 Task: Find connections with filter location Dīnānagar with filter topic #Business2021with filter profile language French with filter current company Infobip with filter school University of Jammu, Jammu Tawi with filter industry Animal Feed Manufacturing with filter service category Computer Networking with filter keywords title Customer Support
Action: Mouse moved to (231, 330)
Screenshot: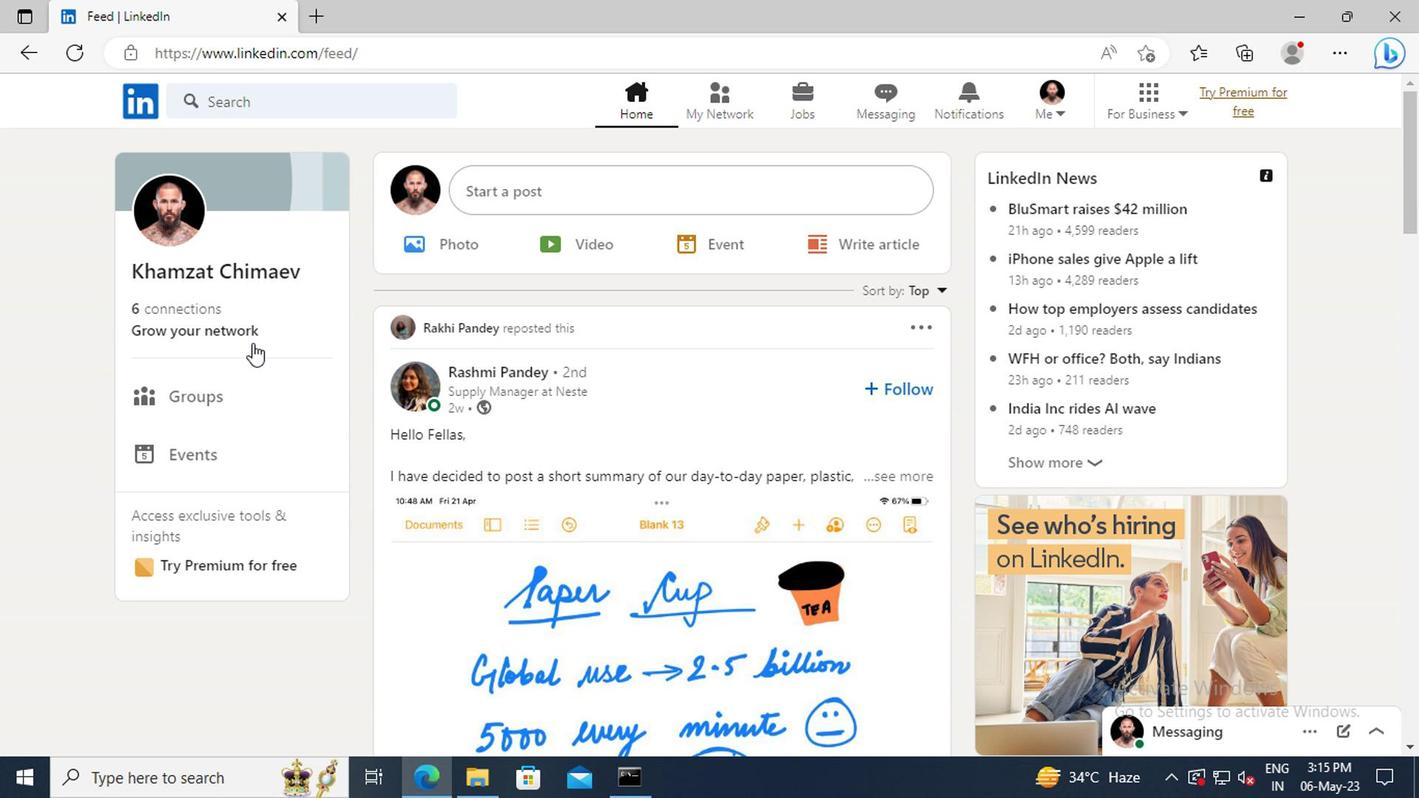 
Action: Mouse pressed left at (231, 330)
Screenshot: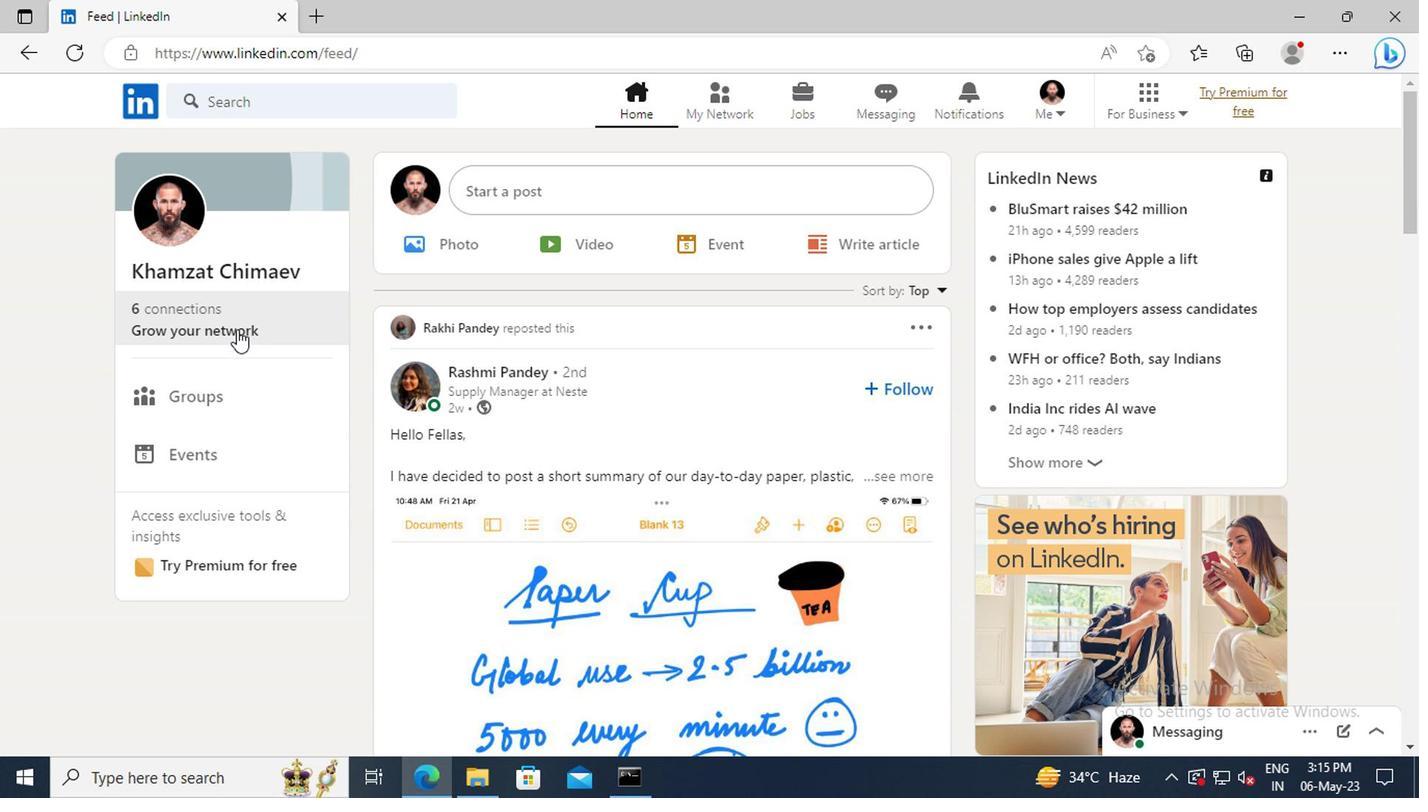 
Action: Mouse moved to (226, 222)
Screenshot: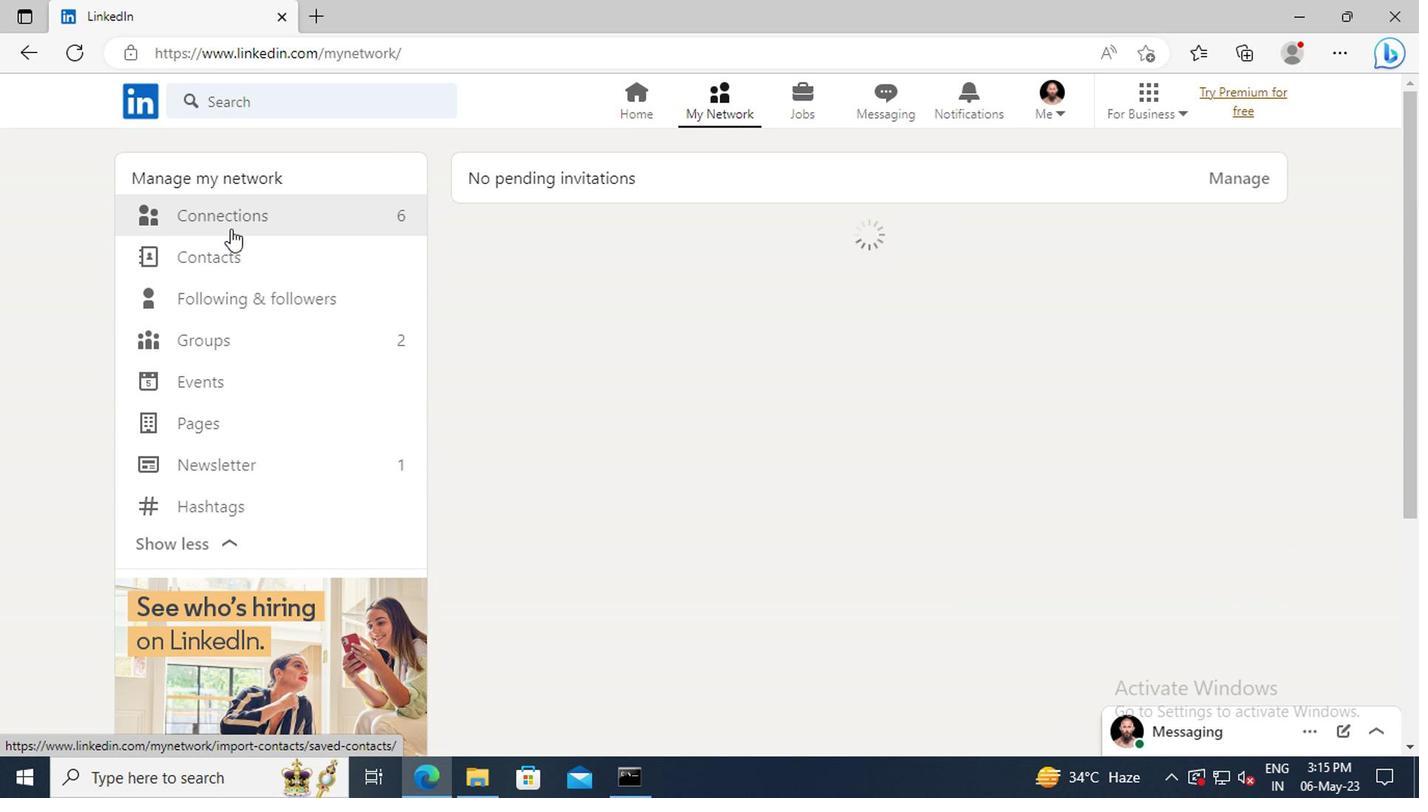 
Action: Mouse pressed left at (226, 222)
Screenshot: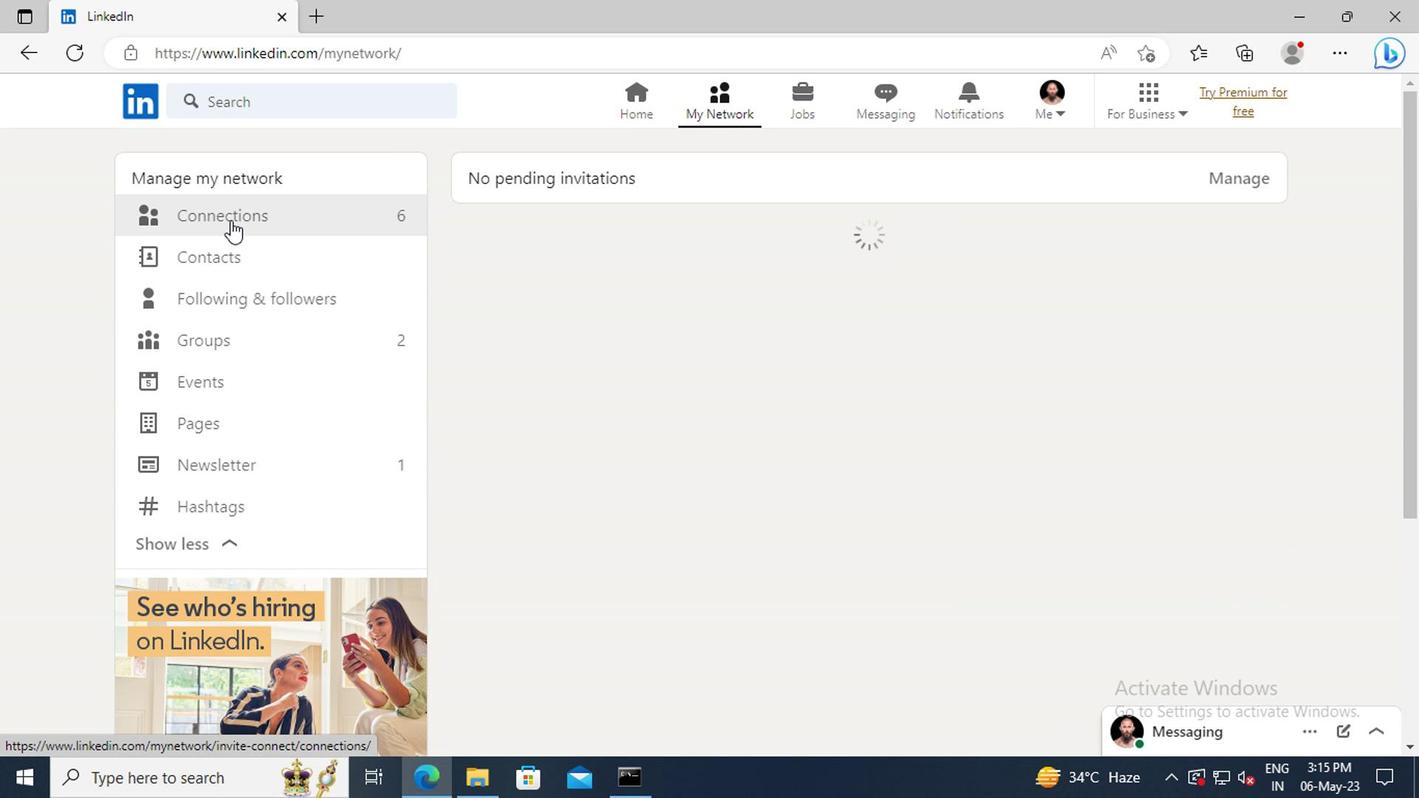 
Action: Mouse moved to (848, 225)
Screenshot: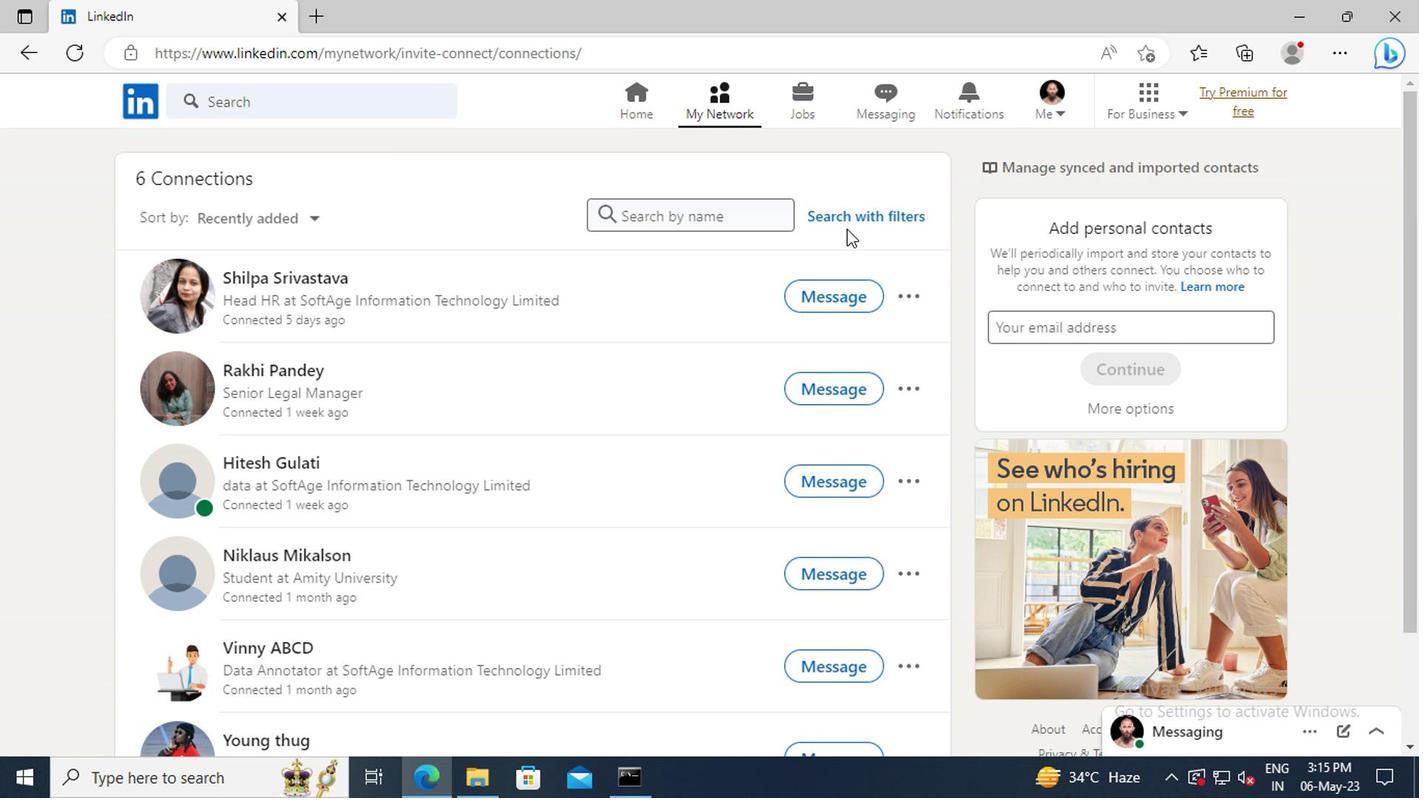 
Action: Mouse pressed left at (848, 225)
Screenshot: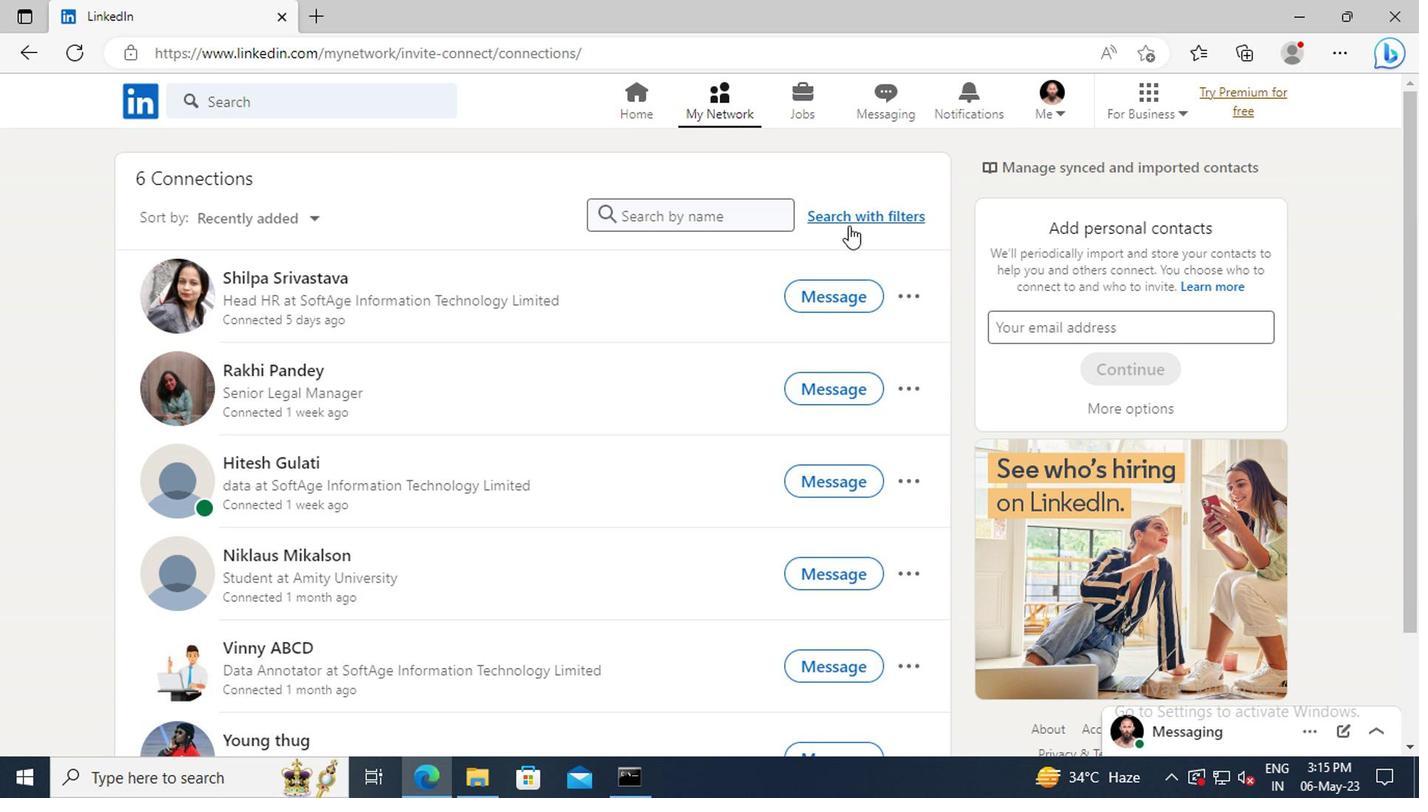 
Action: Mouse moved to (788, 164)
Screenshot: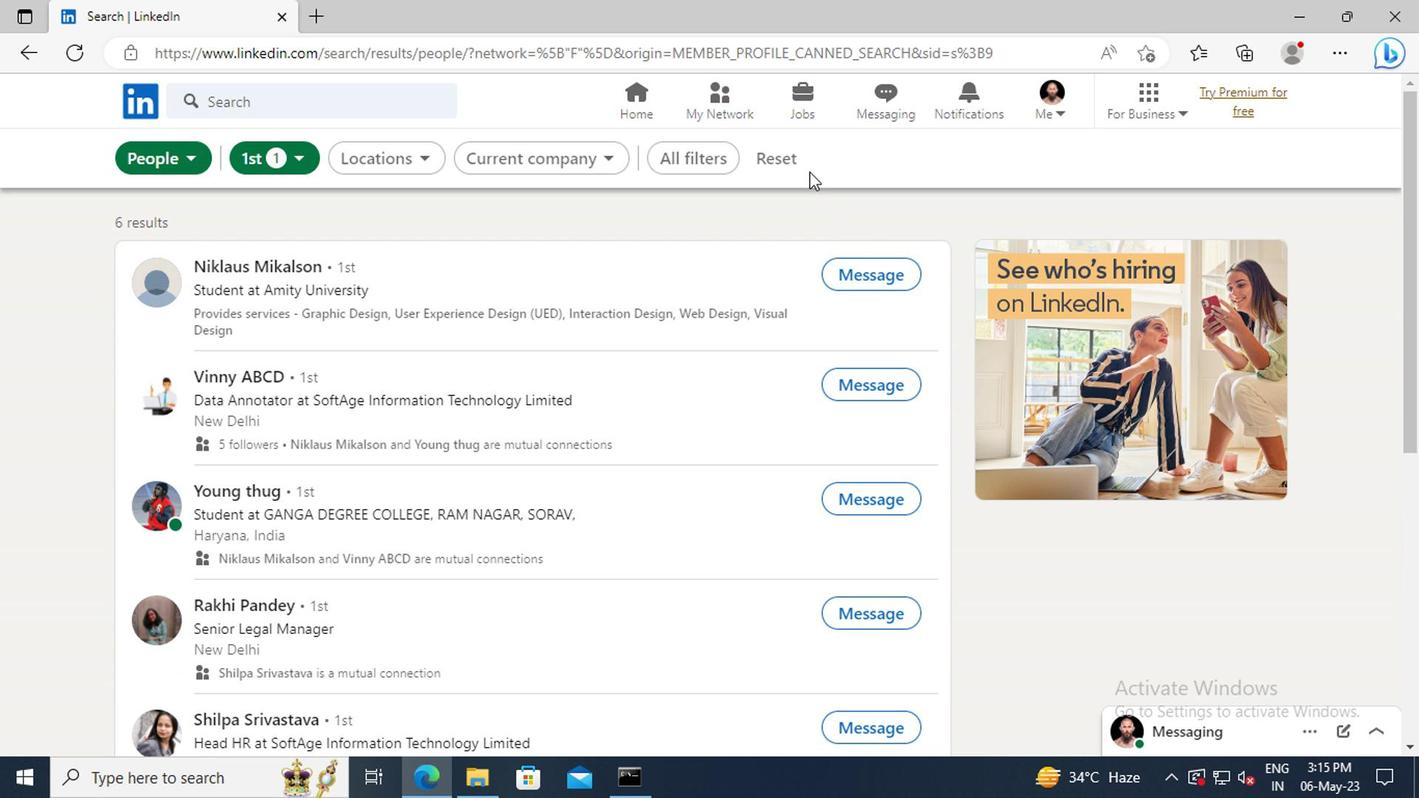 
Action: Mouse pressed left at (788, 164)
Screenshot: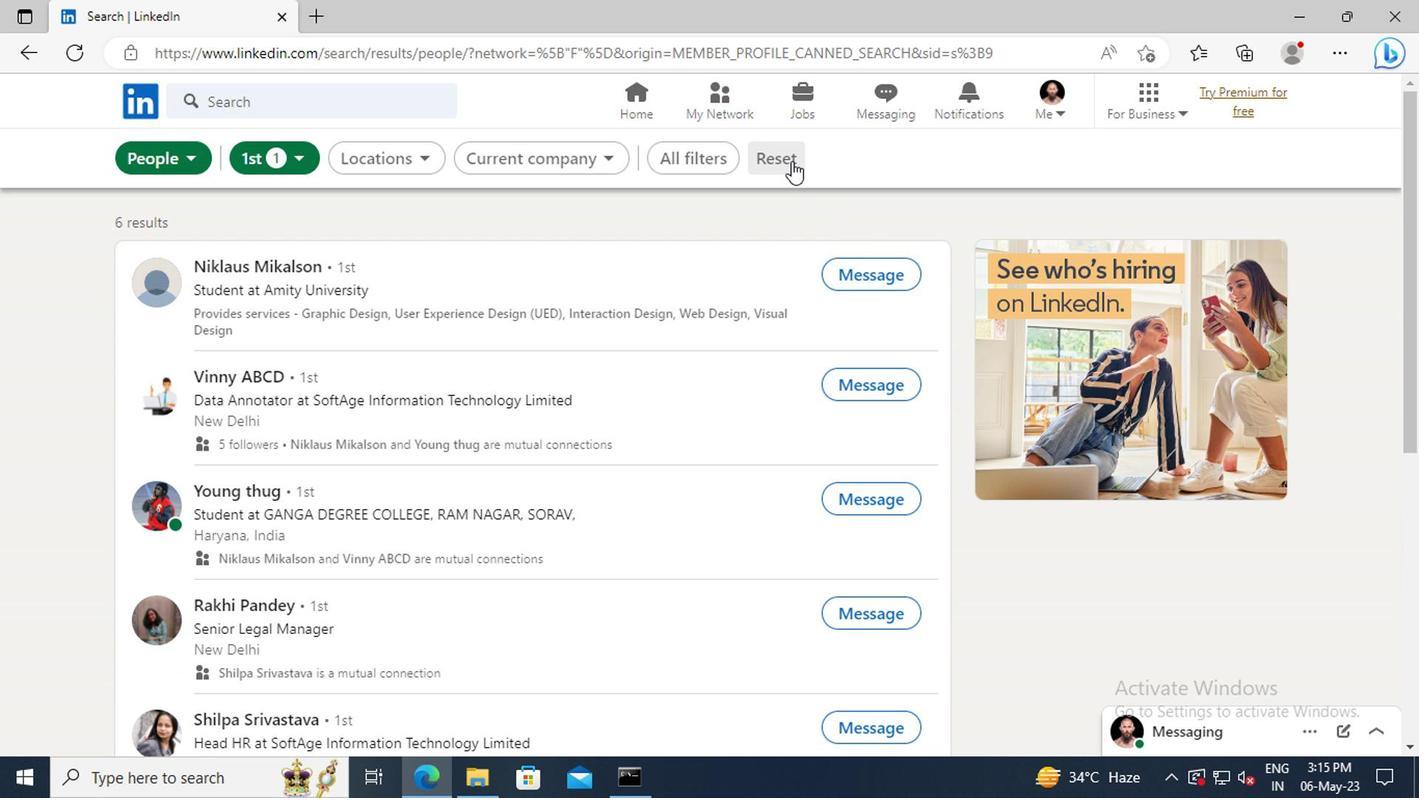 
Action: Mouse moved to (759, 164)
Screenshot: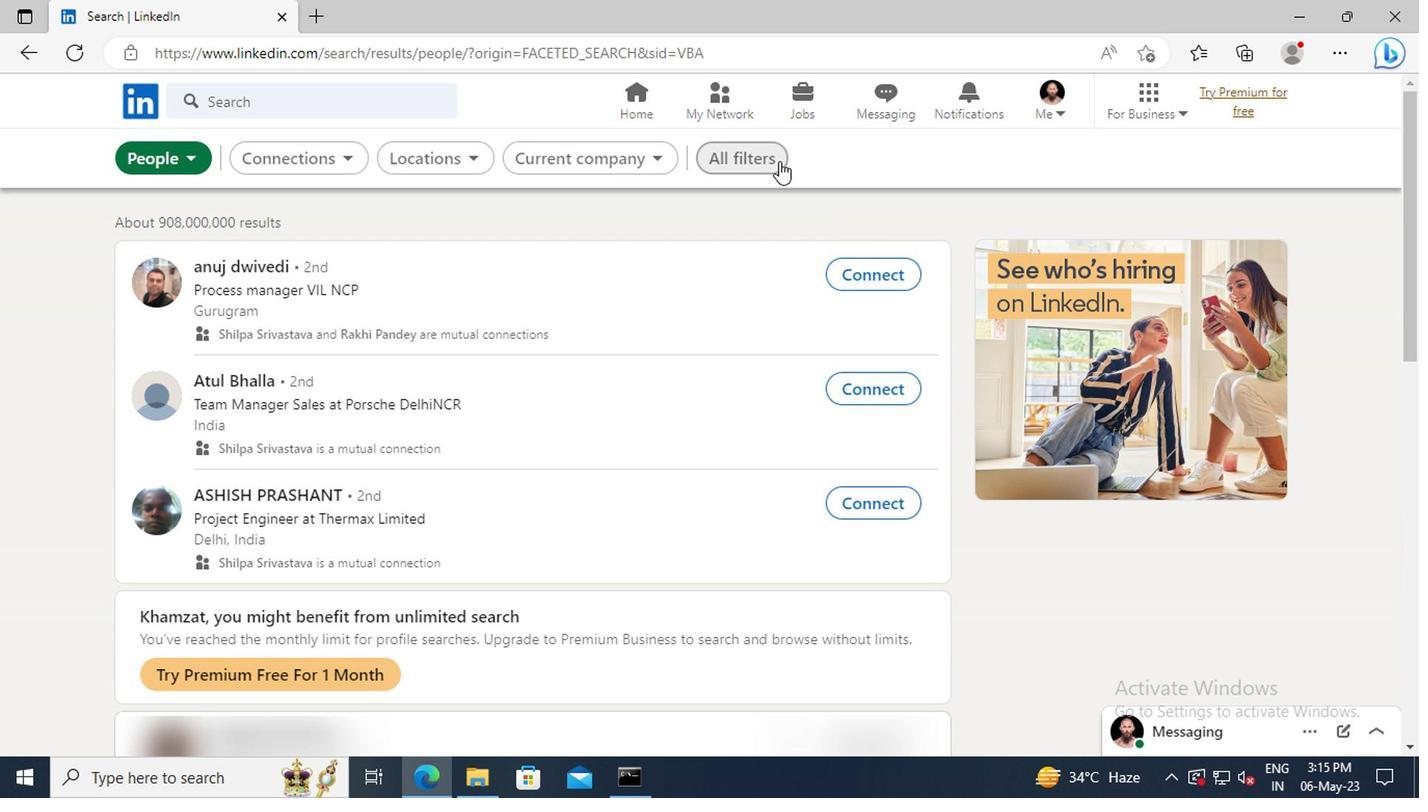 
Action: Mouse pressed left at (759, 164)
Screenshot: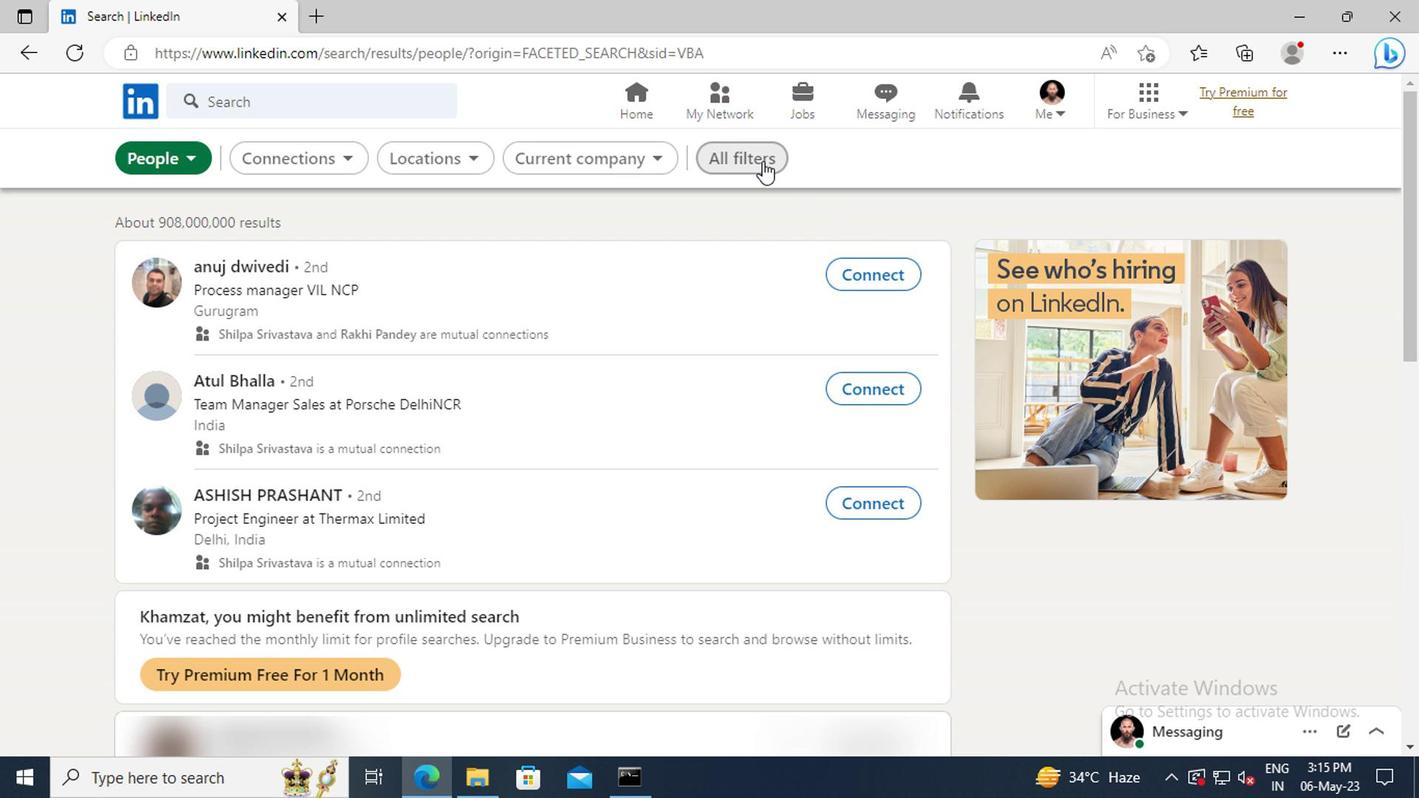
Action: Mouse moved to (1133, 323)
Screenshot: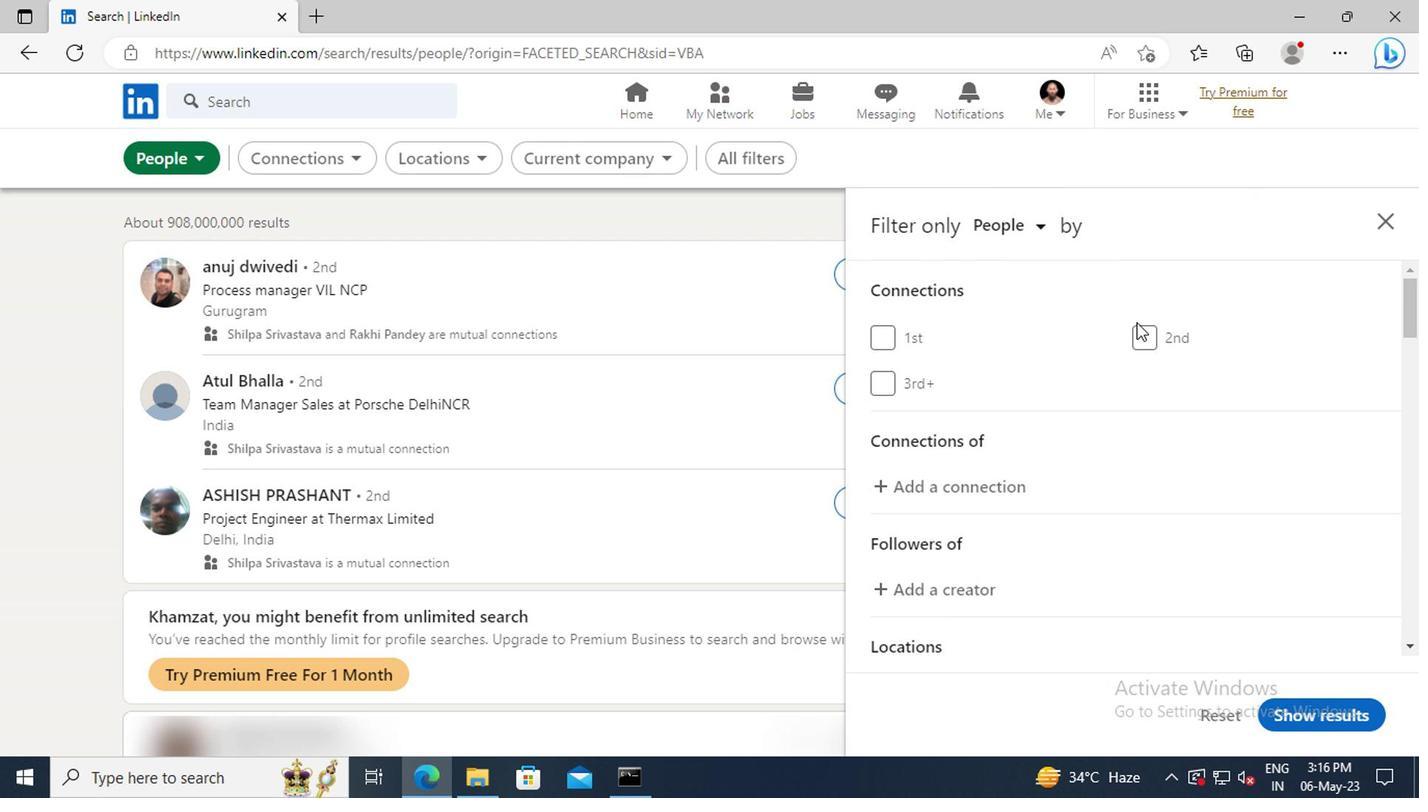 
Action: Mouse scrolled (1133, 322) with delta (0, -1)
Screenshot: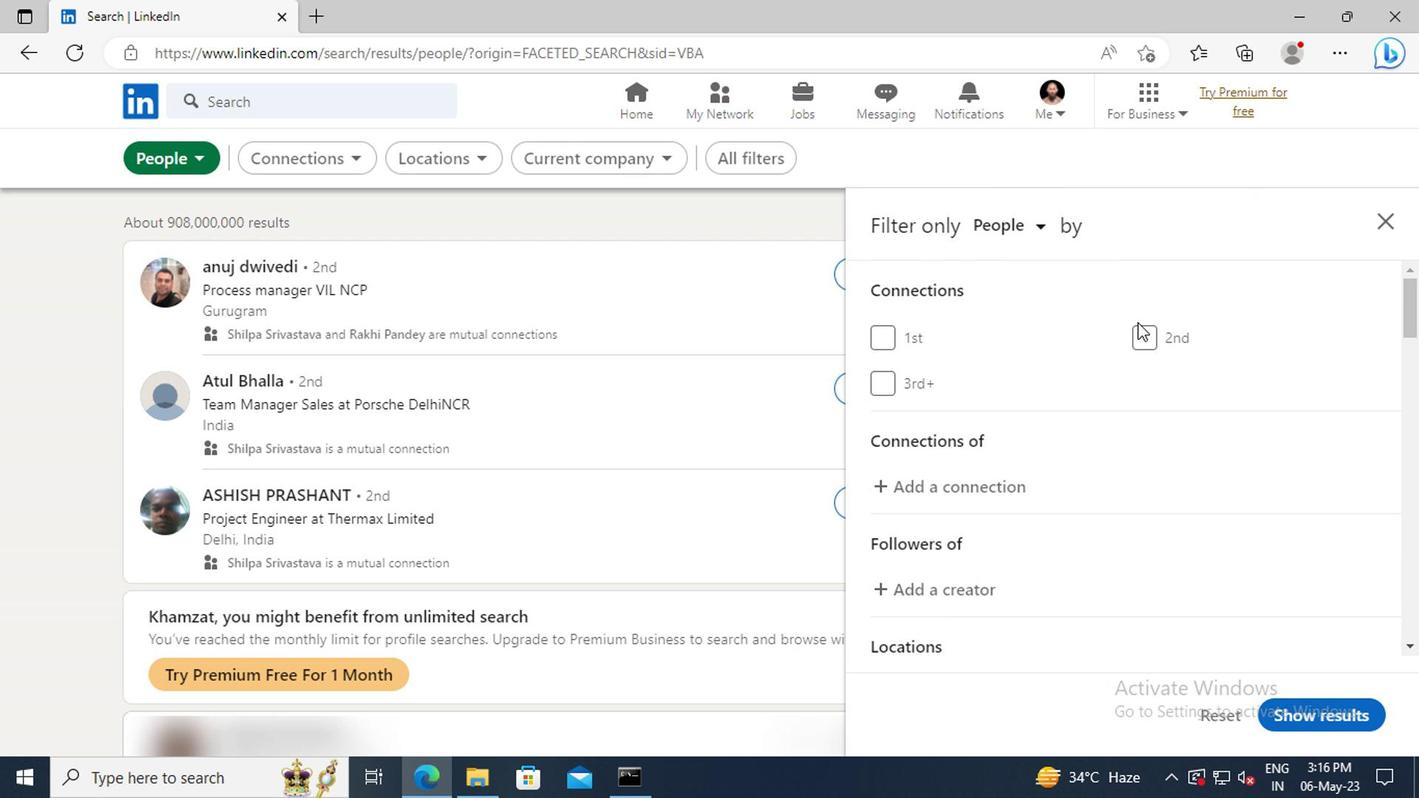 
Action: Mouse scrolled (1133, 322) with delta (0, -1)
Screenshot: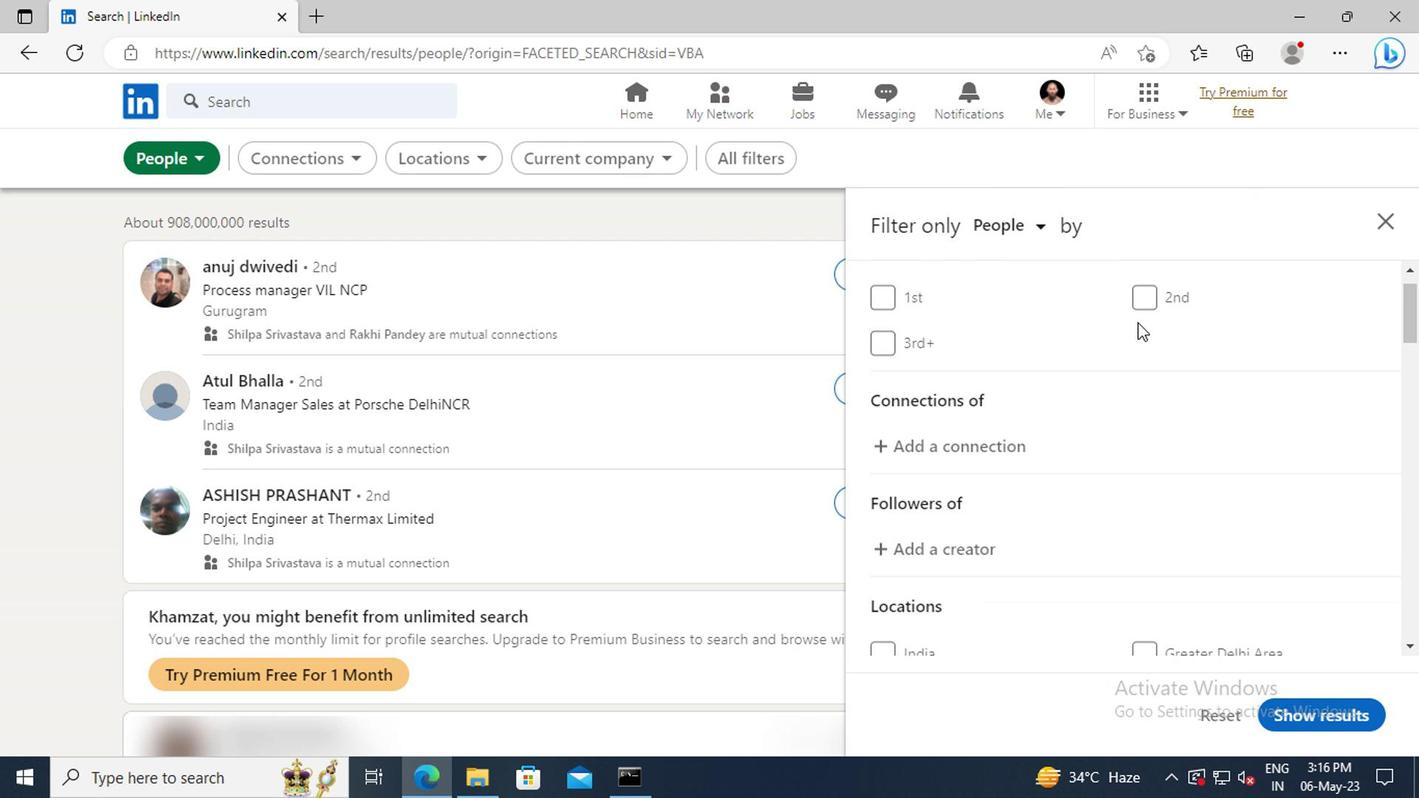 
Action: Mouse scrolled (1133, 322) with delta (0, -1)
Screenshot: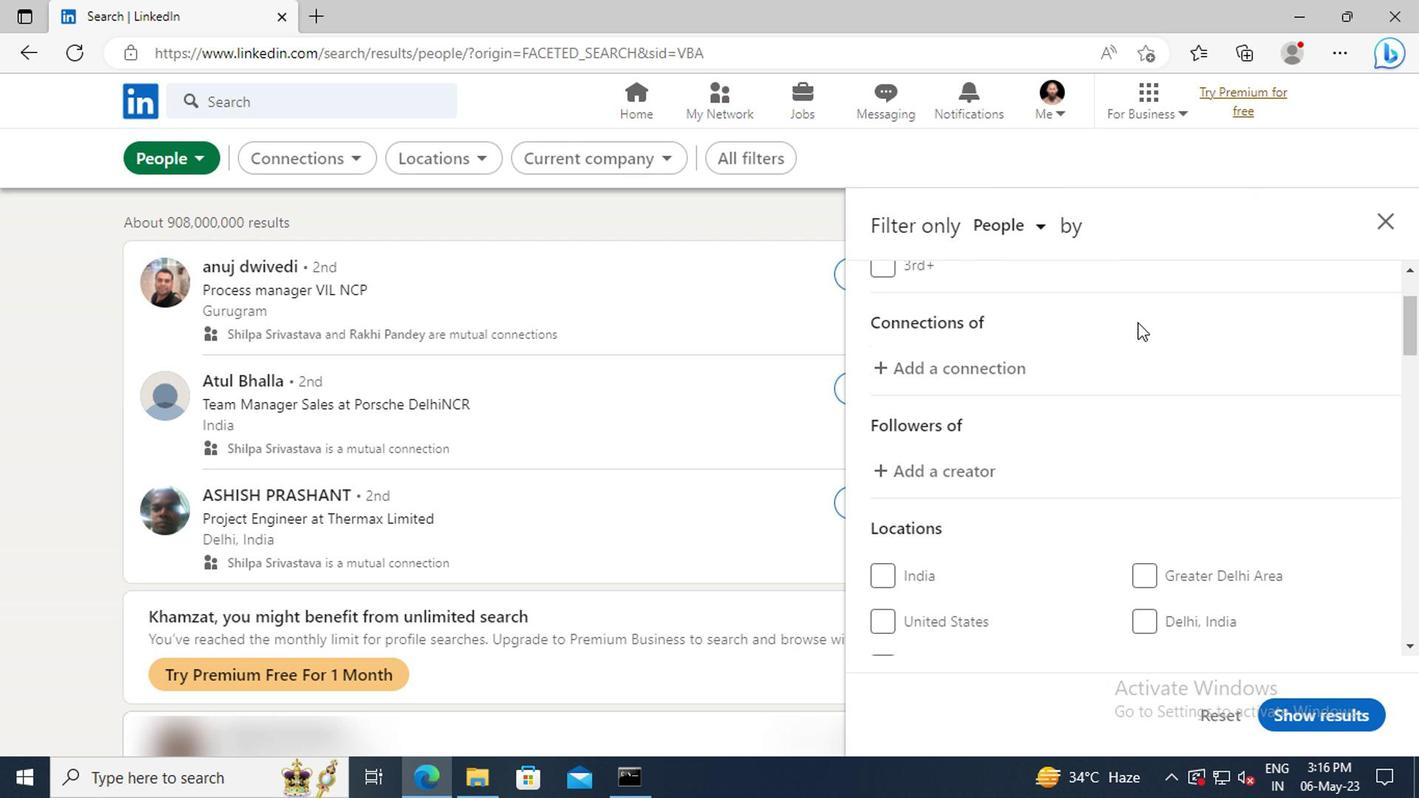 
Action: Mouse scrolled (1133, 322) with delta (0, -1)
Screenshot: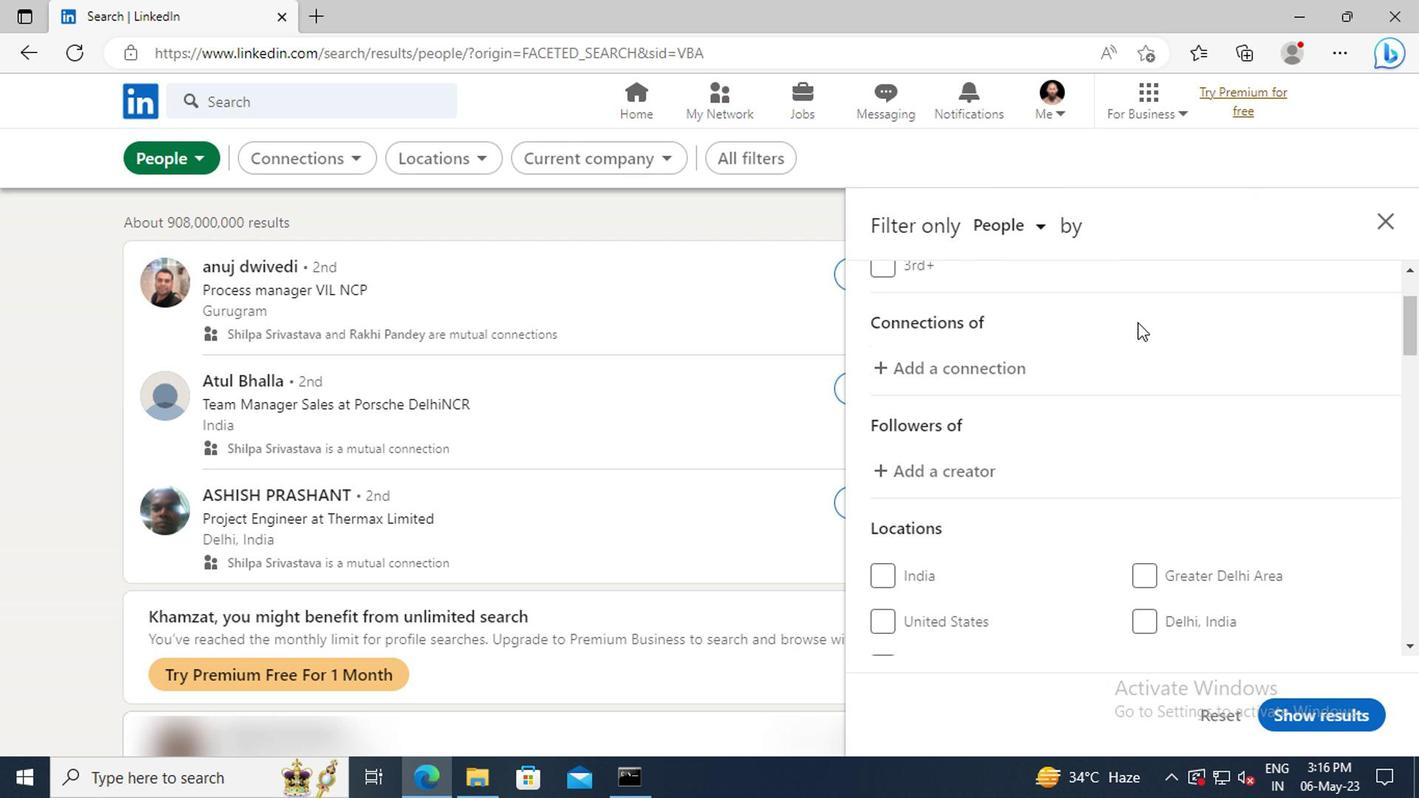 
Action: Mouse scrolled (1133, 322) with delta (0, -1)
Screenshot: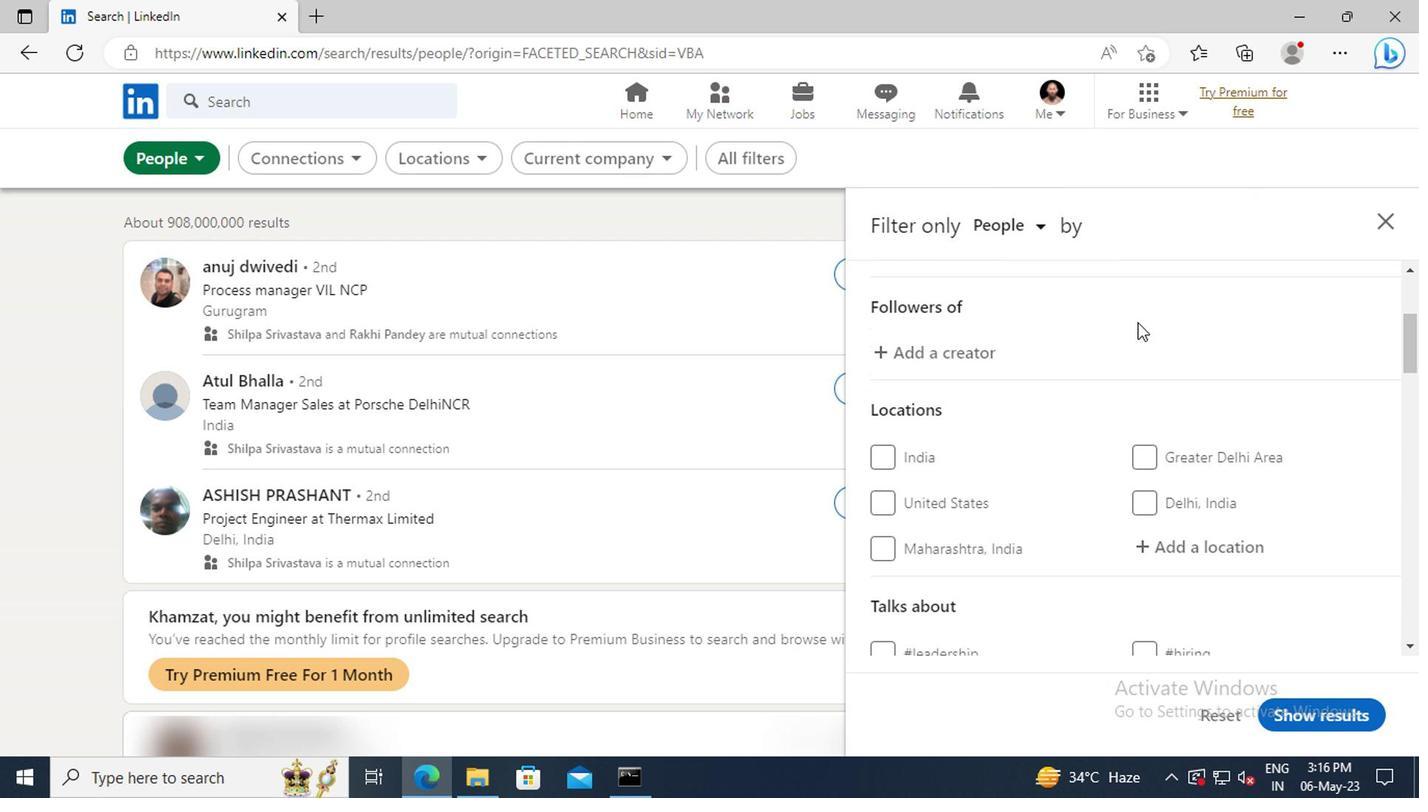 
Action: Mouse scrolled (1133, 322) with delta (0, -1)
Screenshot: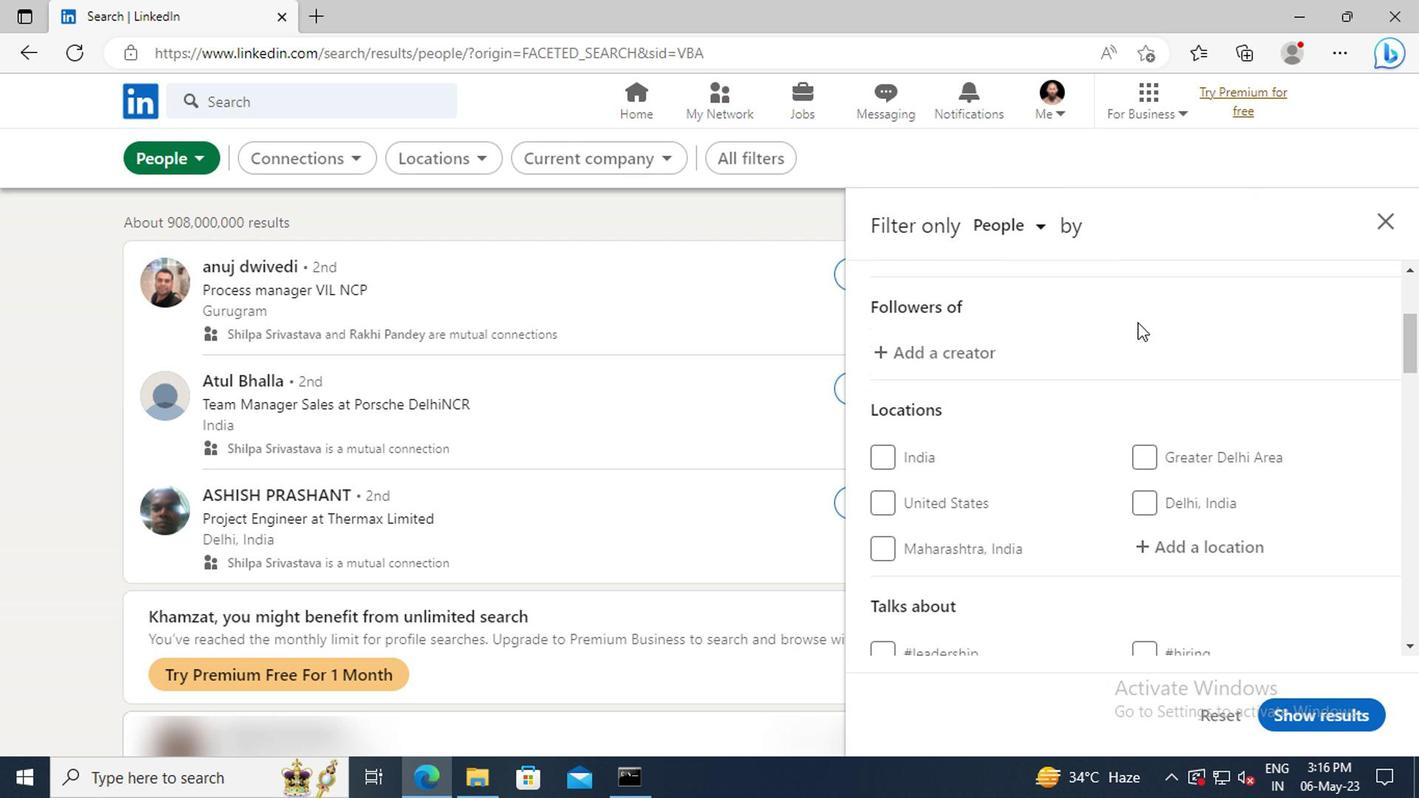 
Action: Mouse moved to (1150, 428)
Screenshot: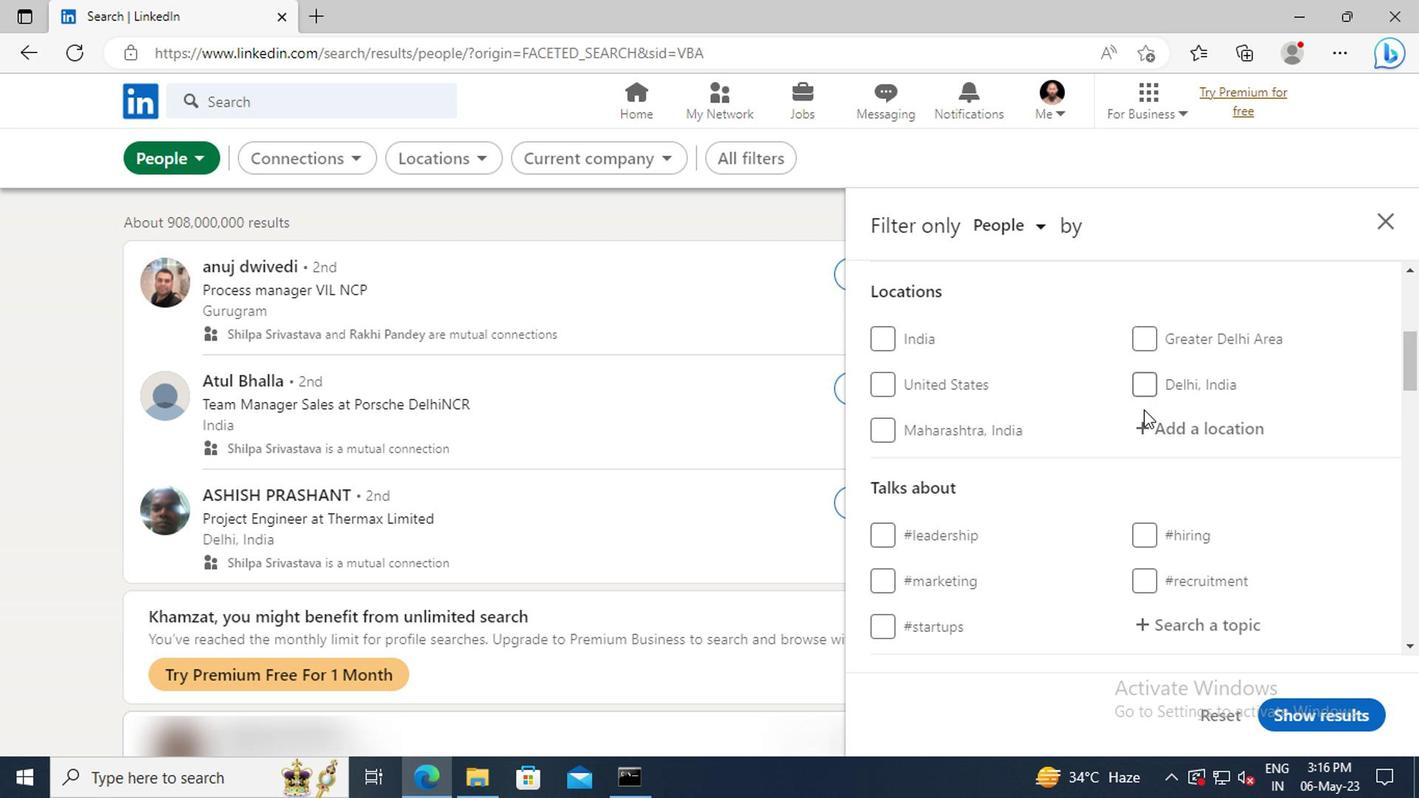 
Action: Mouse pressed left at (1150, 428)
Screenshot: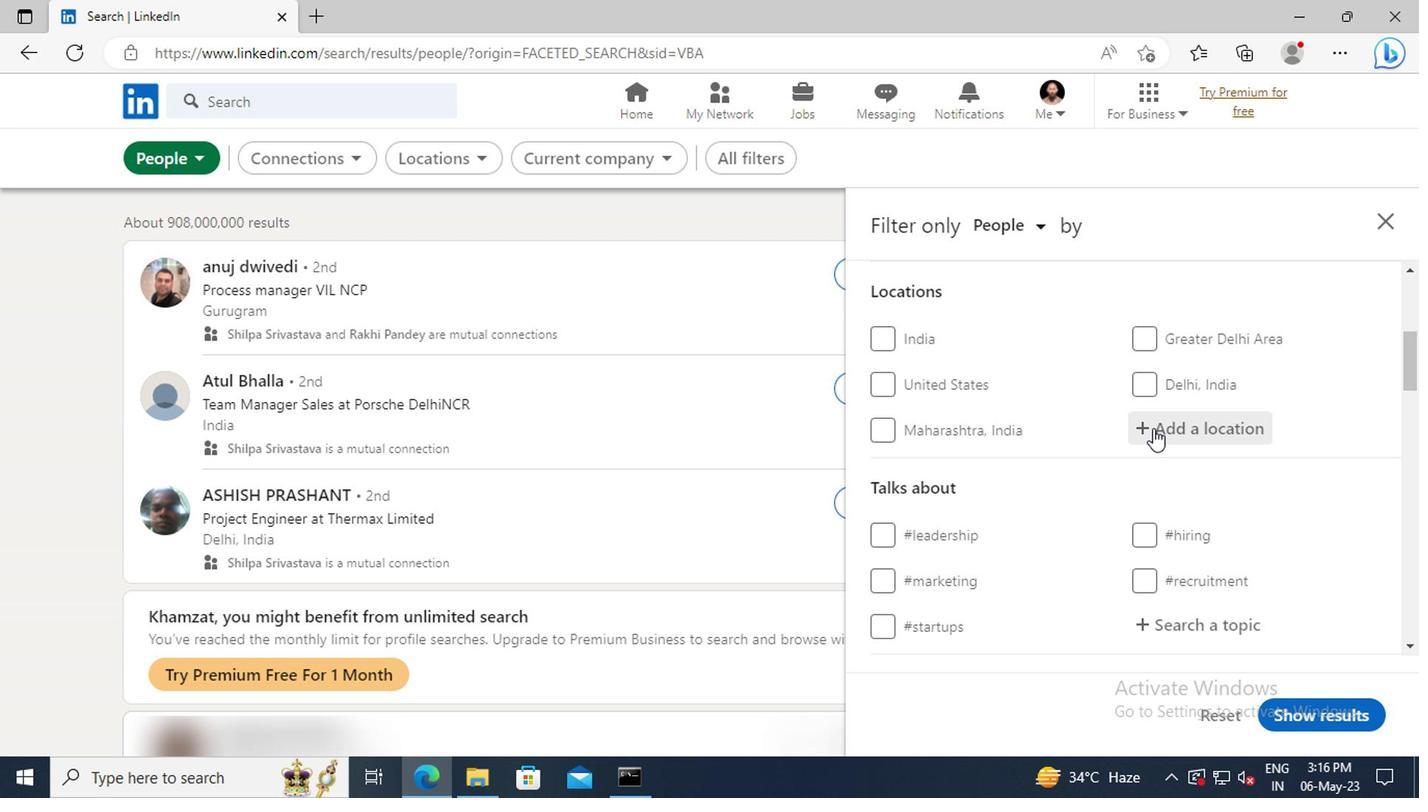 
Action: Key pressed <Key.shift>DINANAGAR<Key.enter>
Screenshot: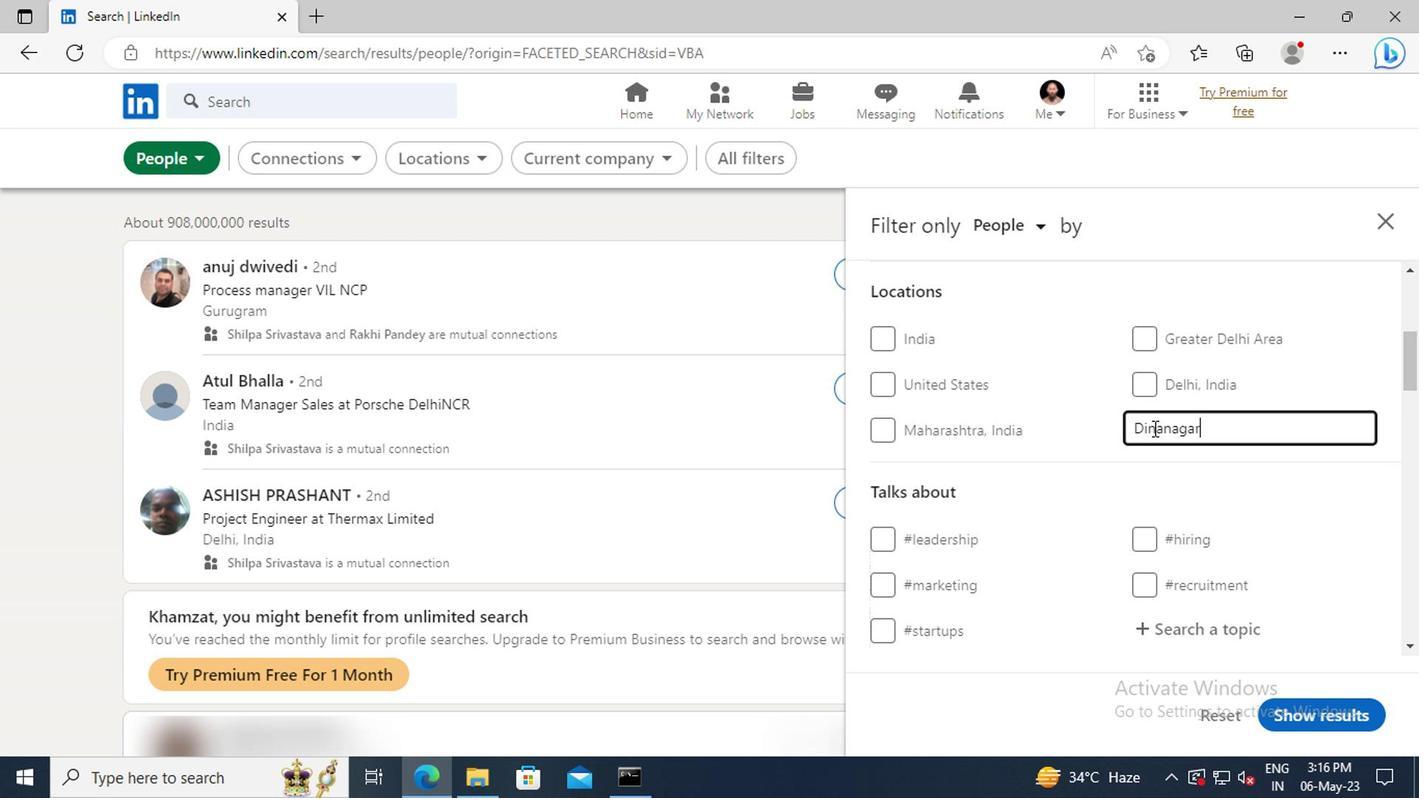 
Action: Mouse scrolled (1150, 427) with delta (0, 0)
Screenshot: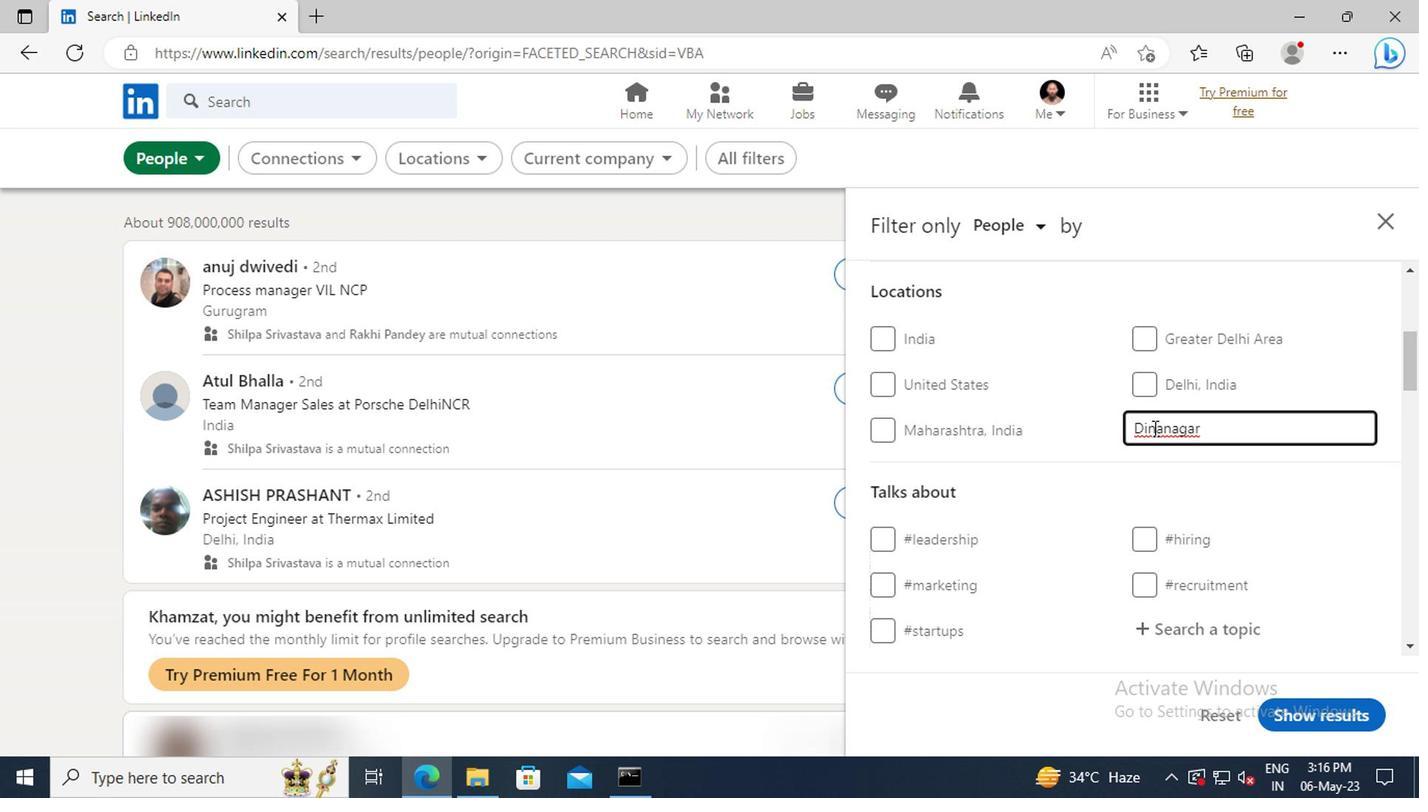
Action: Mouse scrolled (1150, 427) with delta (0, 0)
Screenshot: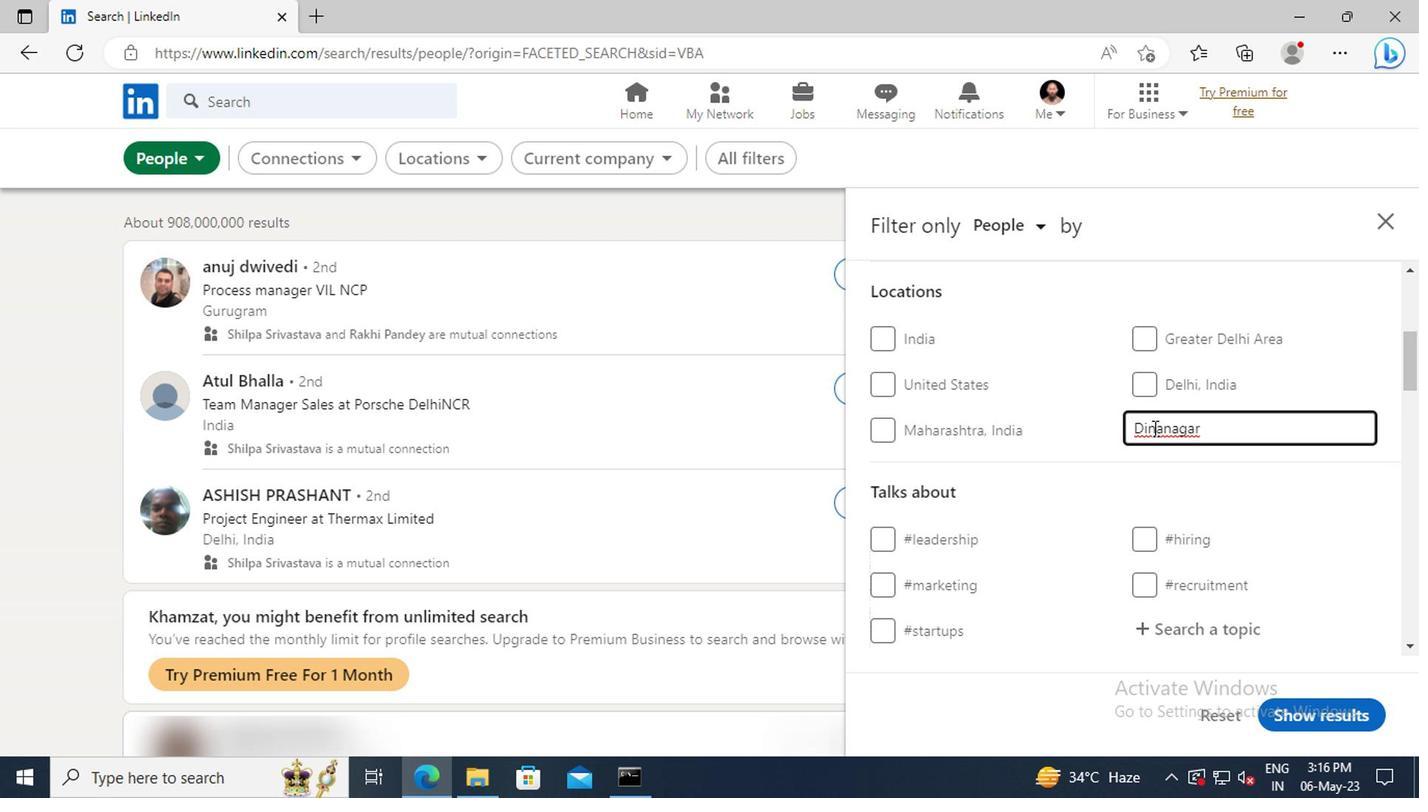 
Action: Mouse scrolled (1150, 427) with delta (0, 0)
Screenshot: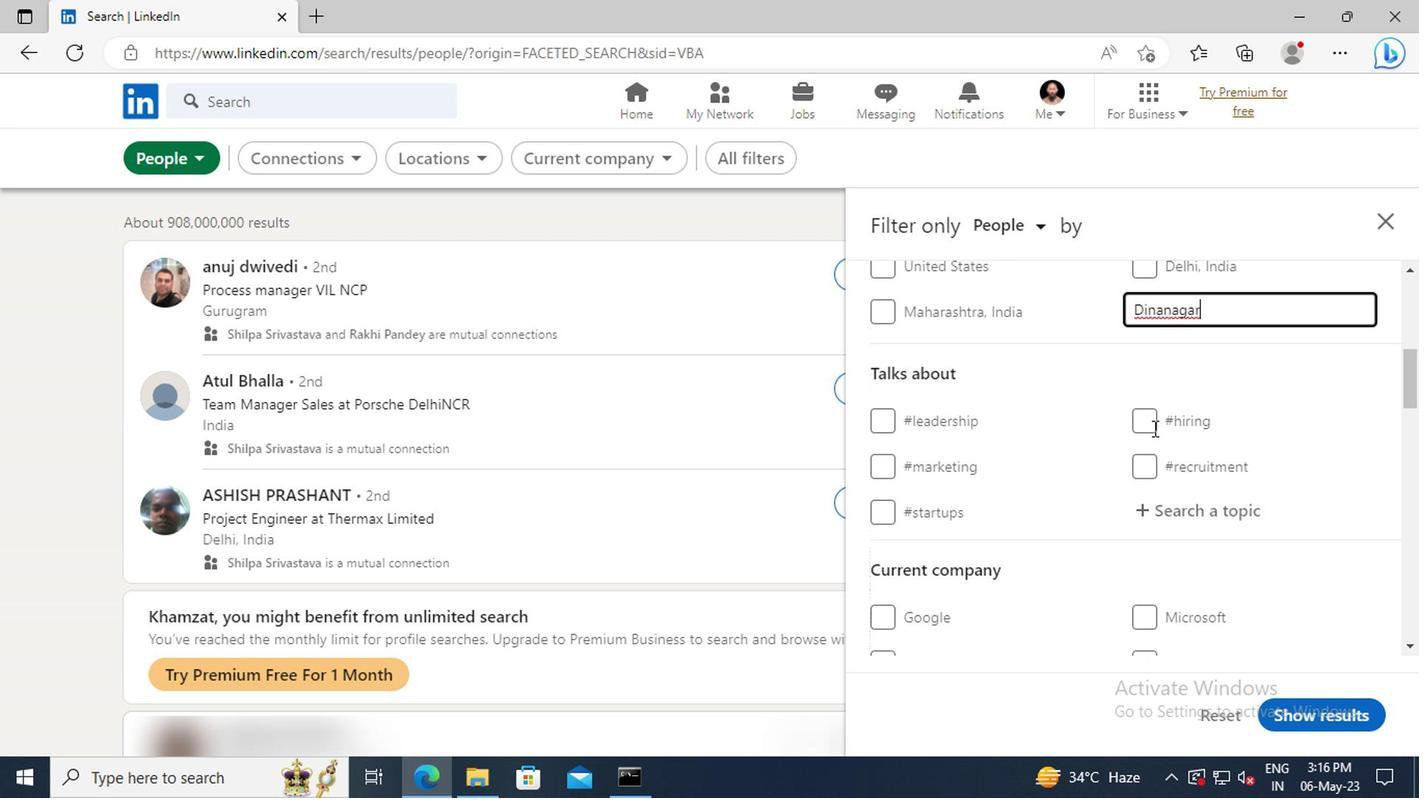 
Action: Mouse moved to (1156, 444)
Screenshot: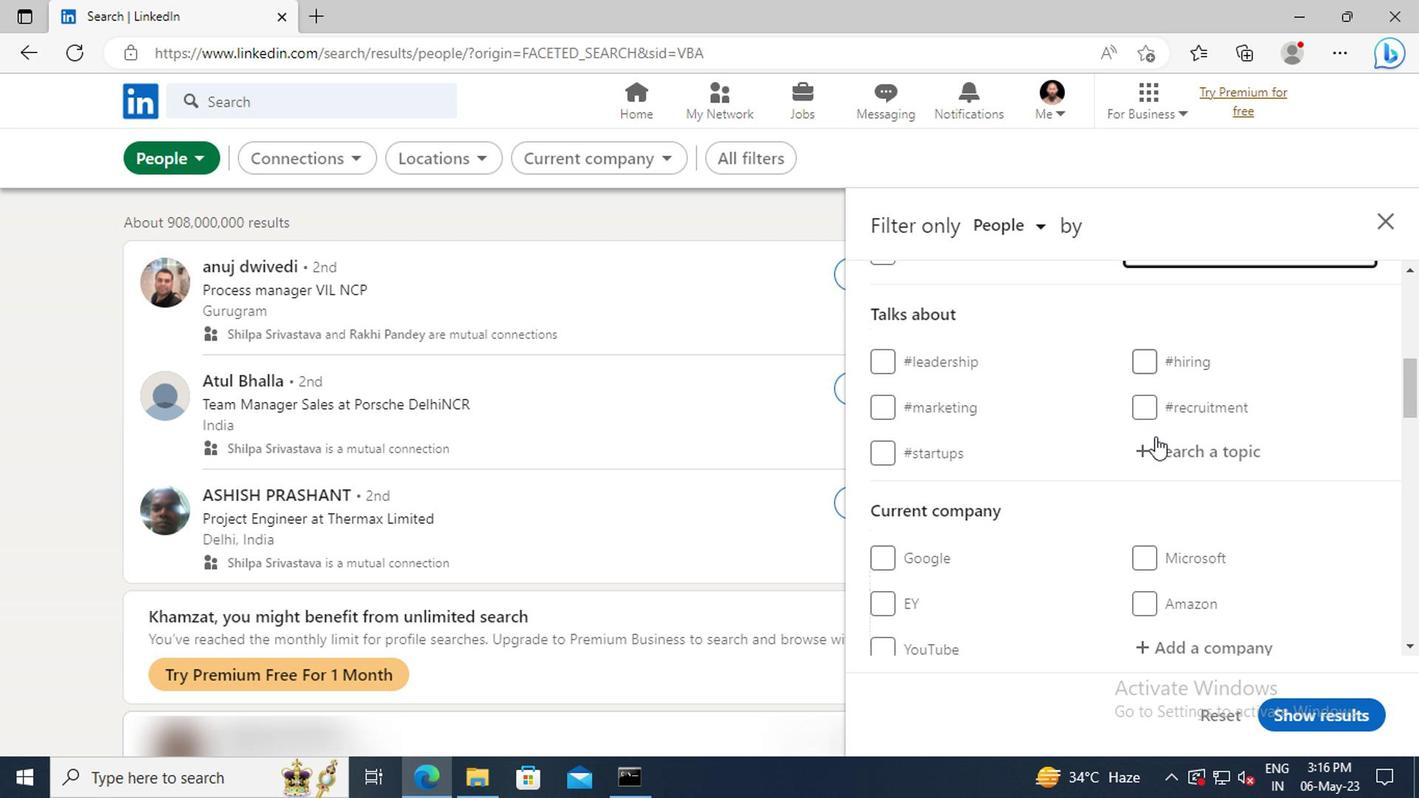 
Action: Mouse pressed left at (1156, 444)
Screenshot: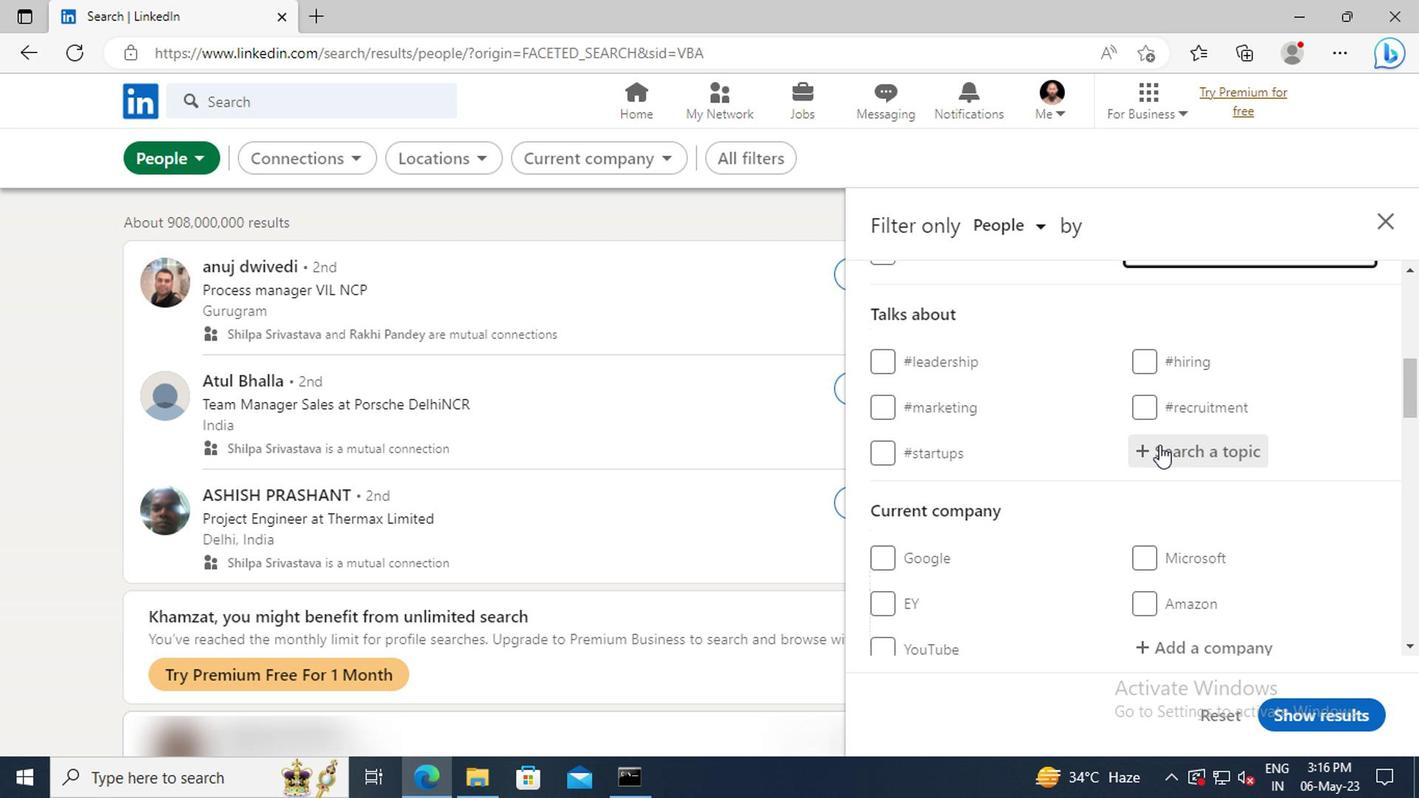 
Action: Key pressed <Key.shift>BUSINESS2021<Key.enter>
Screenshot: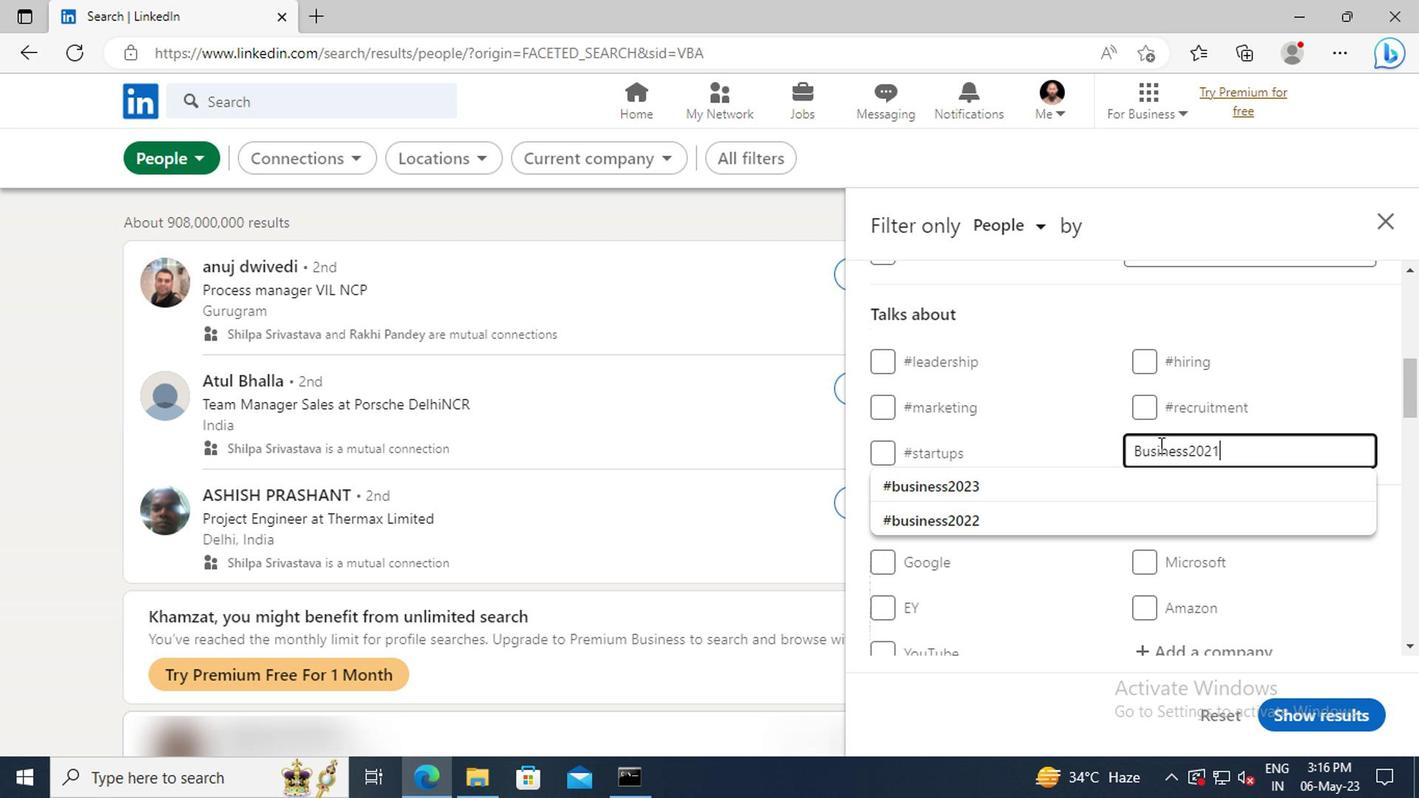 
Action: Mouse scrolled (1156, 443) with delta (0, 0)
Screenshot: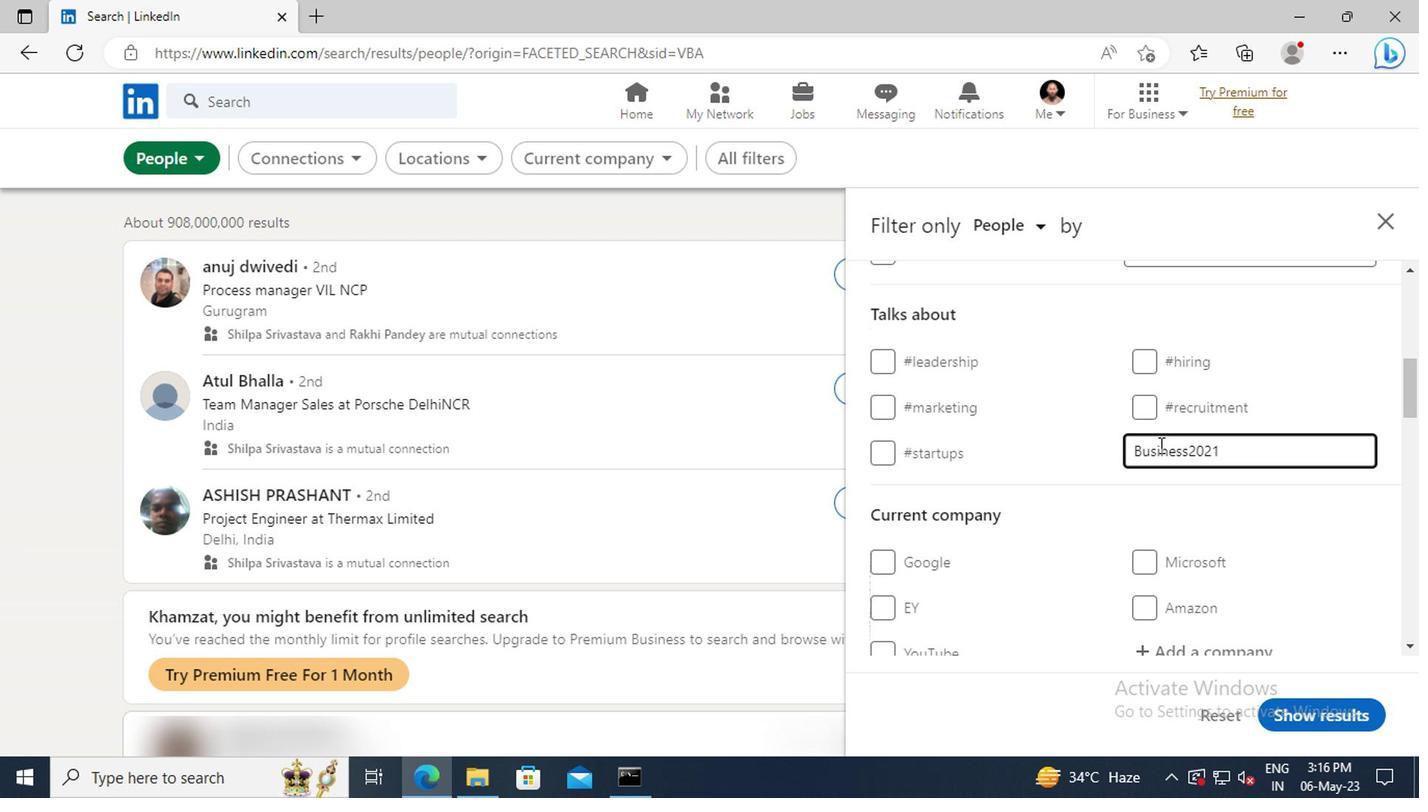 
Action: Mouse scrolled (1156, 443) with delta (0, 0)
Screenshot: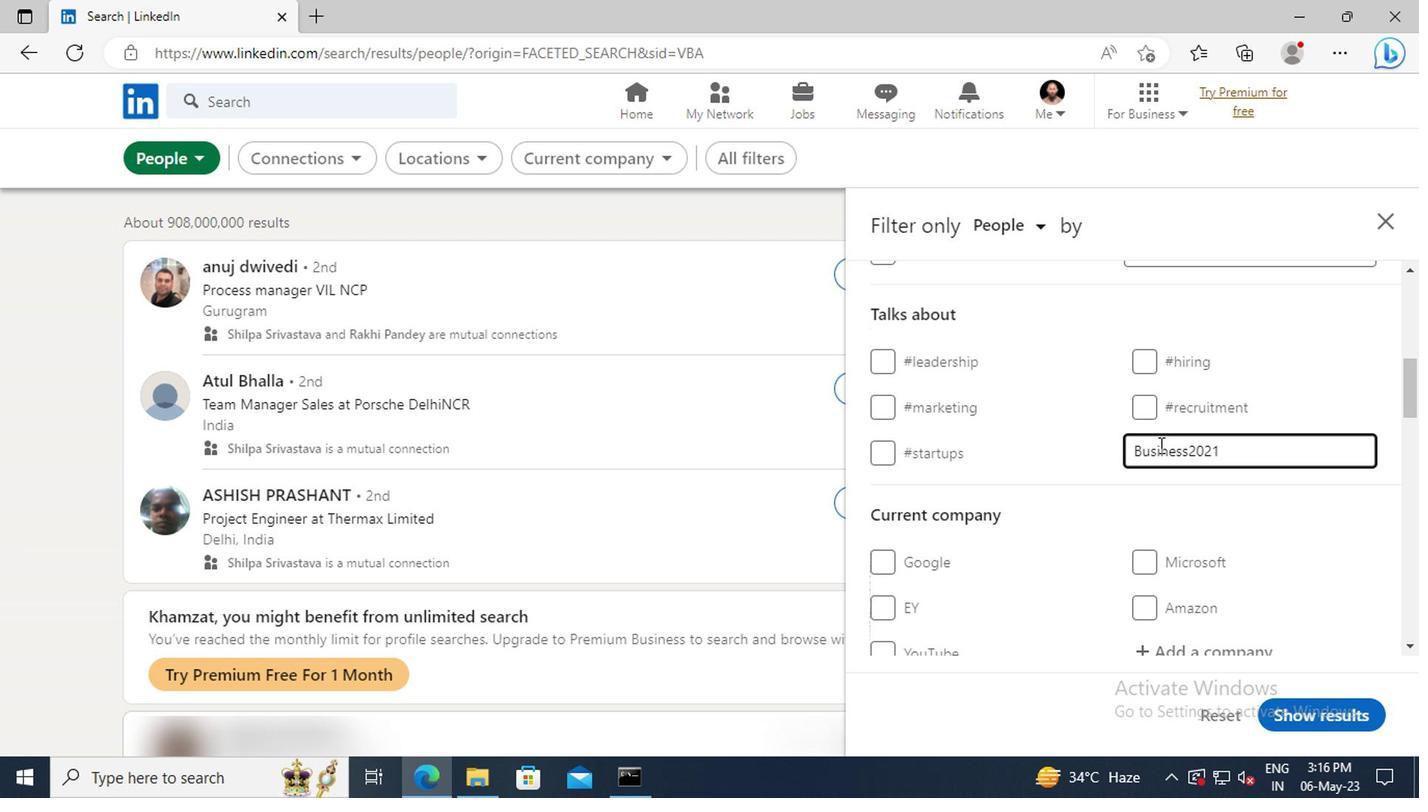 
Action: Mouse scrolled (1156, 443) with delta (0, 0)
Screenshot: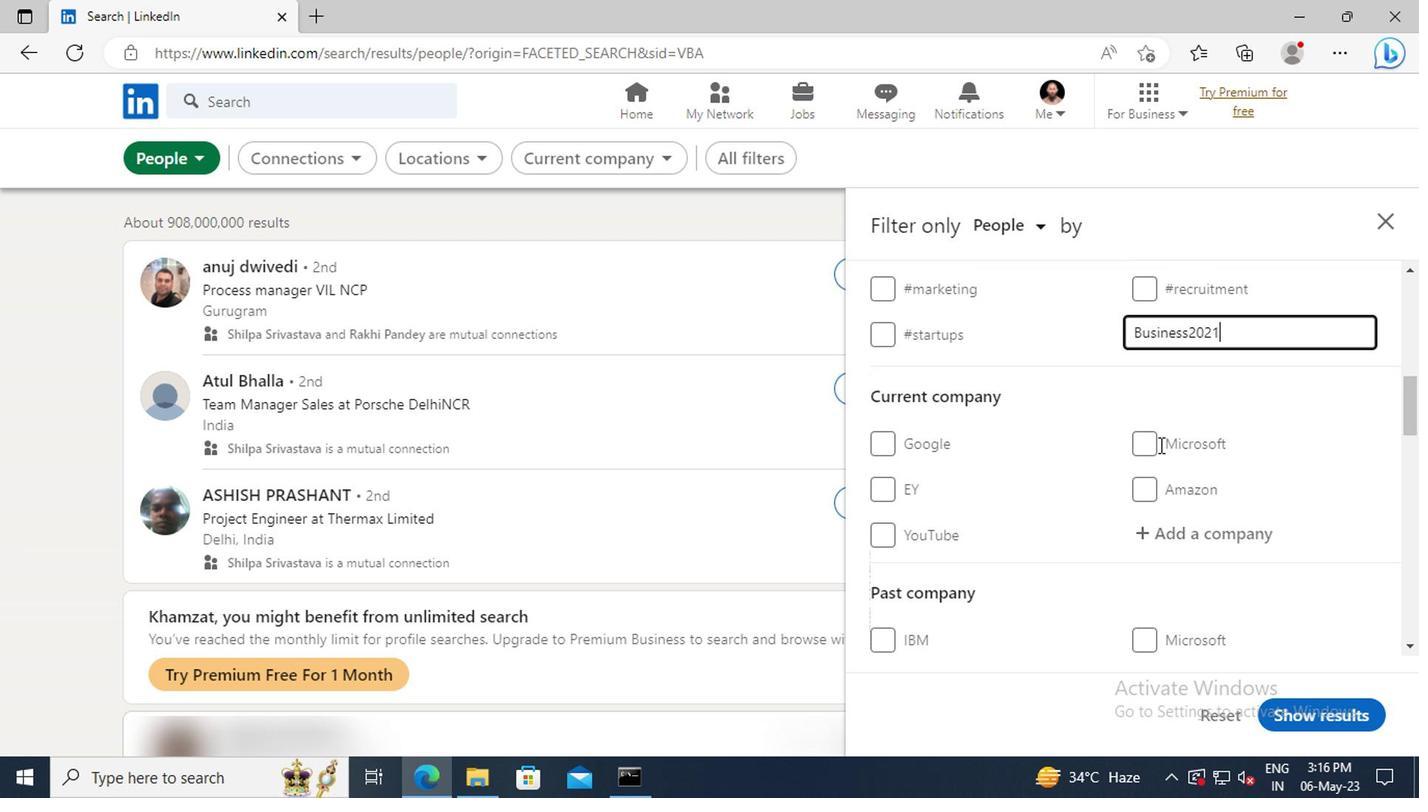 
Action: Mouse scrolled (1156, 443) with delta (0, 0)
Screenshot: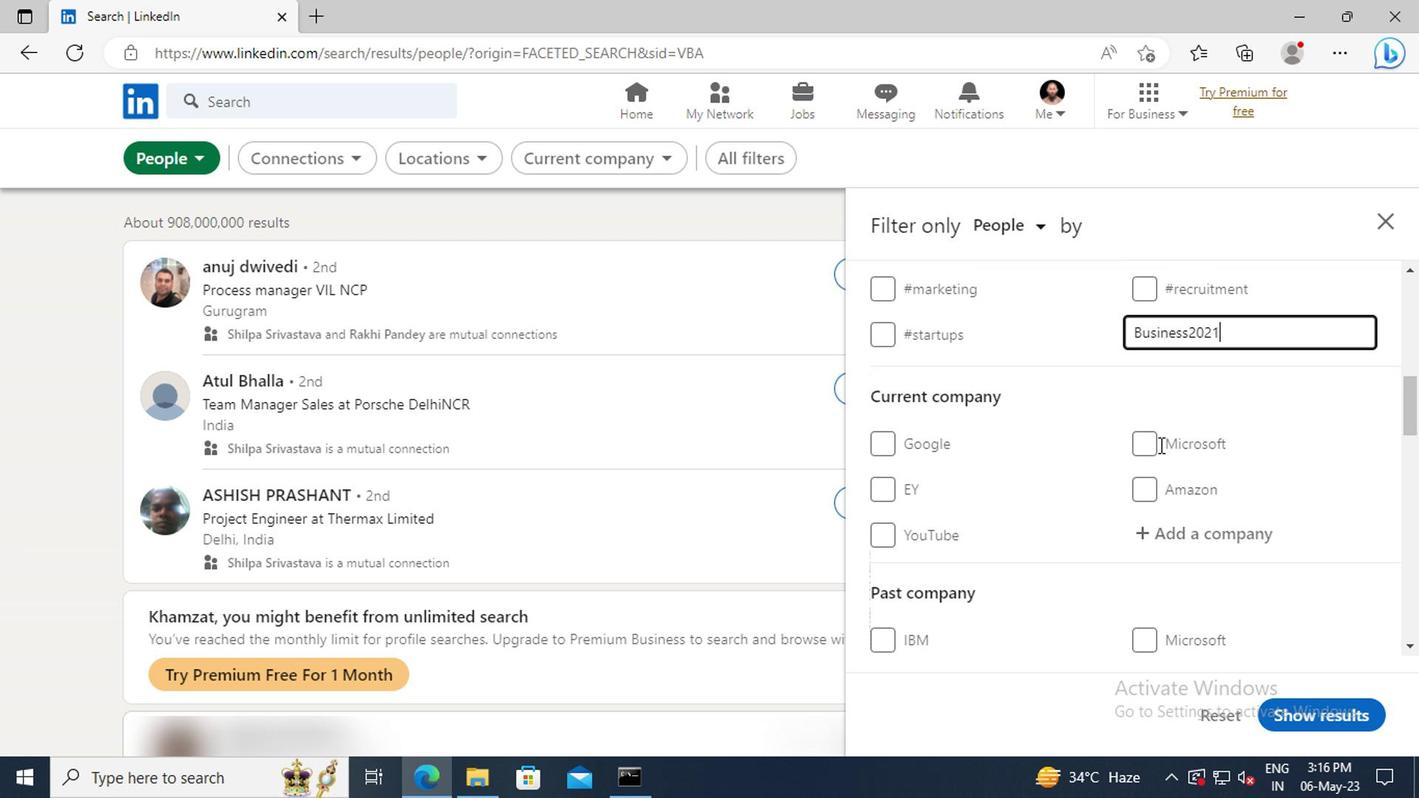 
Action: Mouse scrolled (1156, 443) with delta (0, 0)
Screenshot: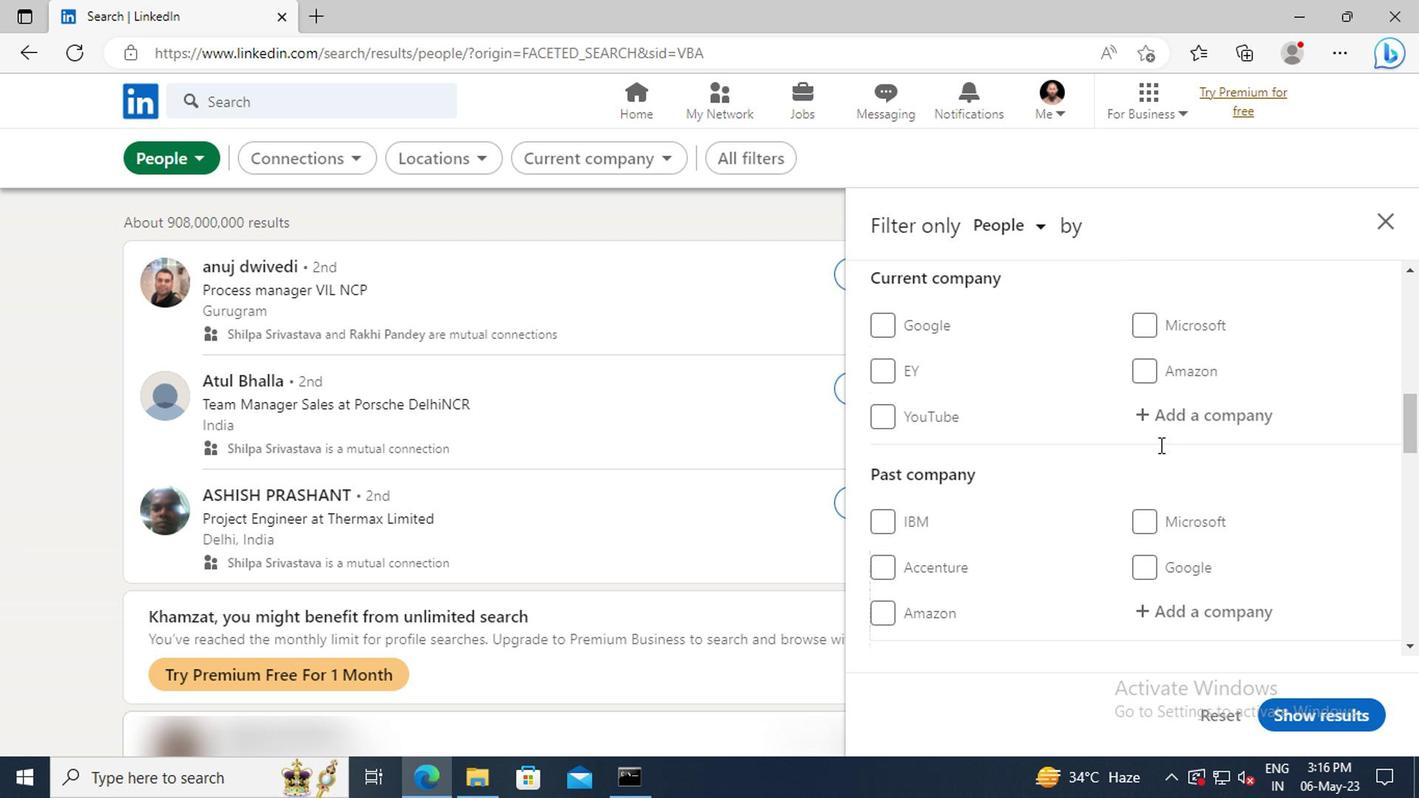 
Action: Mouse scrolled (1156, 443) with delta (0, 0)
Screenshot: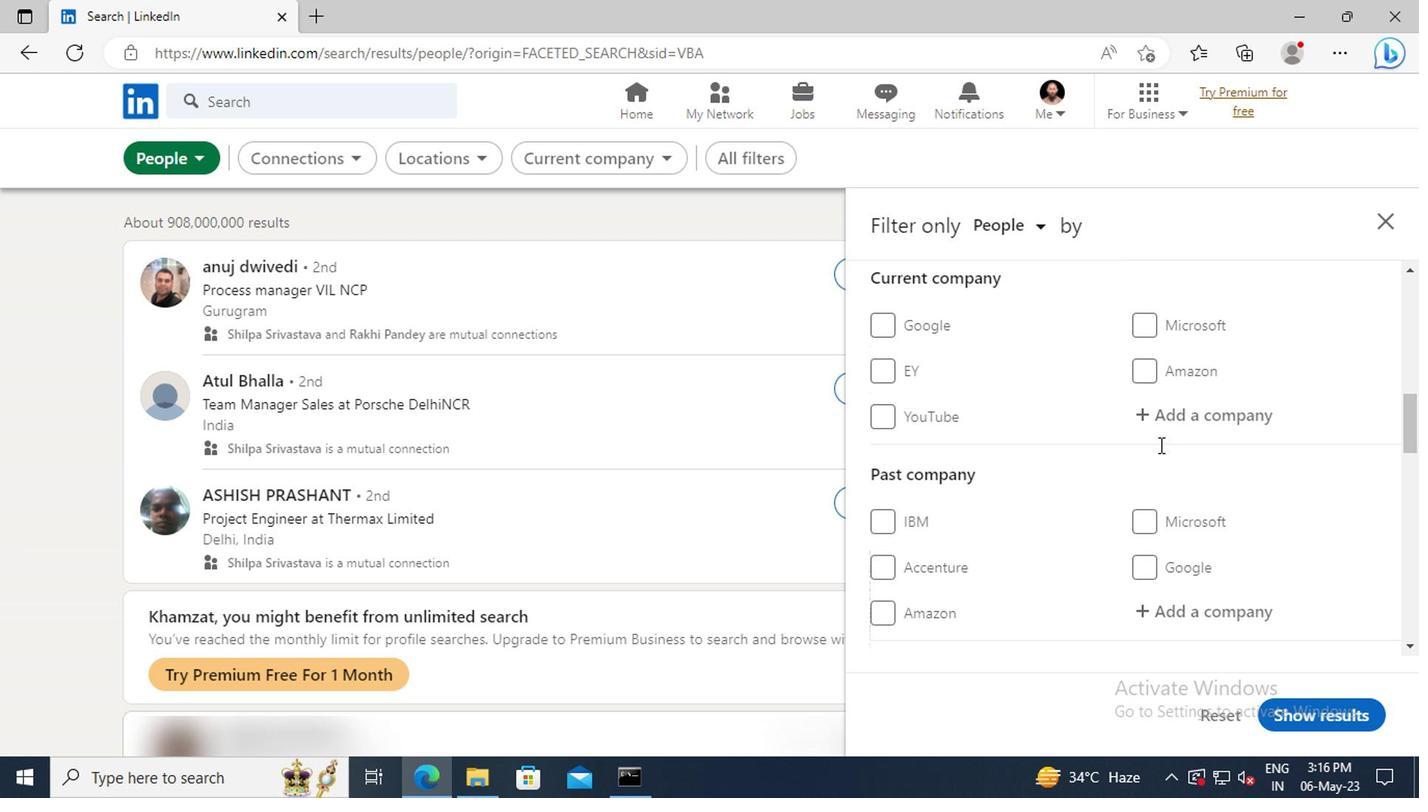 
Action: Mouse scrolled (1156, 443) with delta (0, 0)
Screenshot: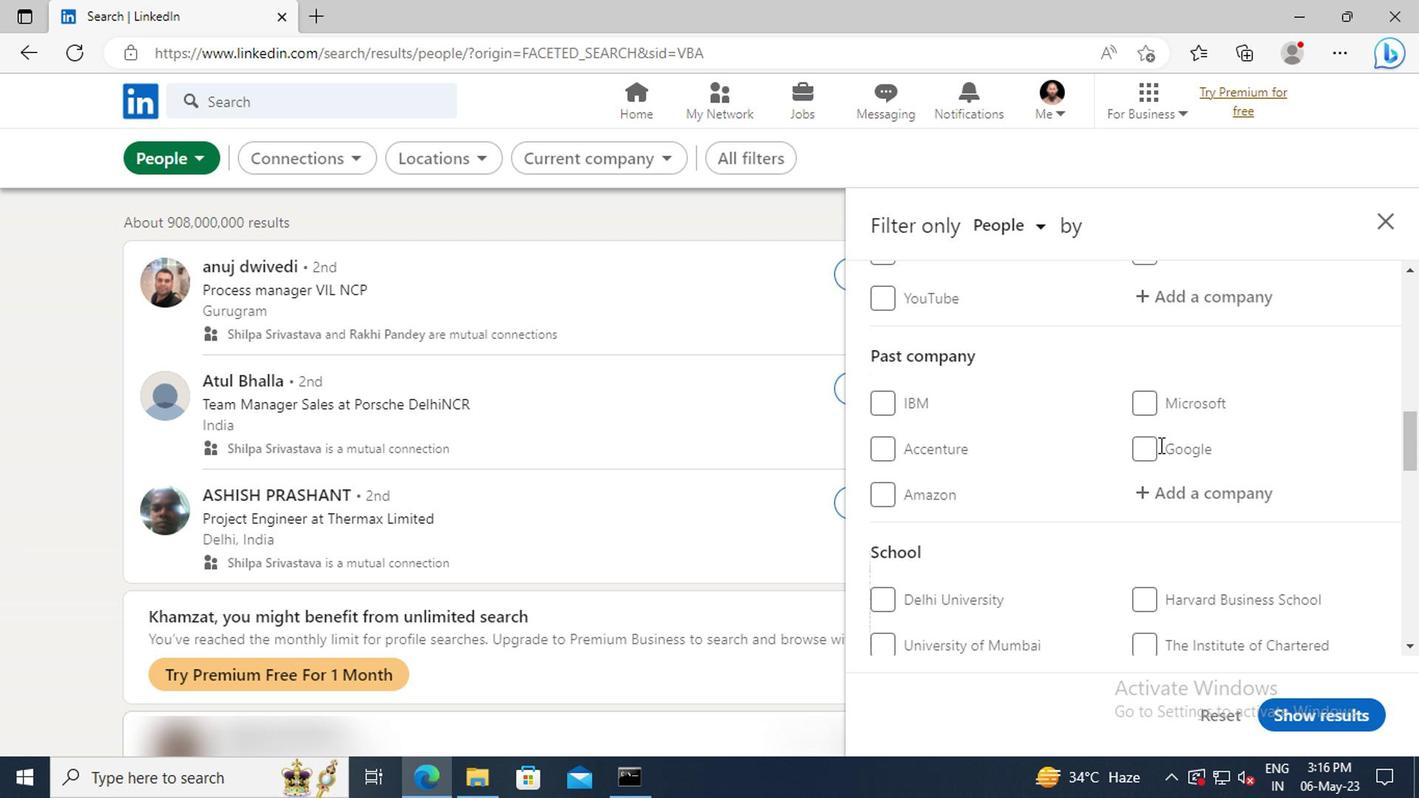
Action: Mouse scrolled (1156, 443) with delta (0, 0)
Screenshot: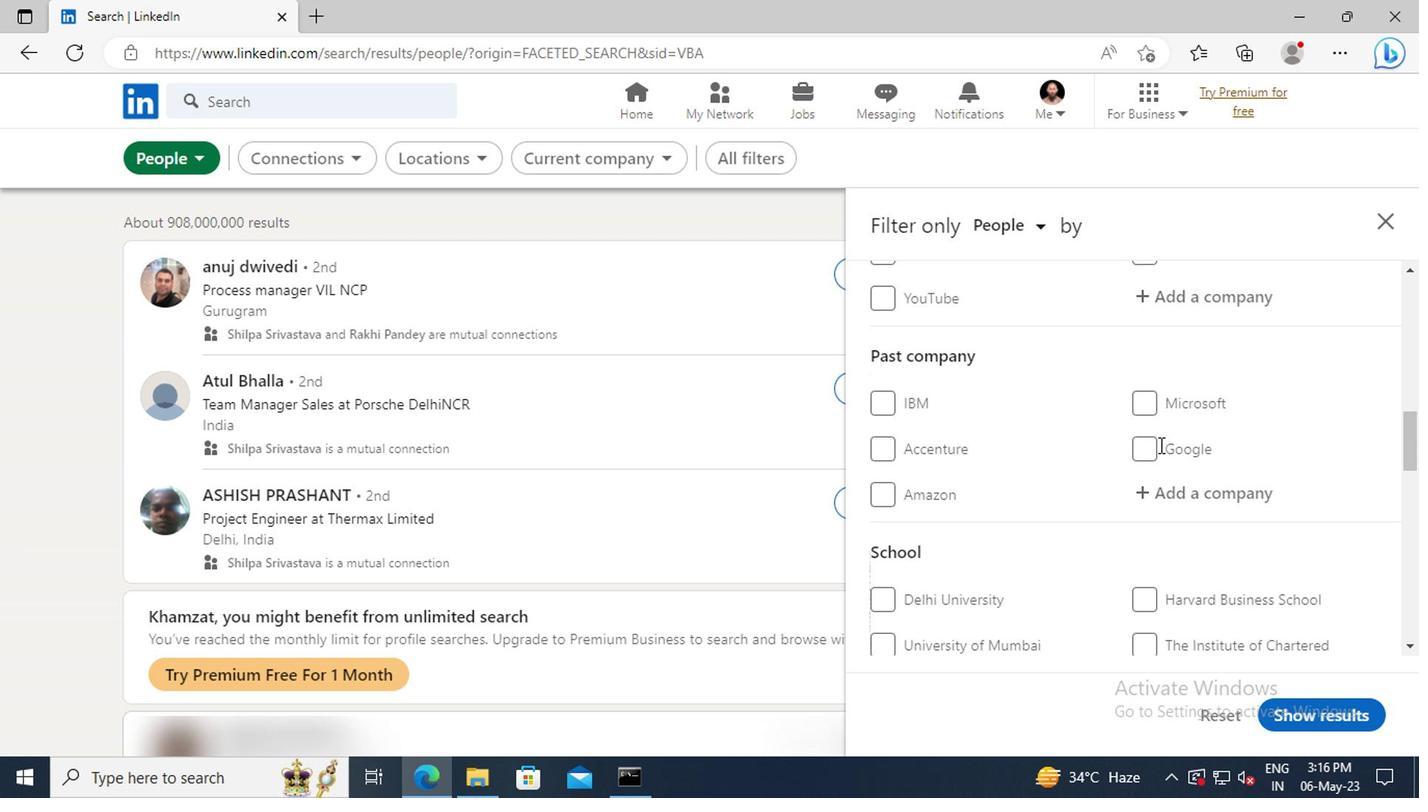 
Action: Mouse scrolled (1156, 443) with delta (0, 0)
Screenshot: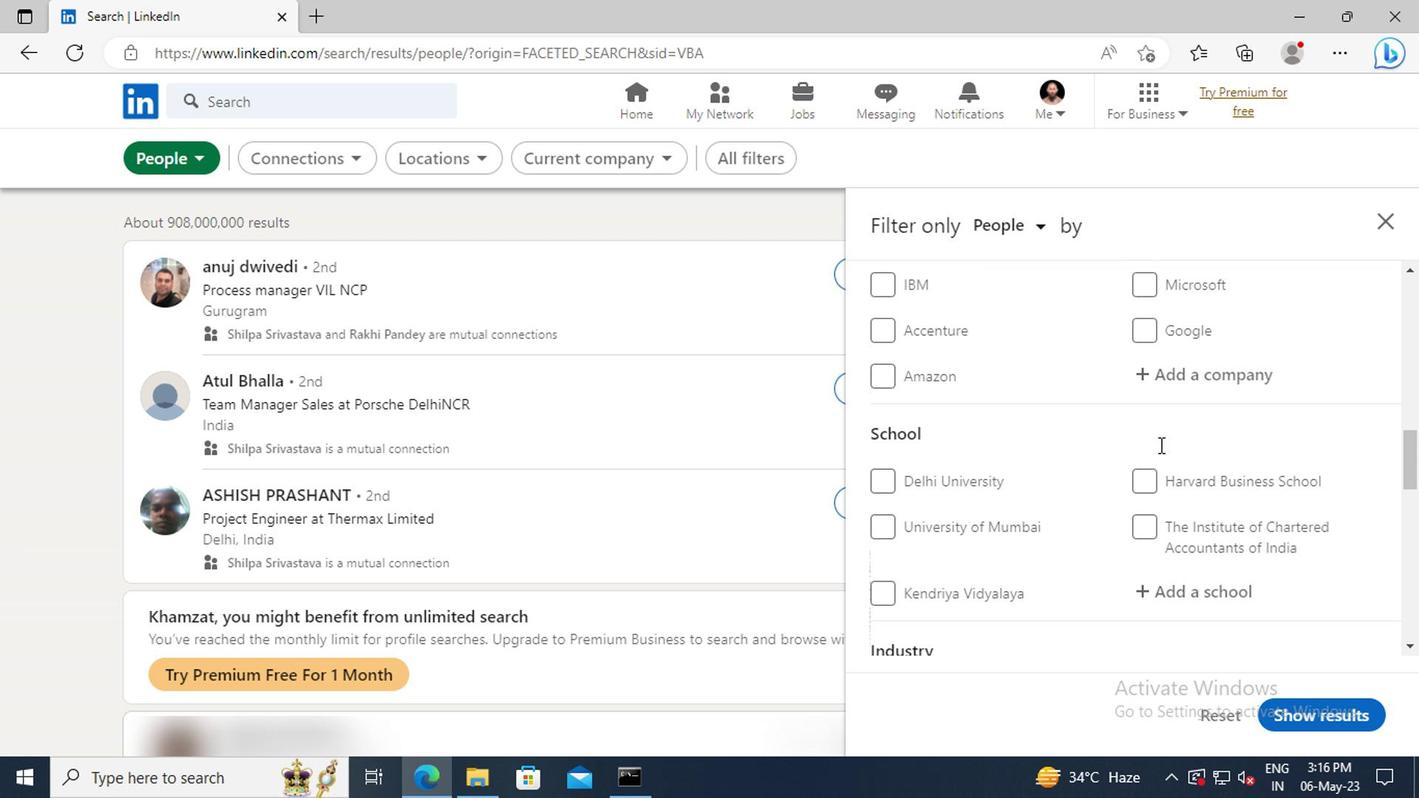 
Action: Mouse scrolled (1156, 443) with delta (0, 0)
Screenshot: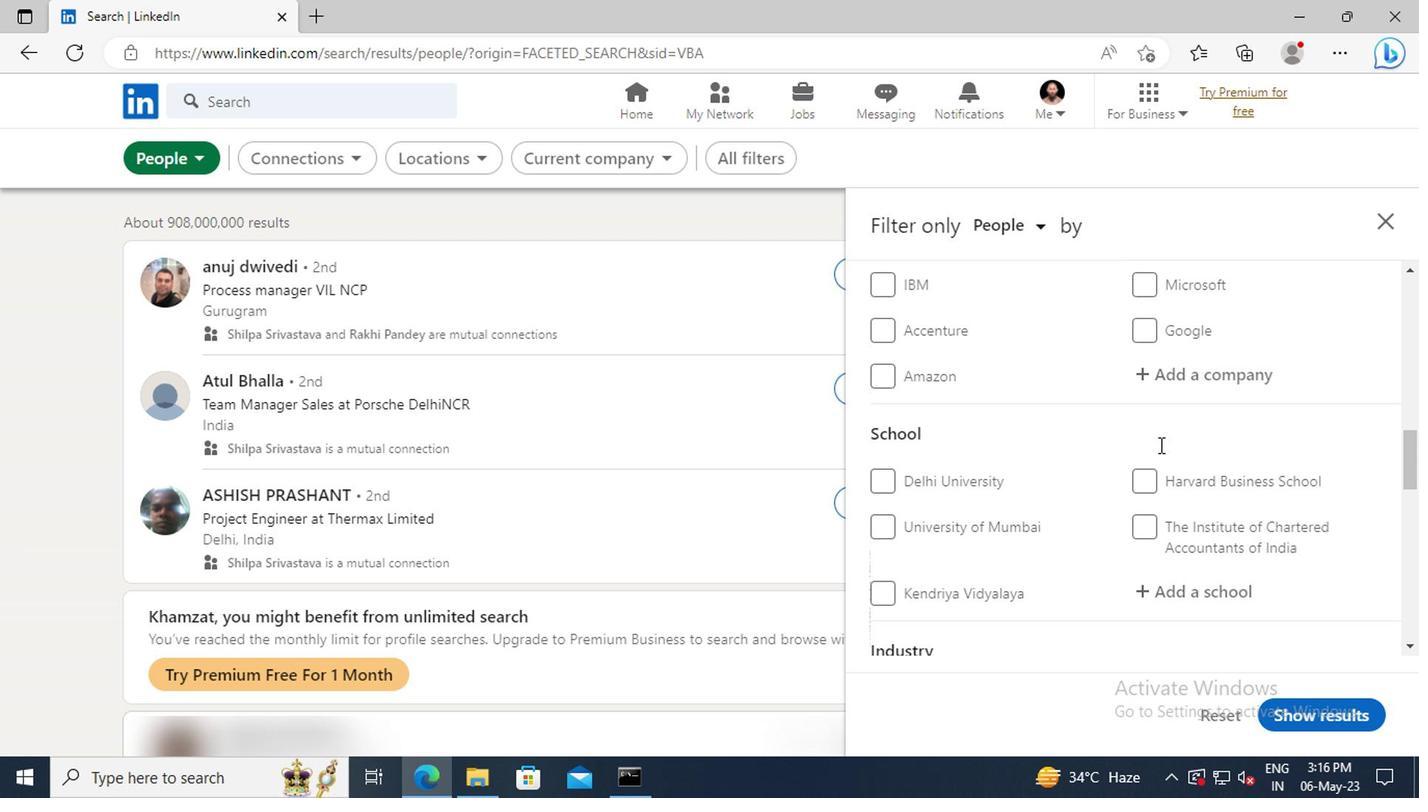 
Action: Mouse scrolled (1156, 443) with delta (0, 0)
Screenshot: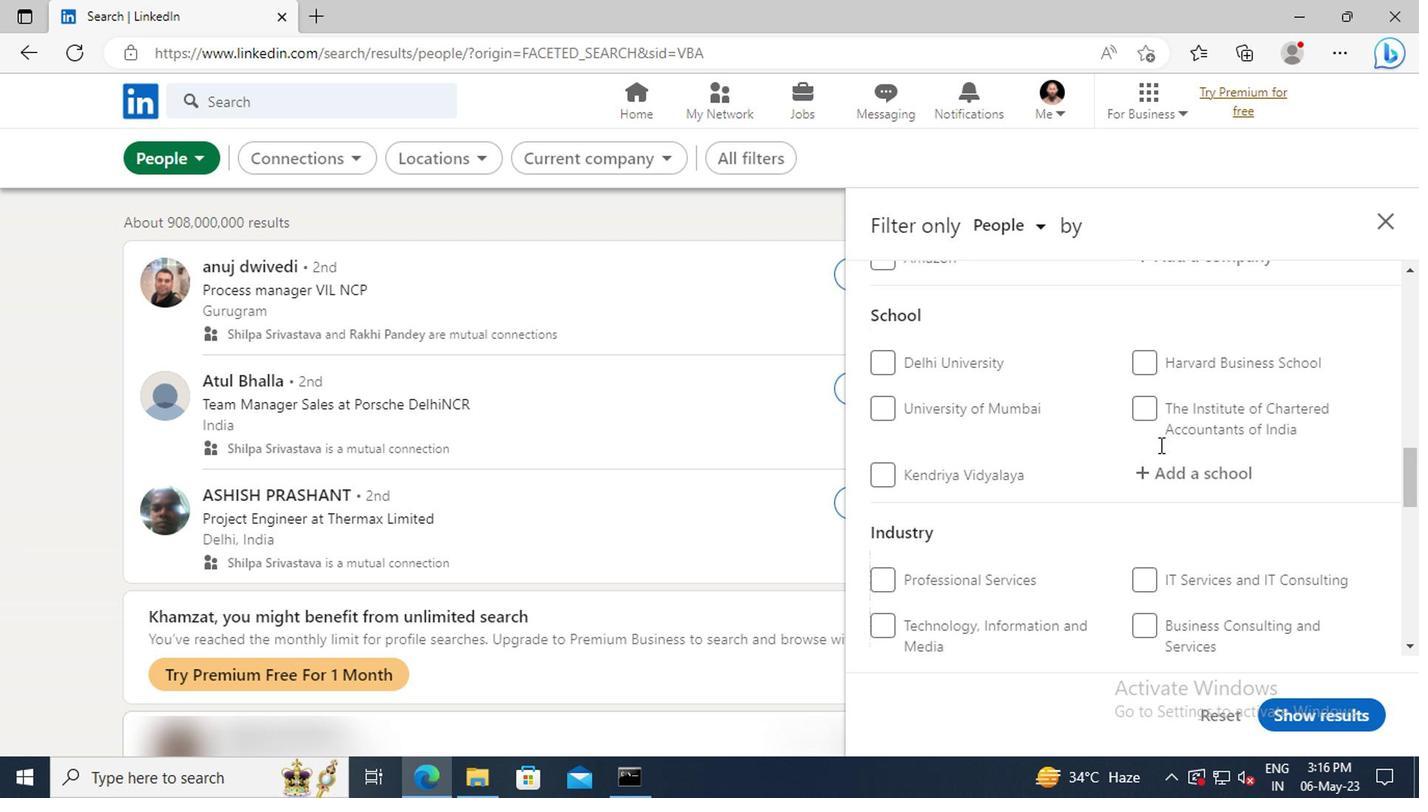
Action: Mouse scrolled (1156, 443) with delta (0, 0)
Screenshot: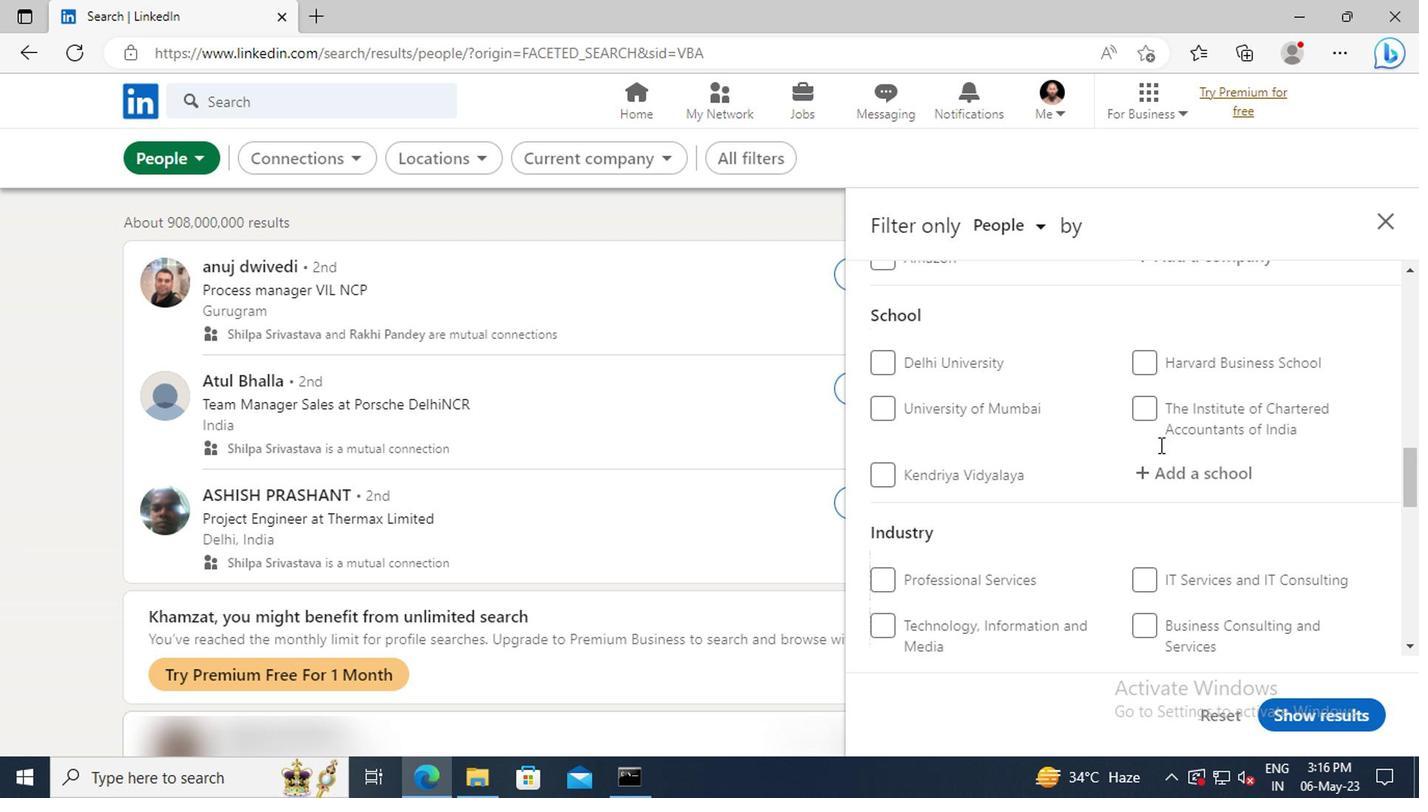 
Action: Mouse scrolled (1156, 443) with delta (0, 0)
Screenshot: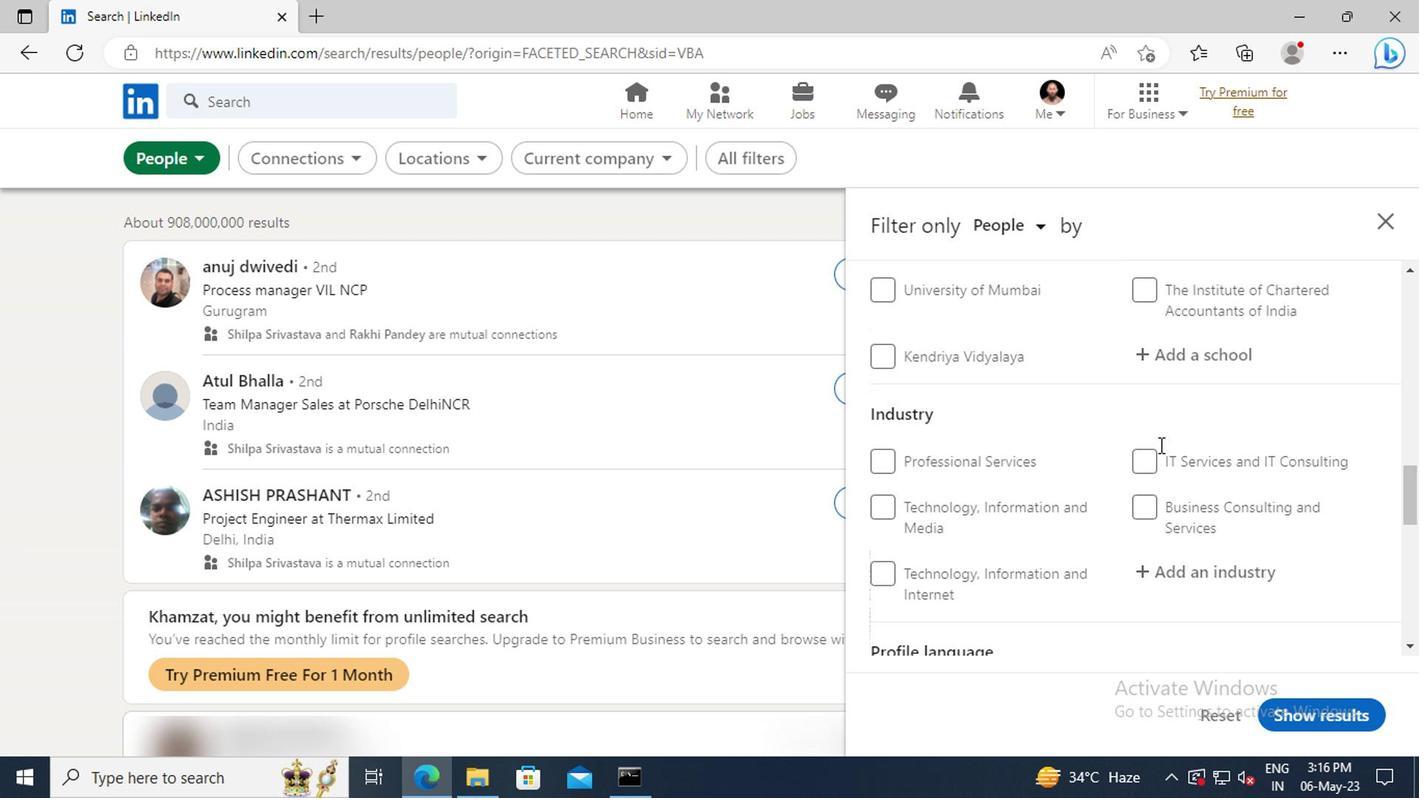 
Action: Mouse scrolled (1156, 443) with delta (0, 0)
Screenshot: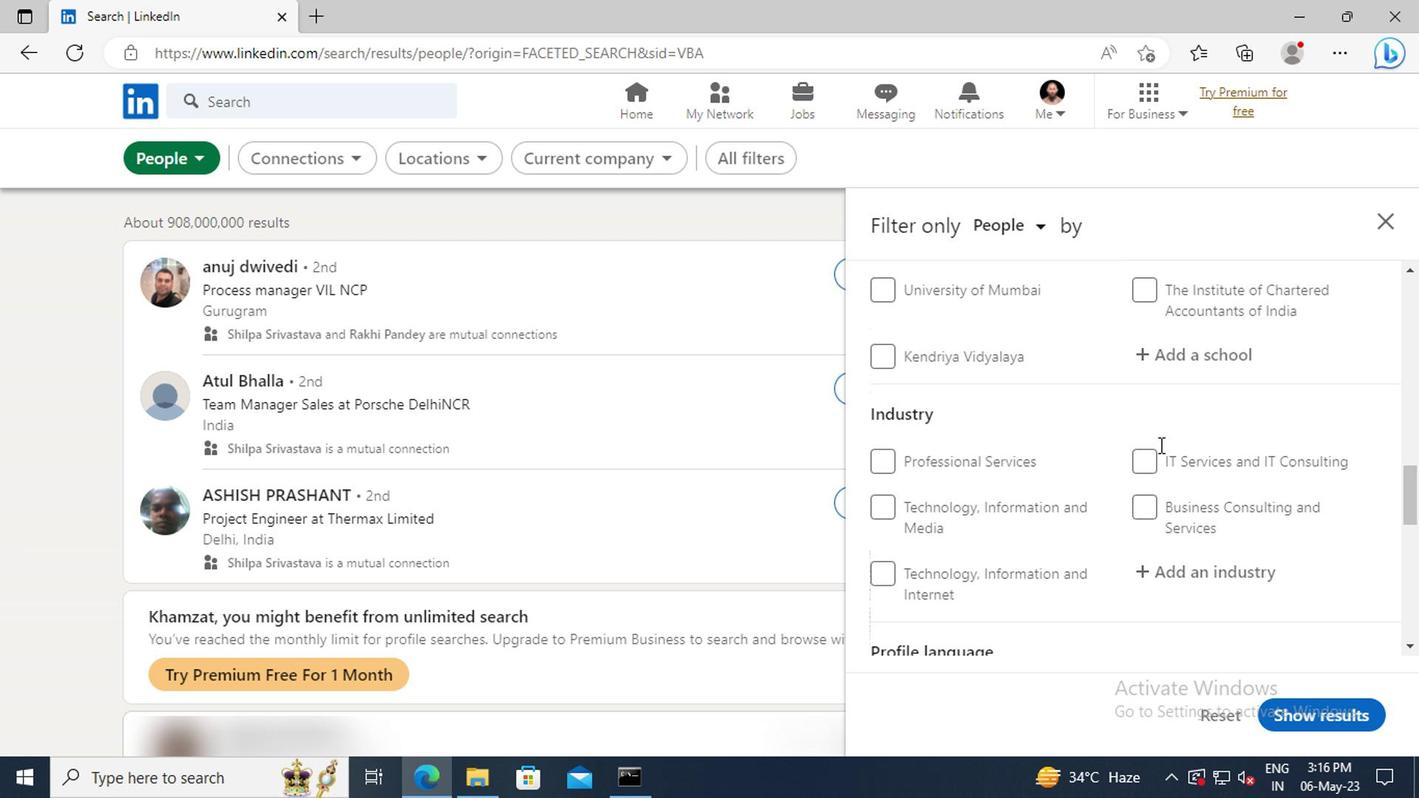 
Action: Mouse scrolled (1156, 443) with delta (0, 0)
Screenshot: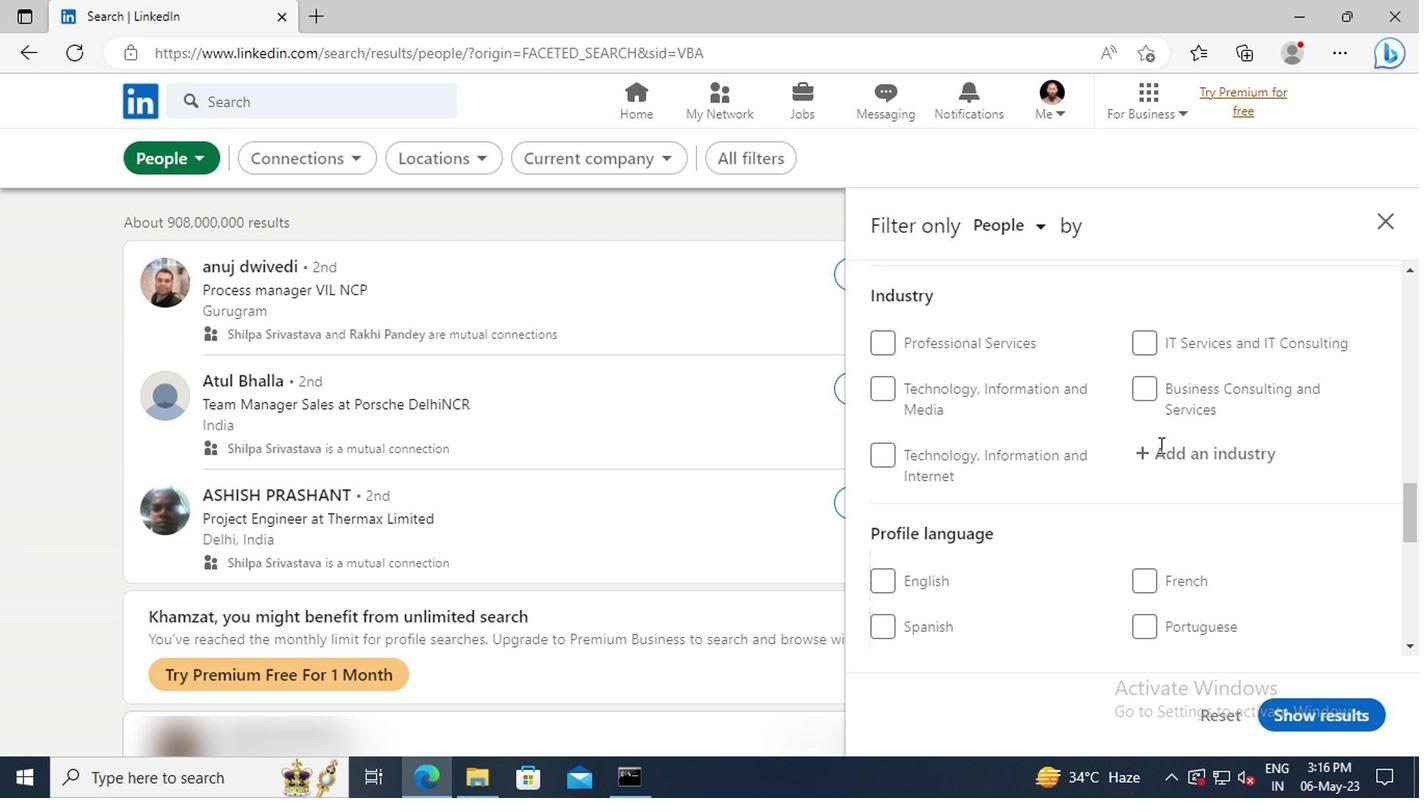 
Action: Mouse moved to (1137, 520)
Screenshot: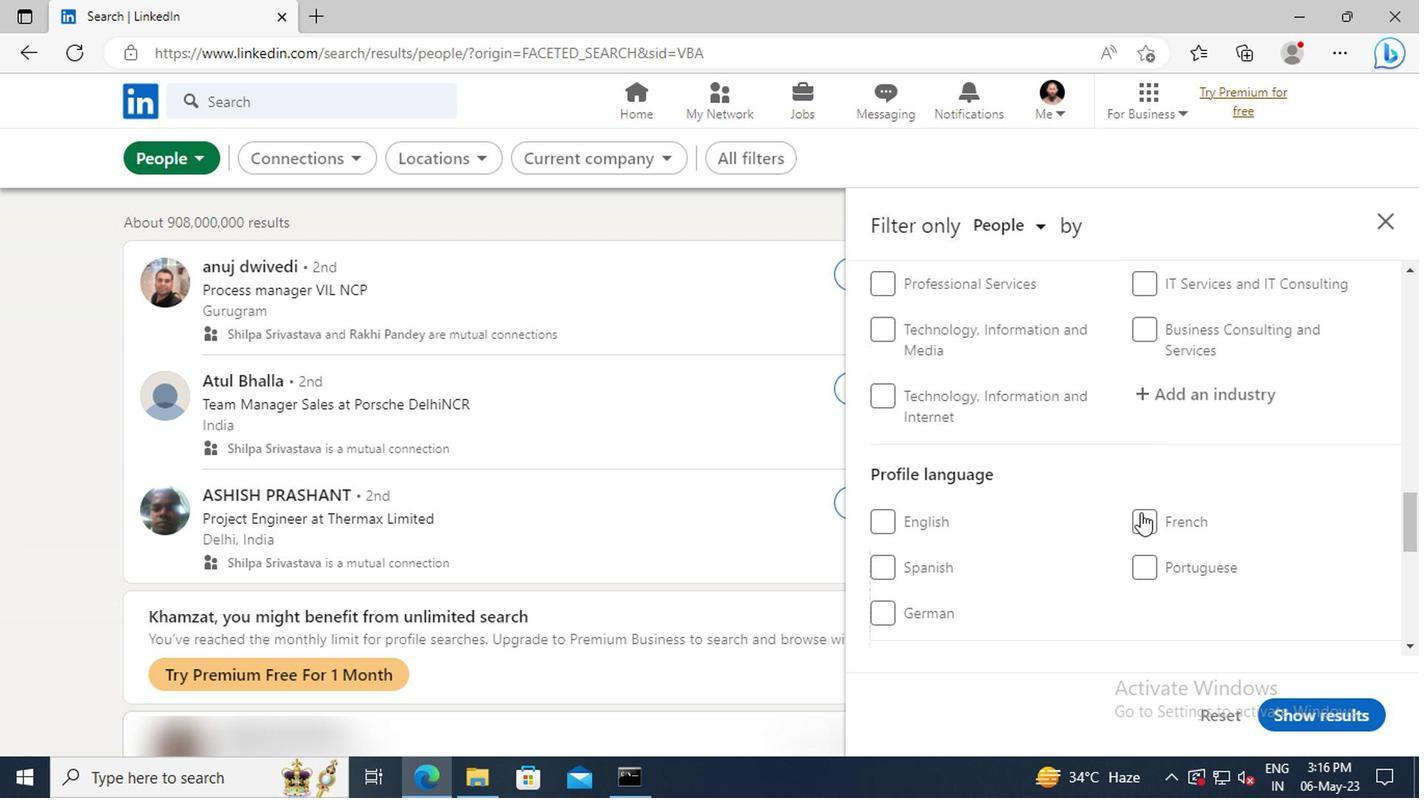 
Action: Mouse pressed left at (1137, 520)
Screenshot: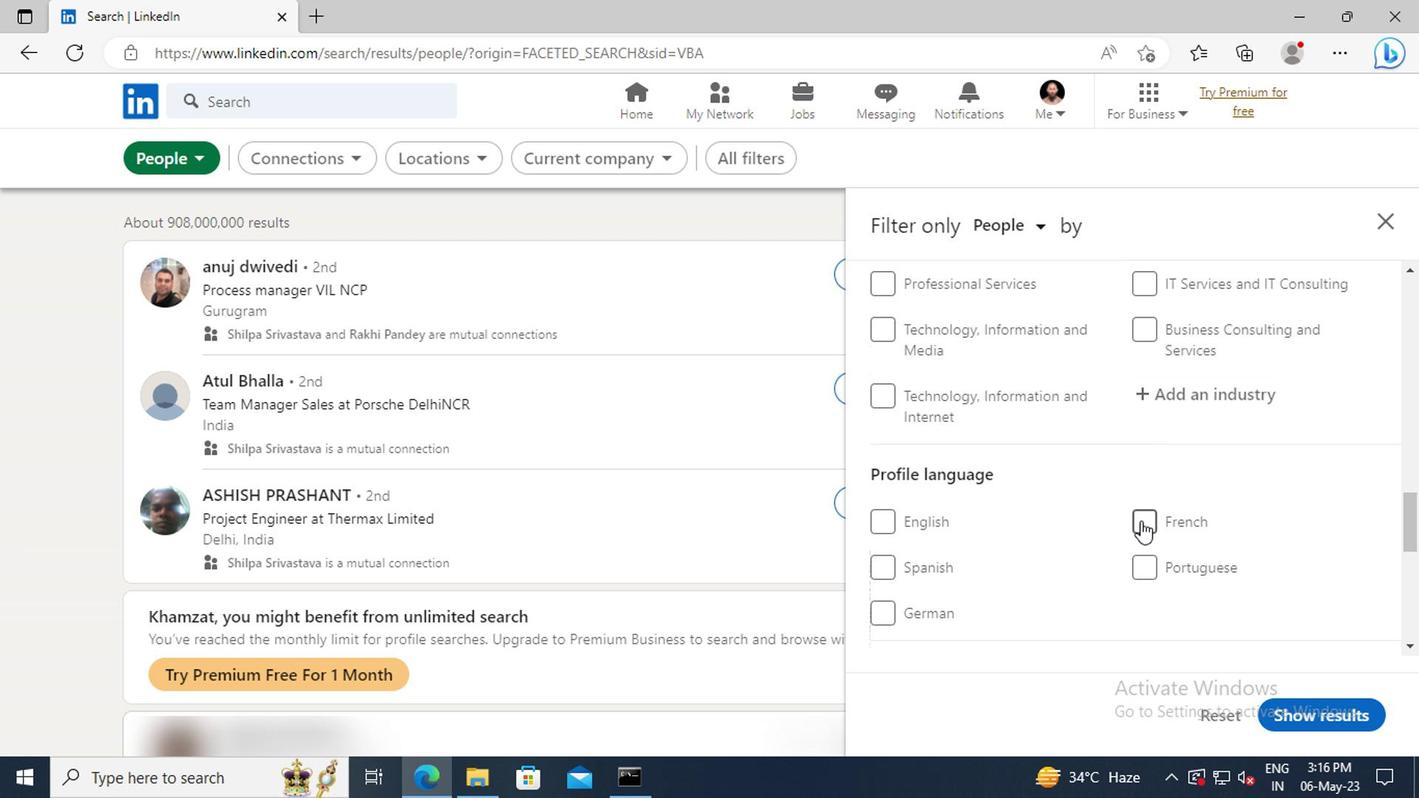 
Action: Mouse moved to (1176, 476)
Screenshot: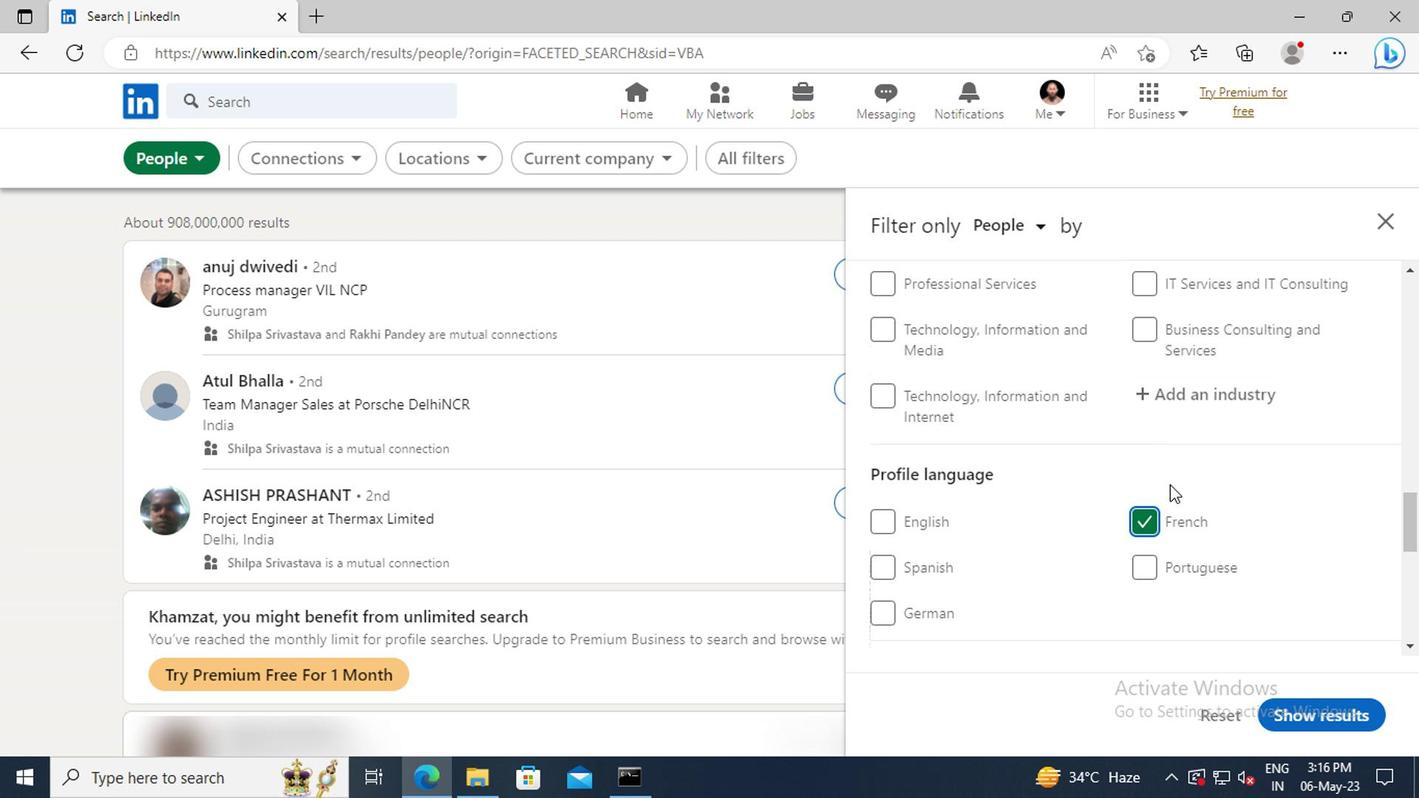 
Action: Mouse scrolled (1176, 476) with delta (0, 0)
Screenshot: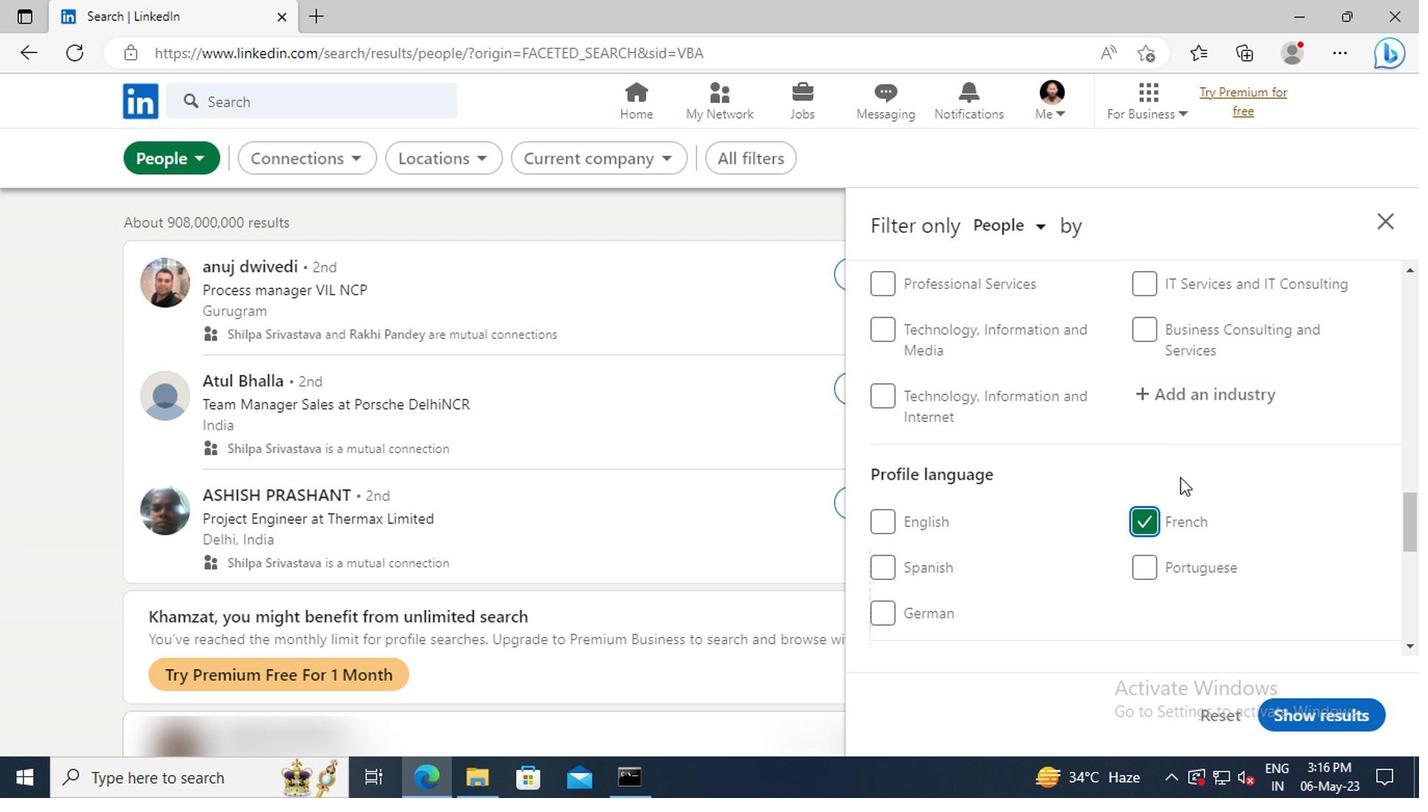 
Action: Mouse scrolled (1176, 476) with delta (0, 0)
Screenshot: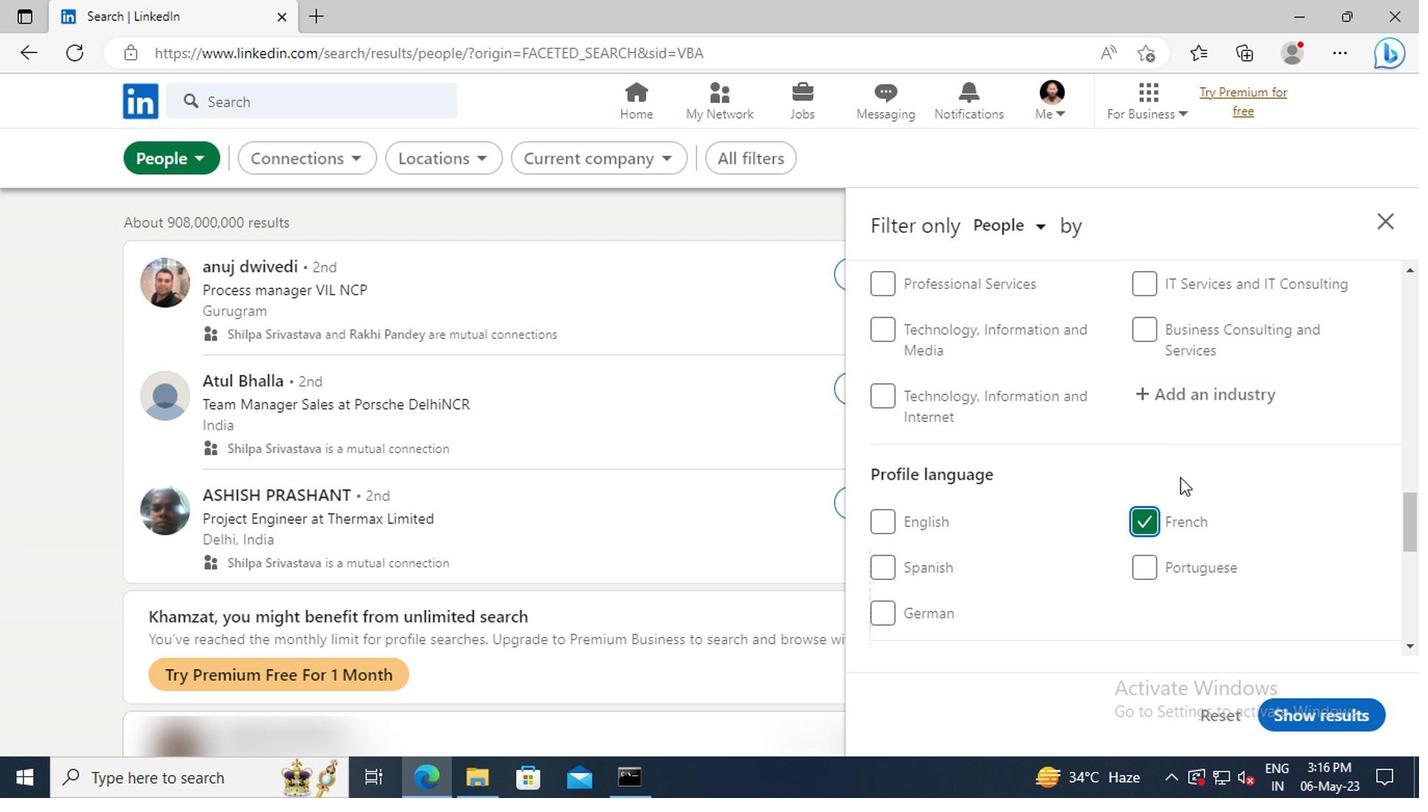 
Action: Mouse scrolled (1176, 476) with delta (0, 0)
Screenshot: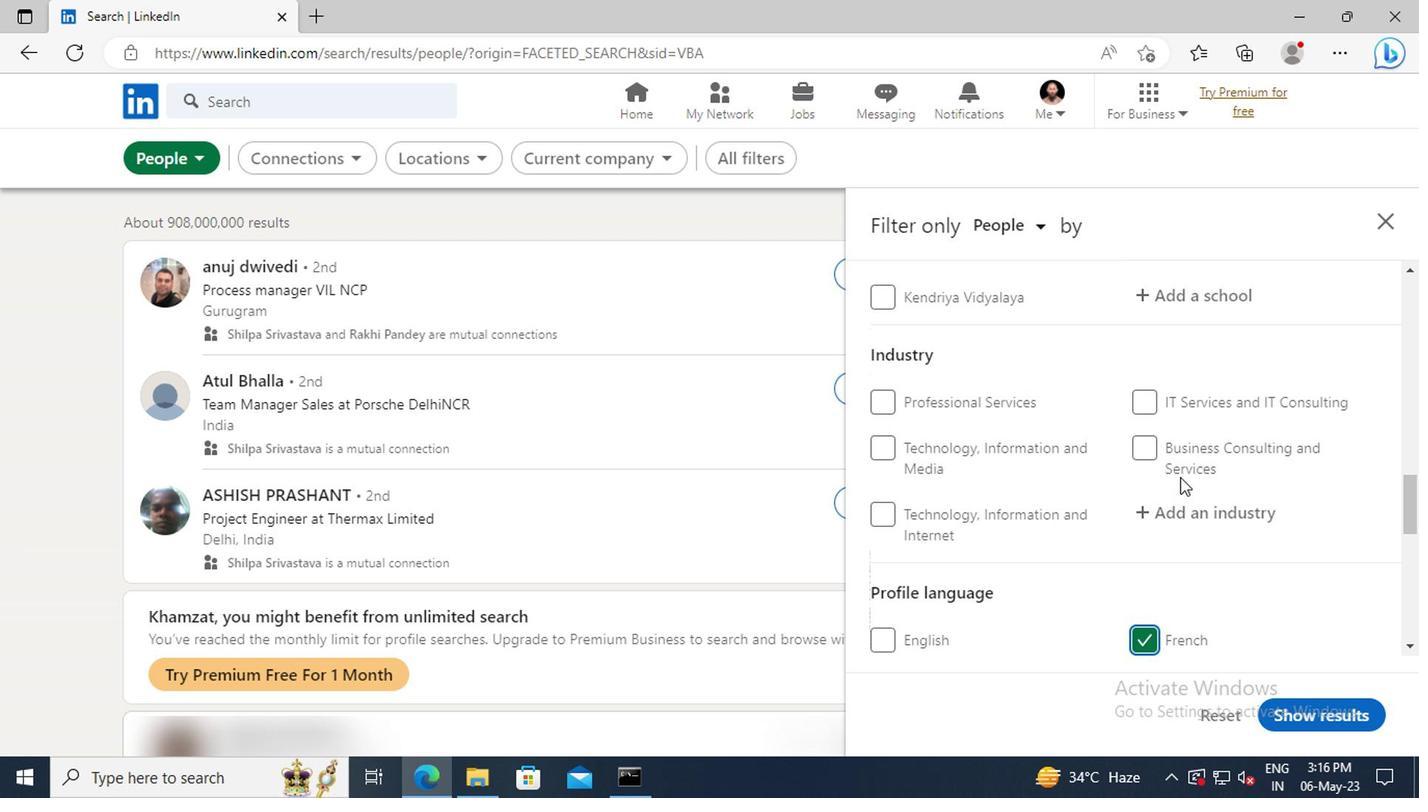 
Action: Mouse scrolled (1176, 476) with delta (0, 0)
Screenshot: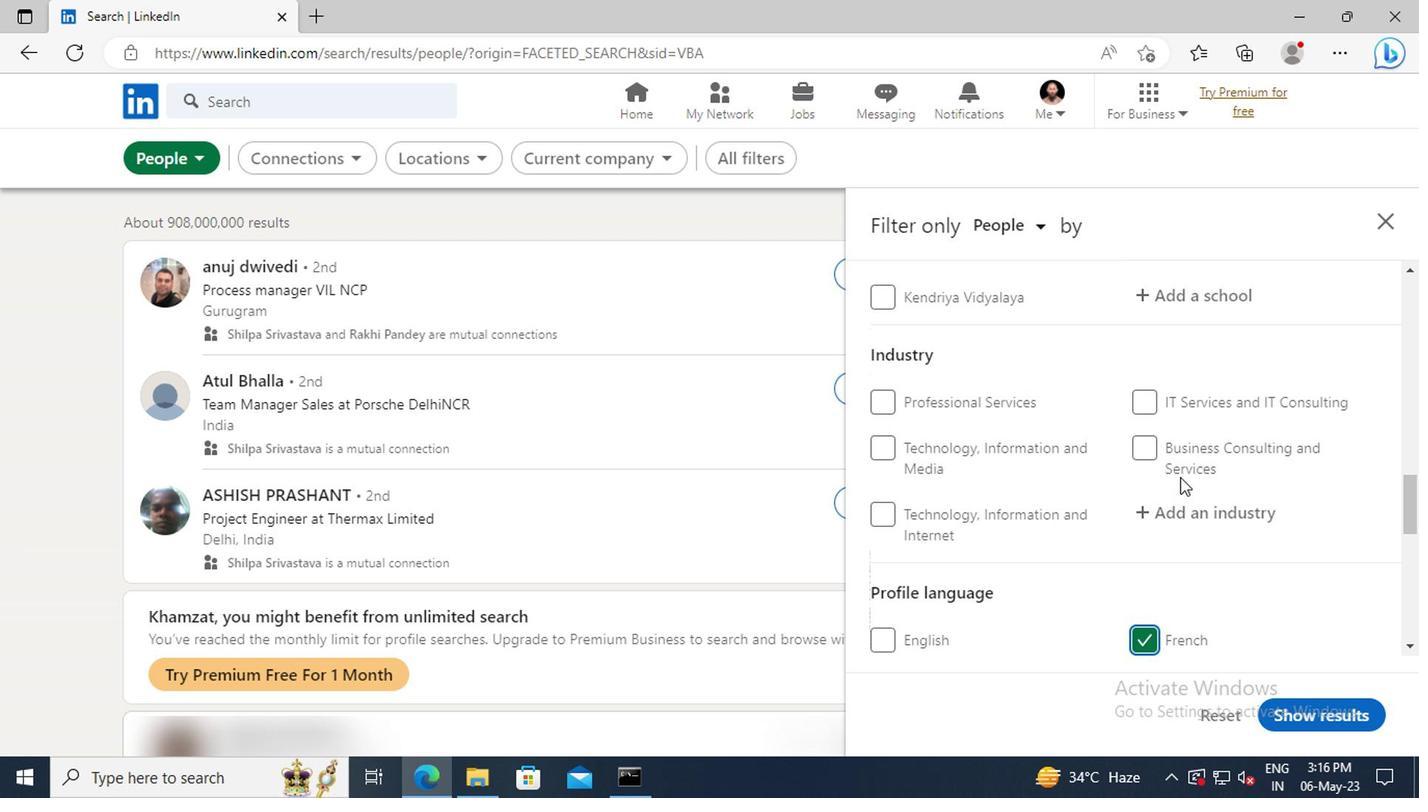 
Action: Mouse scrolled (1176, 476) with delta (0, 0)
Screenshot: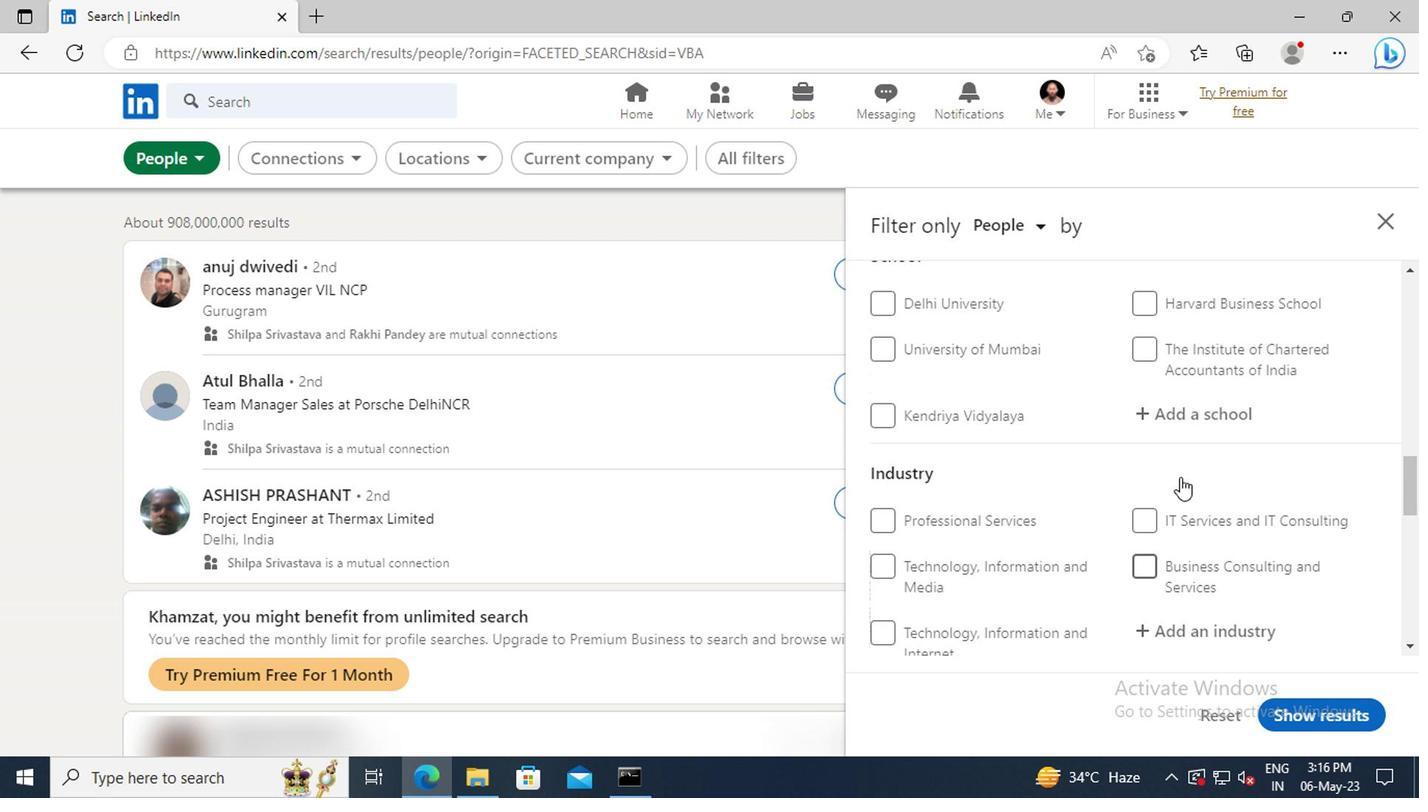 
Action: Mouse scrolled (1176, 476) with delta (0, 0)
Screenshot: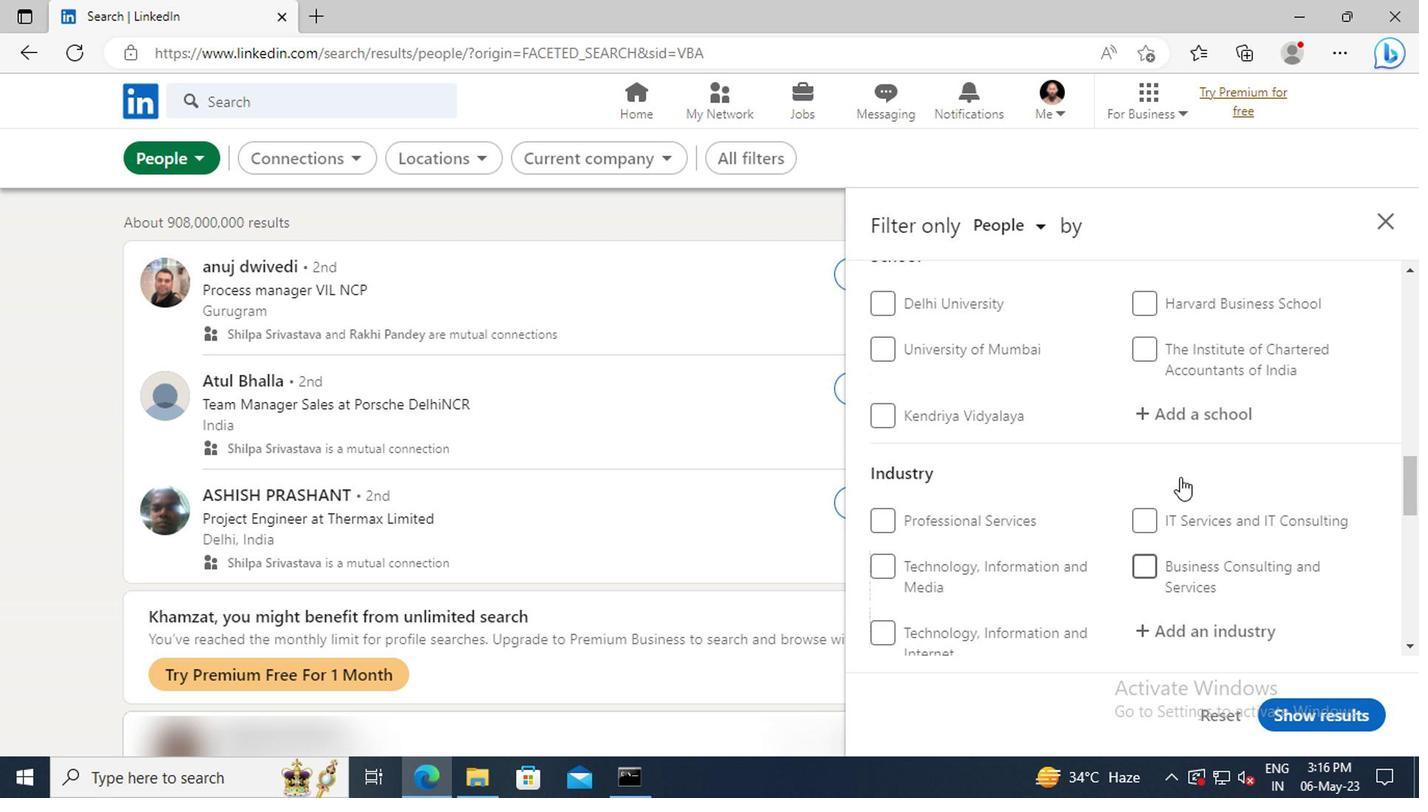 
Action: Mouse scrolled (1176, 476) with delta (0, 0)
Screenshot: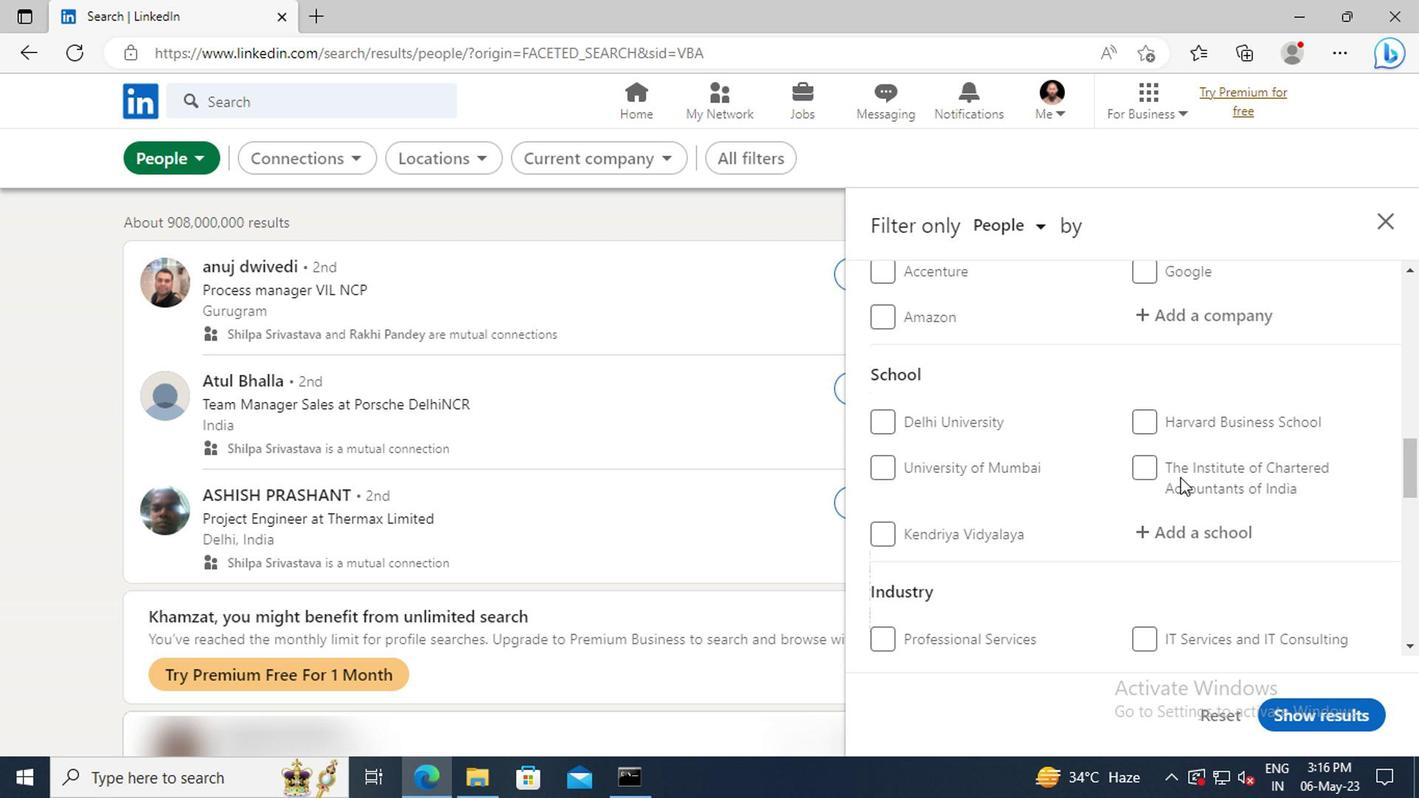 
Action: Mouse scrolled (1176, 476) with delta (0, 0)
Screenshot: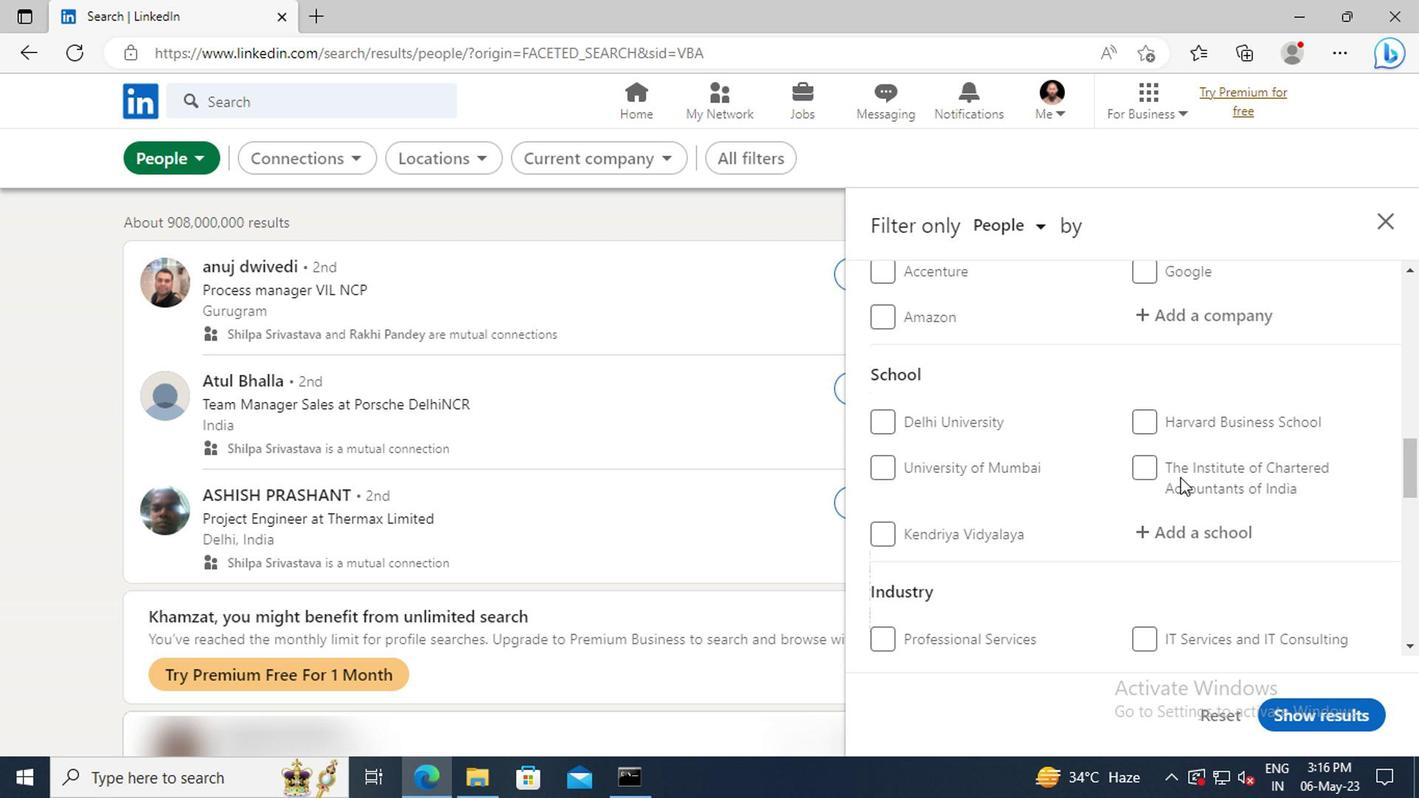 
Action: Mouse scrolled (1176, 476) with delta (0, 0)
Screenshot: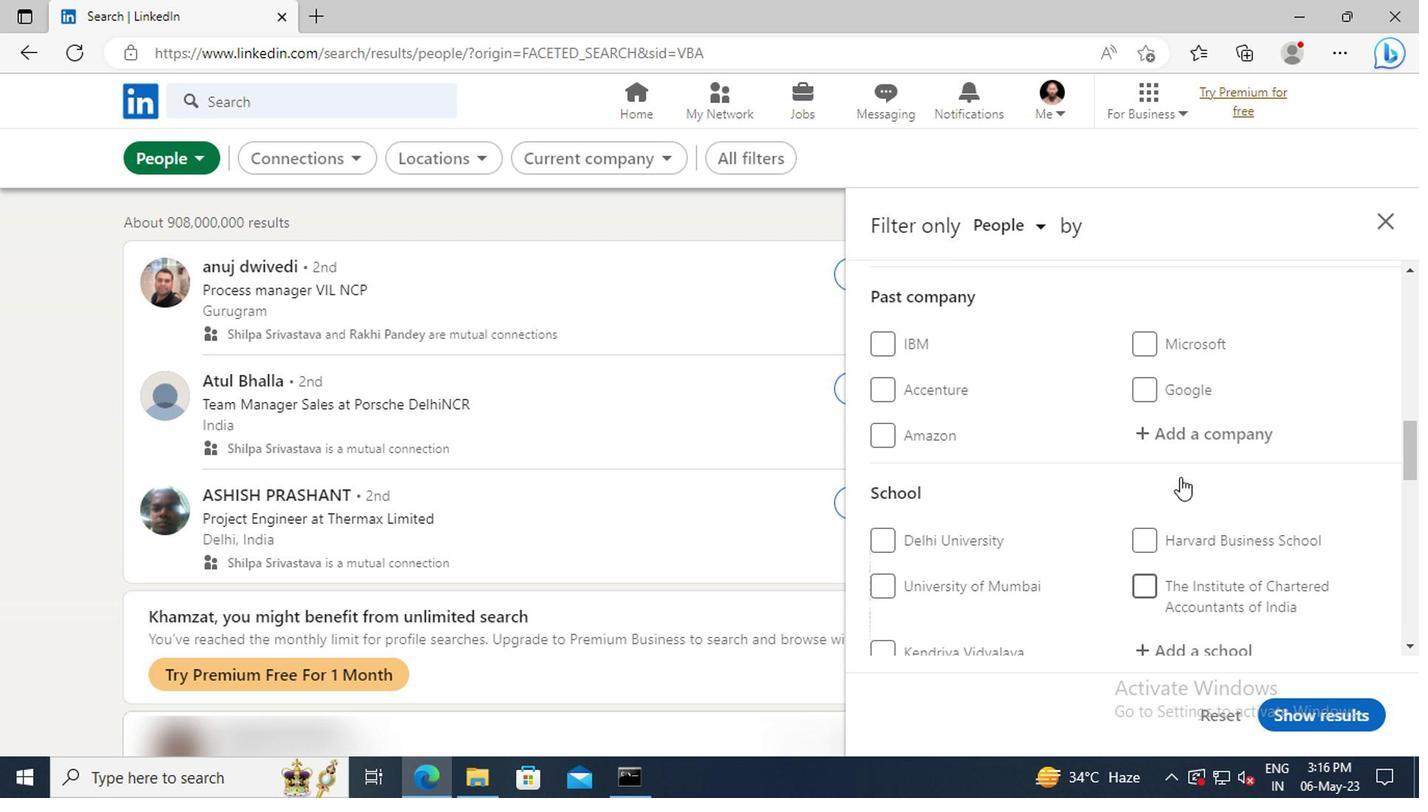 
Action: Mouse scrolled (1176, 476) with delta (0, 0)
Screenshot: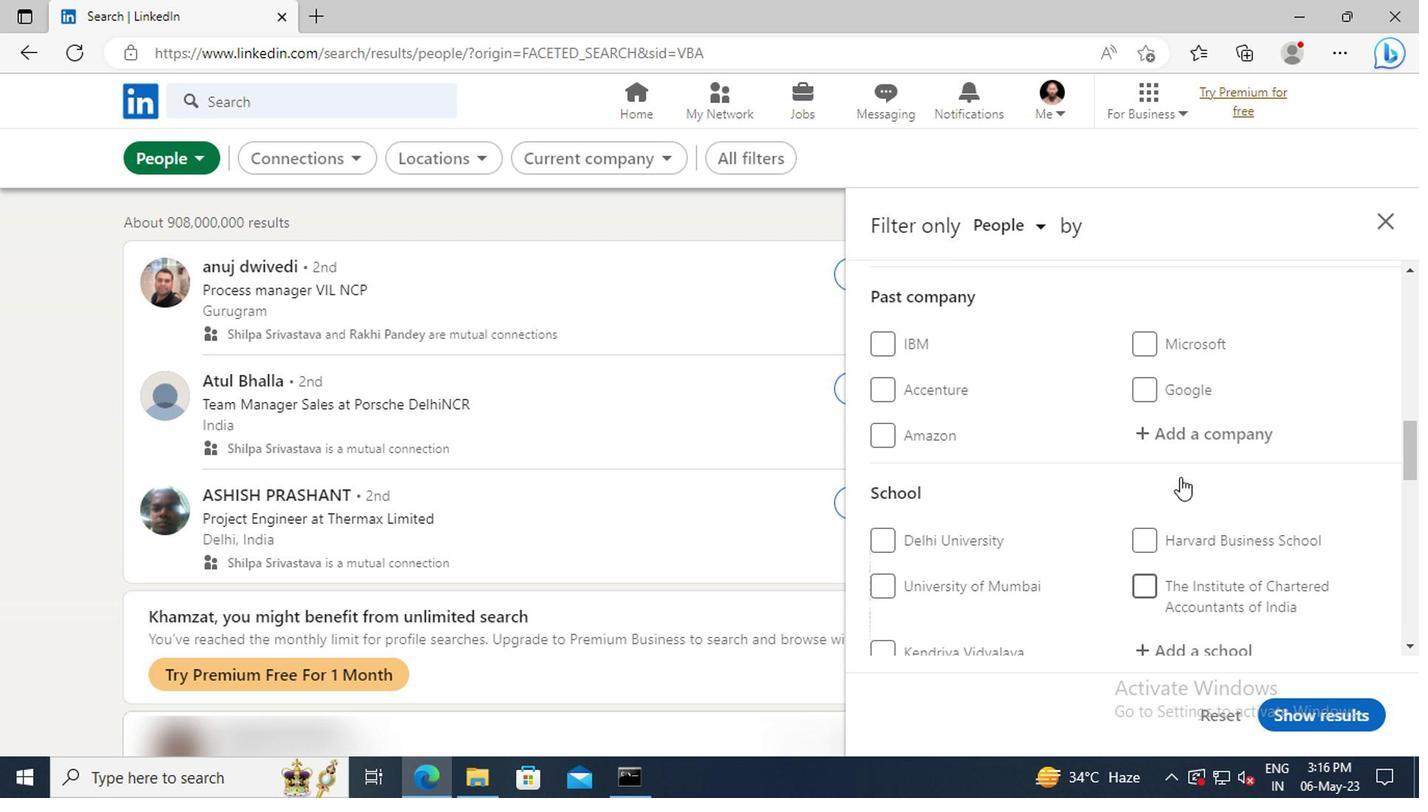 
Action: Mouse moved to (1176, 475)
Screenshot: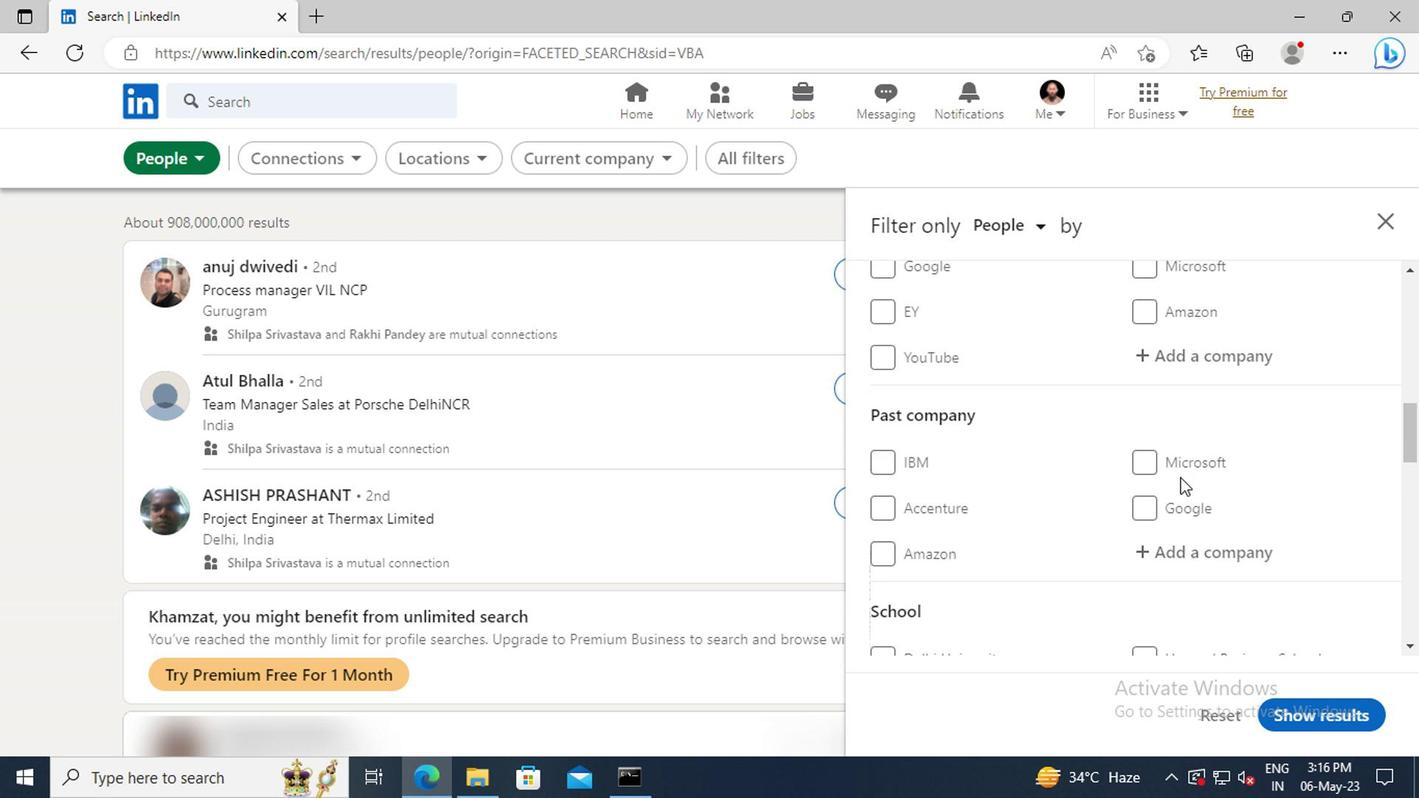 
Action: Mouse scrolled (1176, 476) with delta (0, 0)
Screenshot: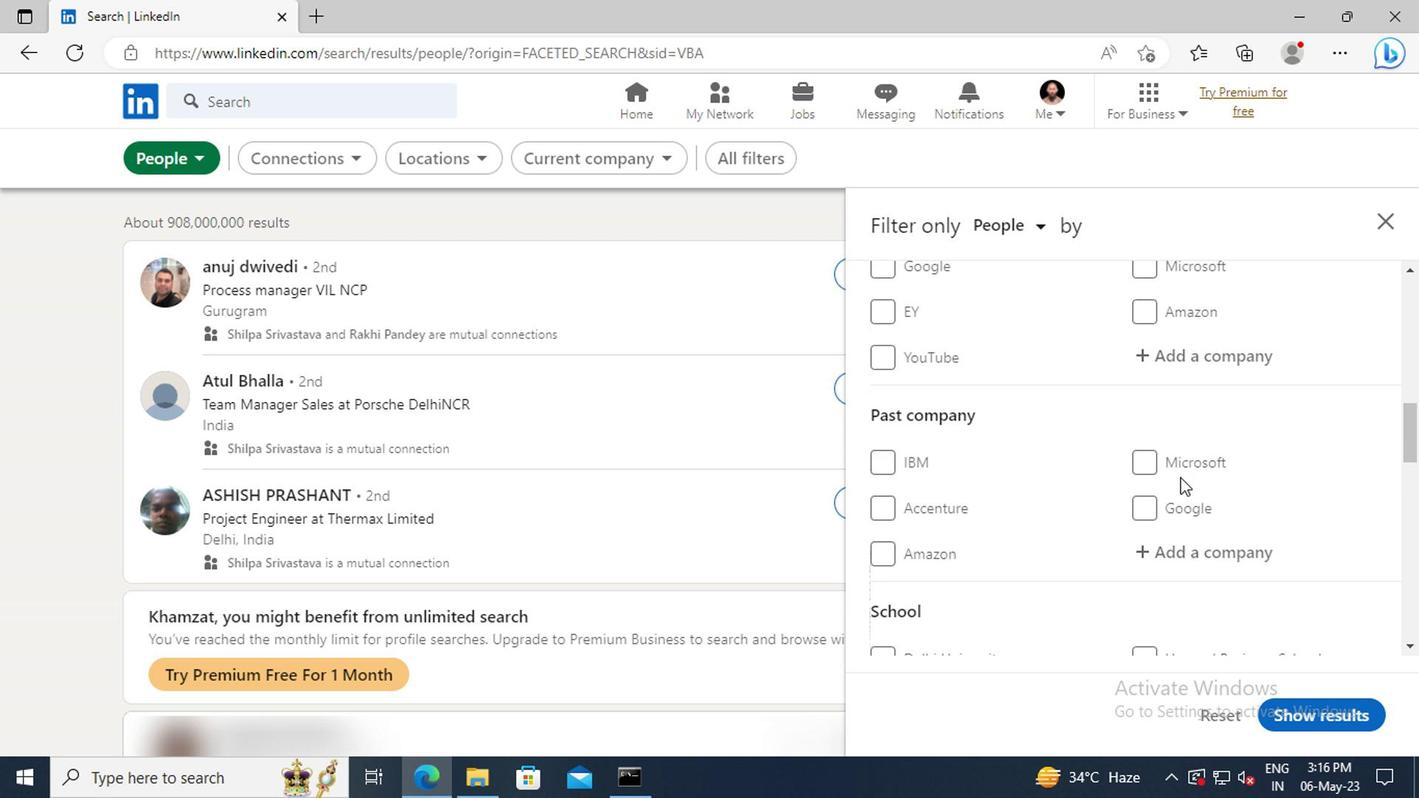 
Action: Mouse moved to (1166, 418)
Screenshot: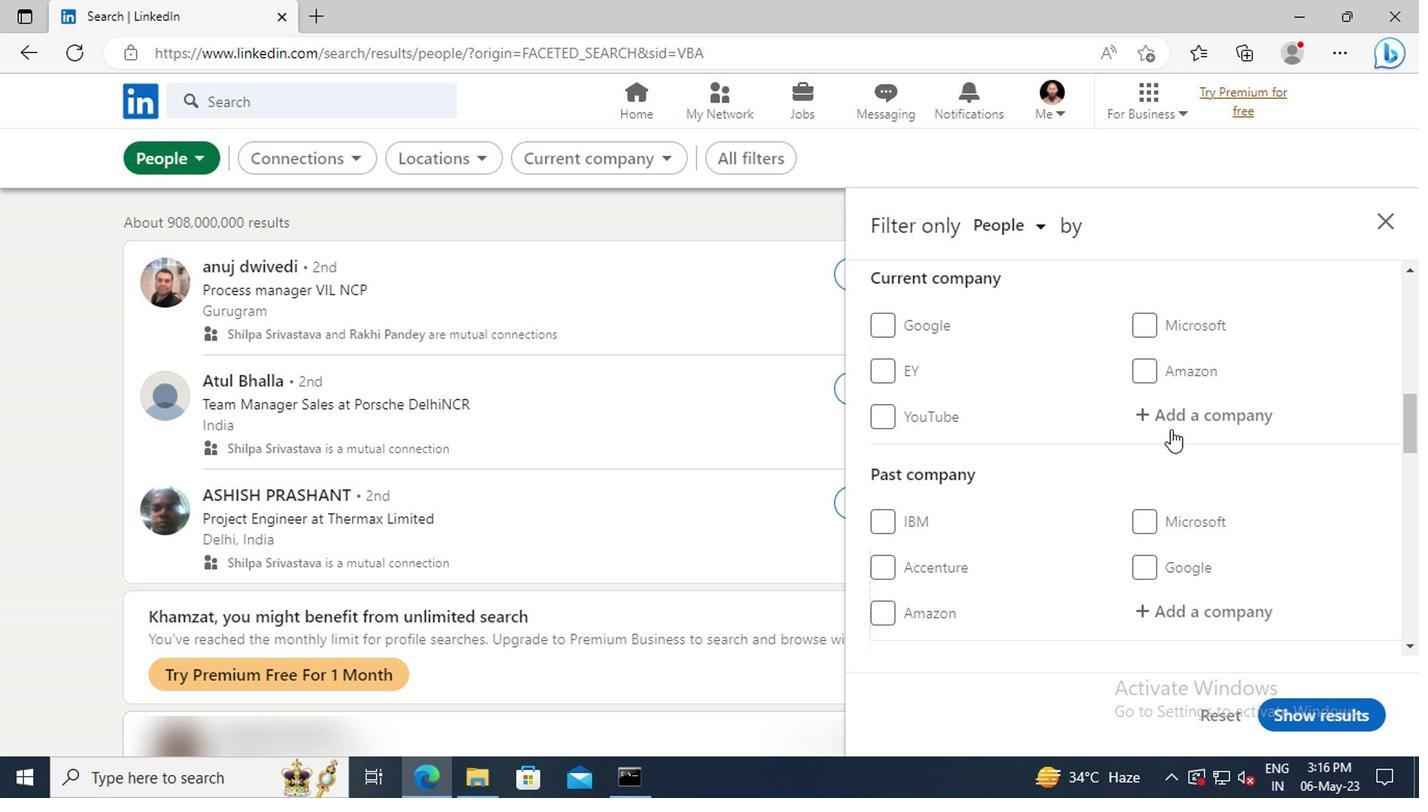 
Action: Mouse pressed left at (1166, 418)
Screenshot: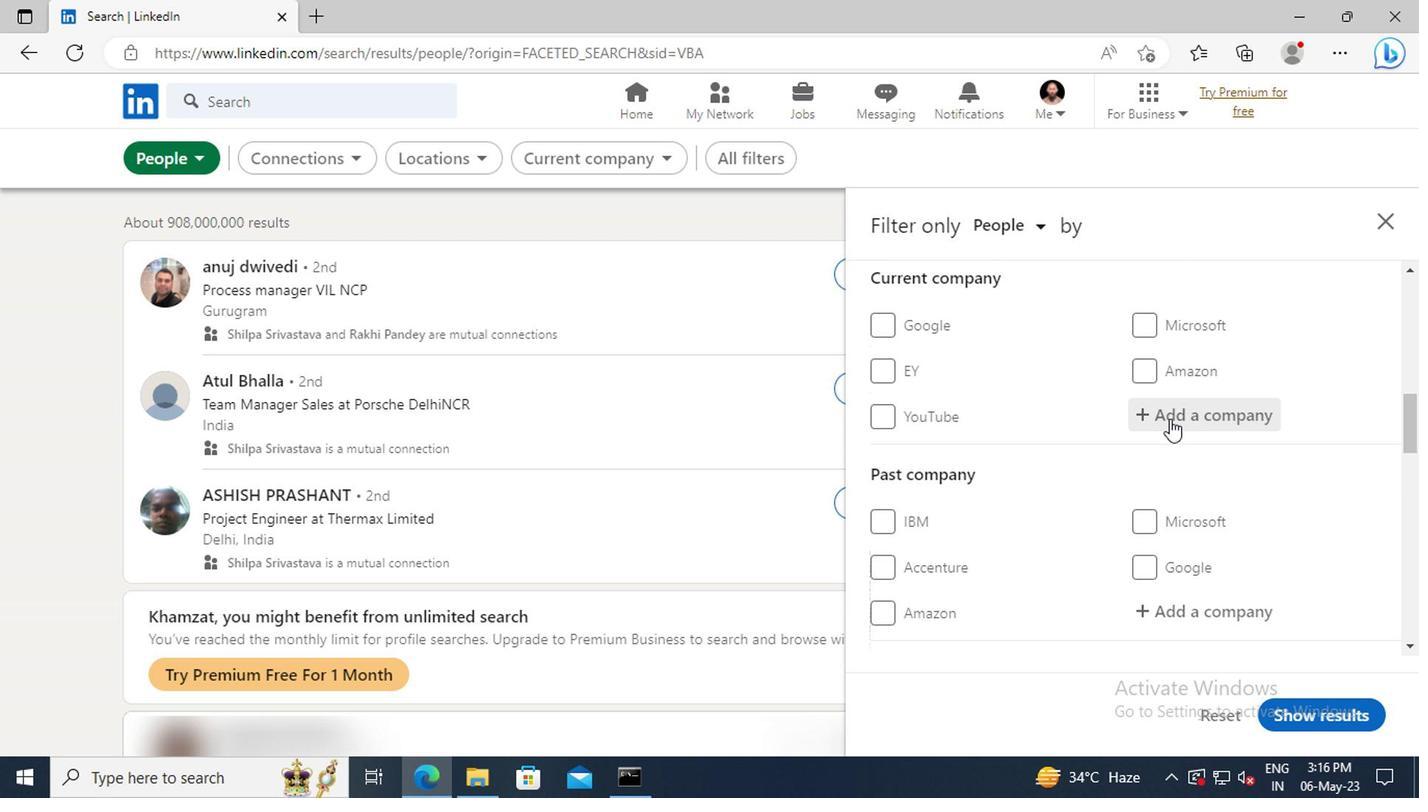 
Action: Mouse moved to (1165, 418)
Screenshot: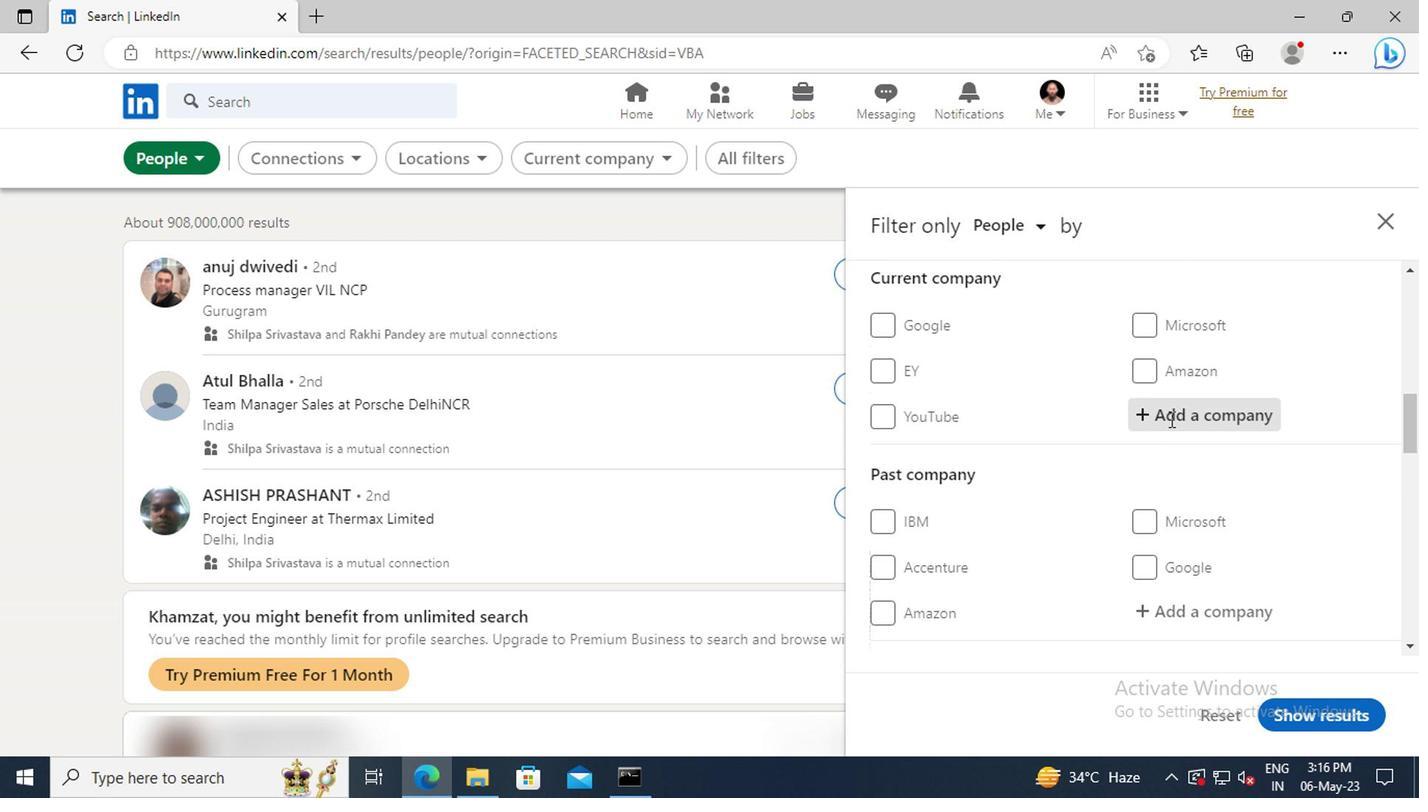 
Action: Key pressed <Key.shift>INFOBIP
Screenshot: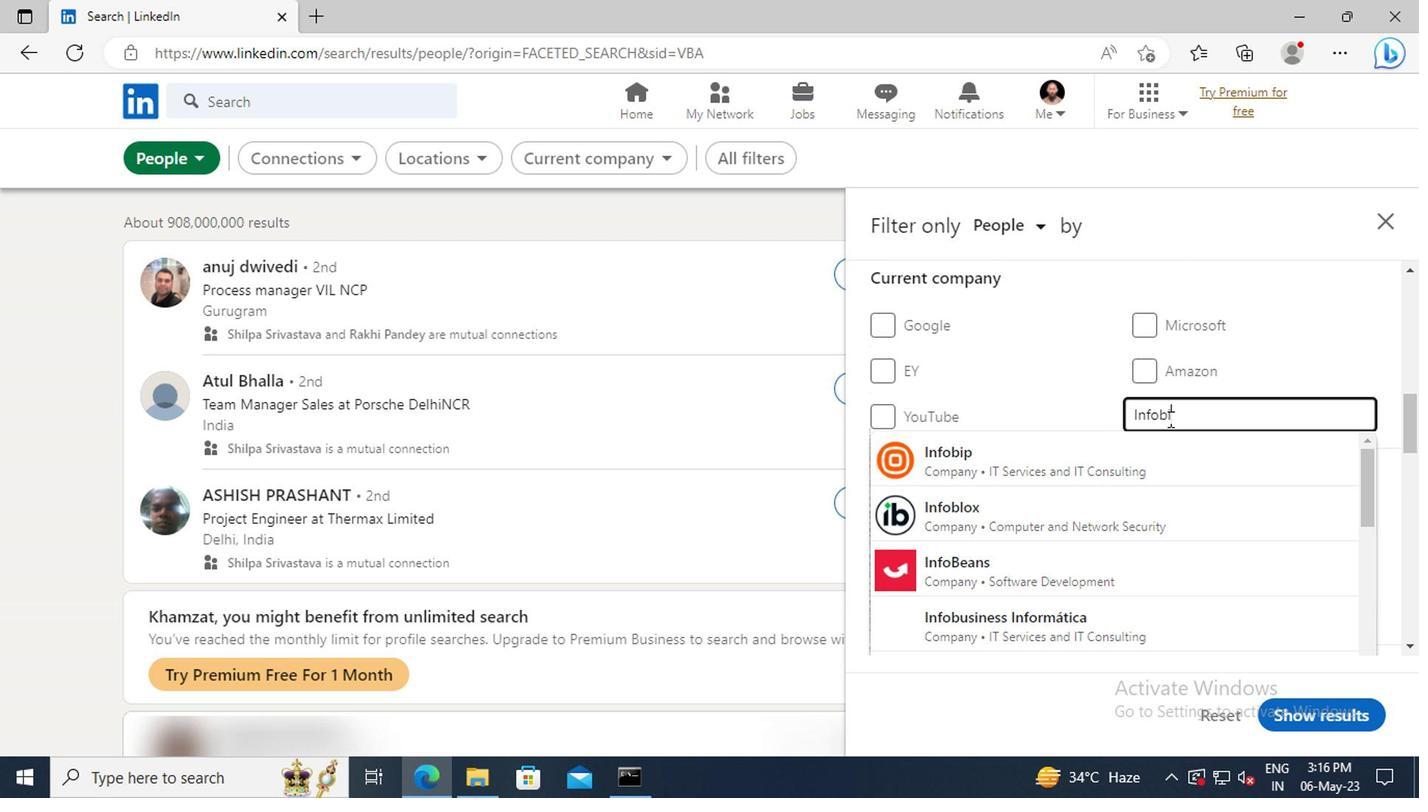 
Action: Mouse moved to (1159, 442)
Screenshot: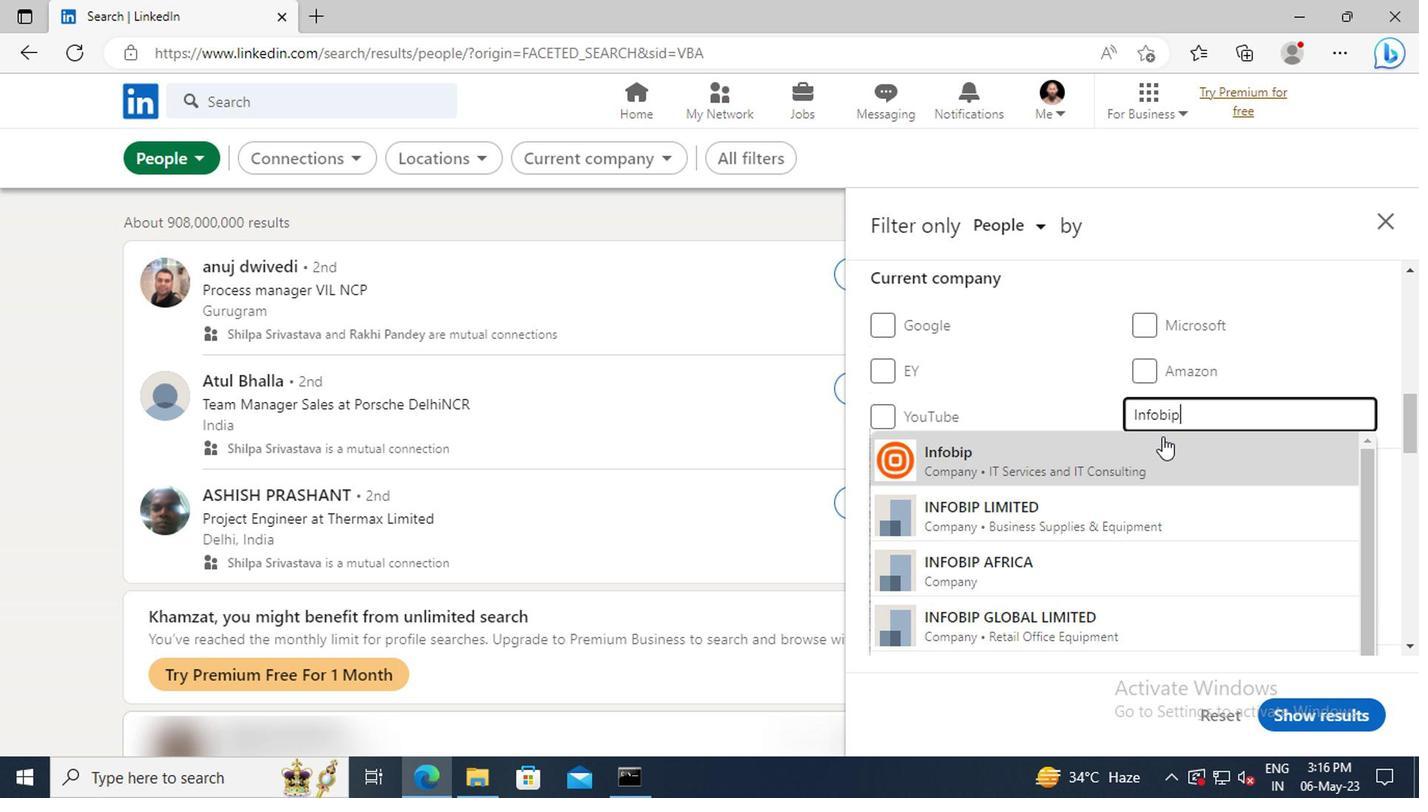 
Action: Mouse pressed left at (1159, 442)
Screenshot: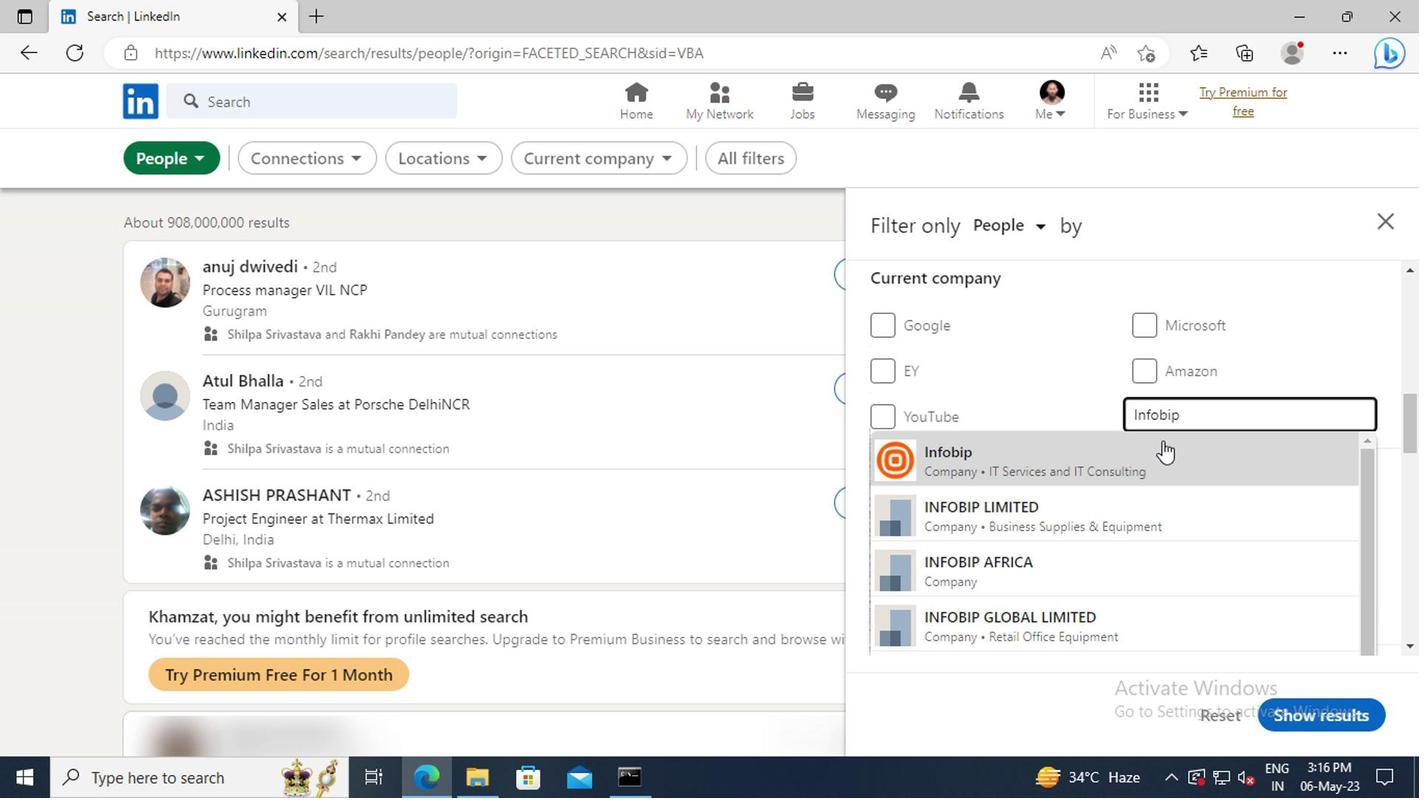 
Action: Mouse scrolled (1159, 441) with delta (0, 0)
Screenshot: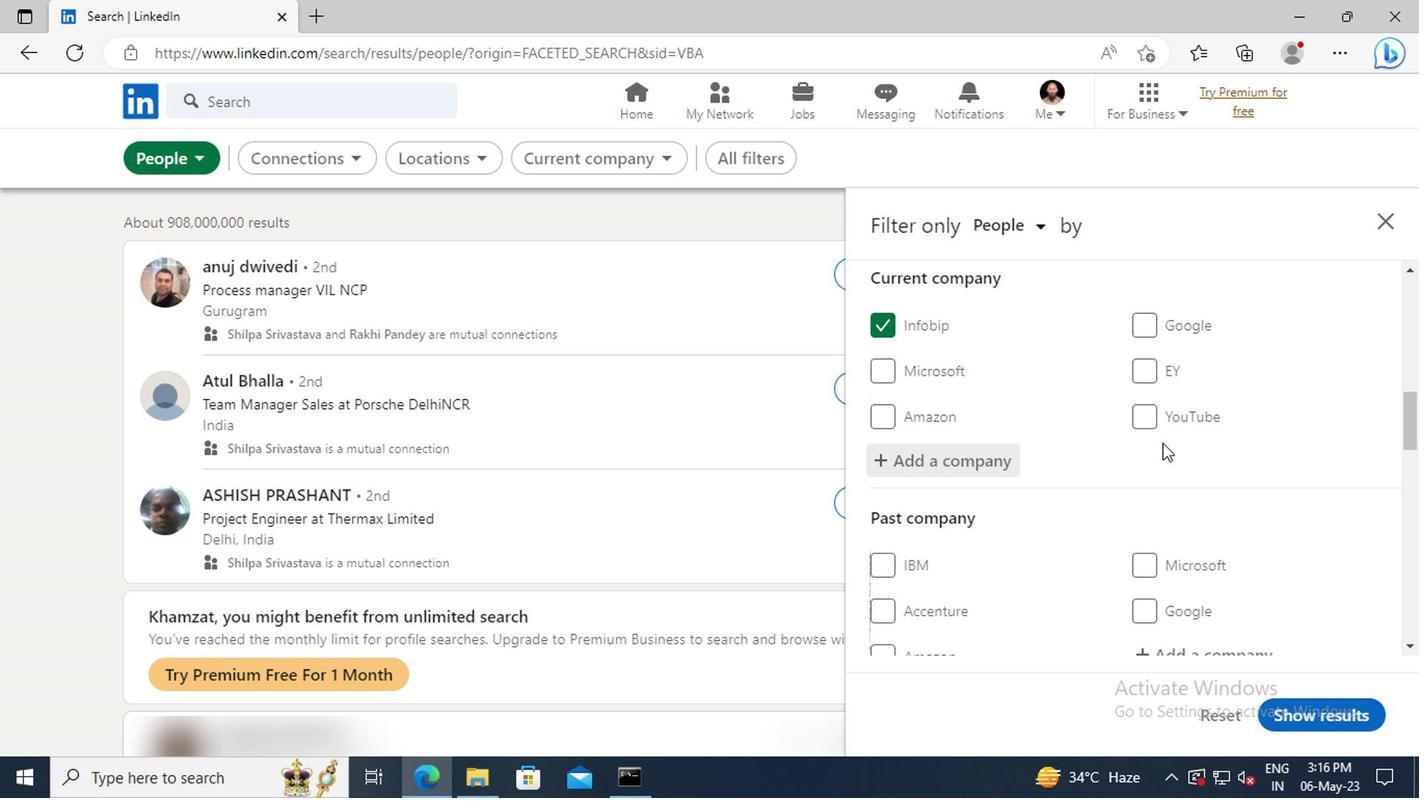 
Action: Mouse scrolled (1159, 441) with delta (0, 0)
Screenshot: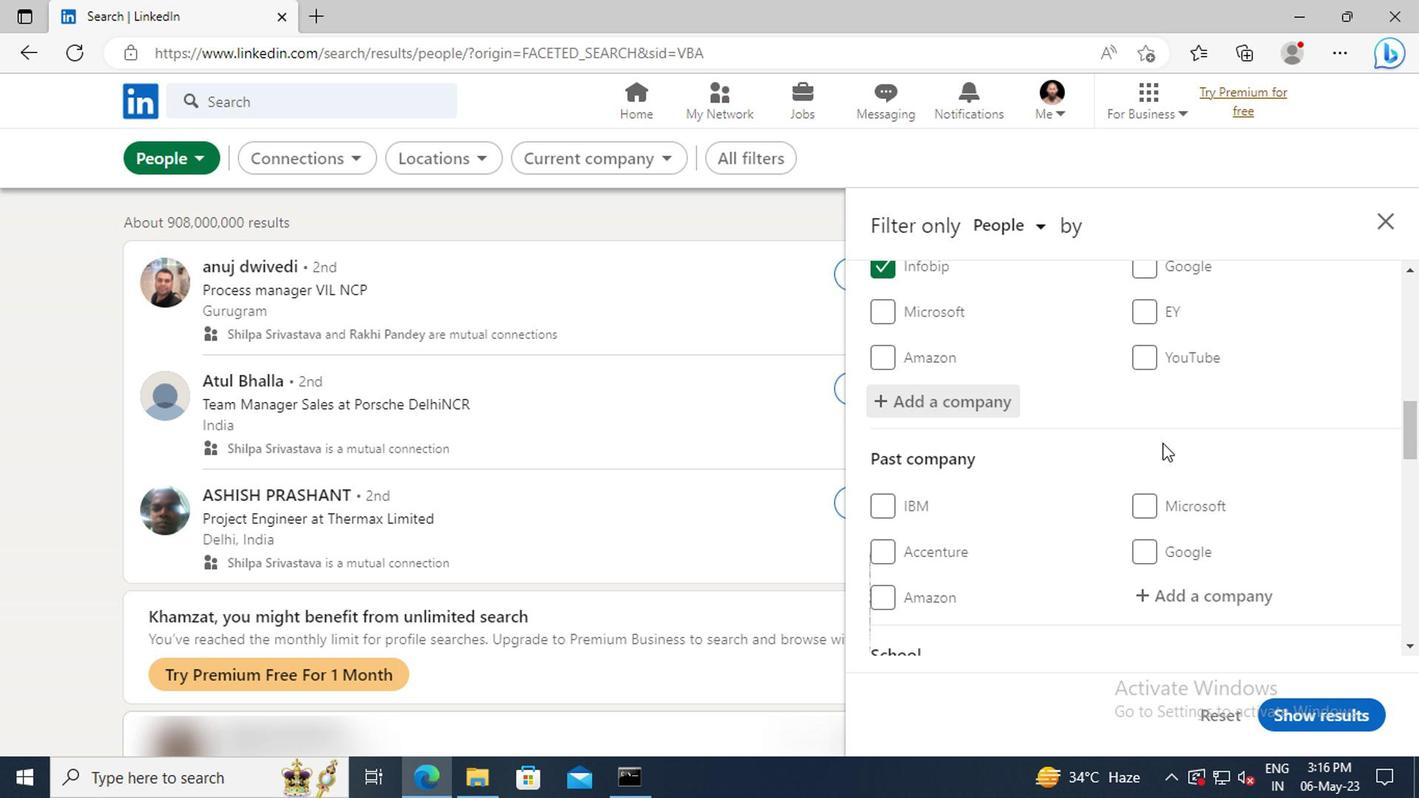 
Action: Mouse scrolled (1159, 441) with delta (0, 0)
Screenshot: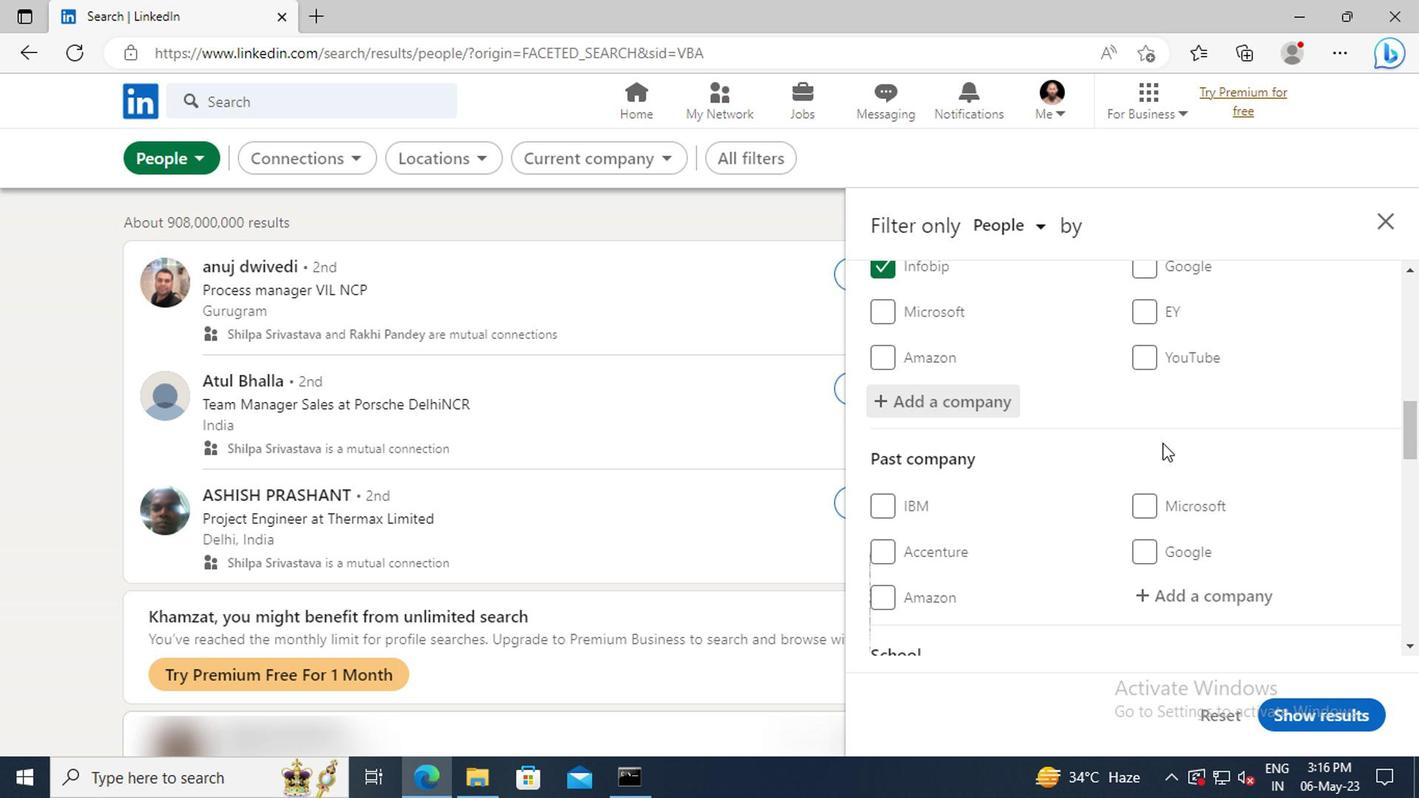
Action: Mouse scrolled (1159, 441) with delta (0, 0)
Screenshot: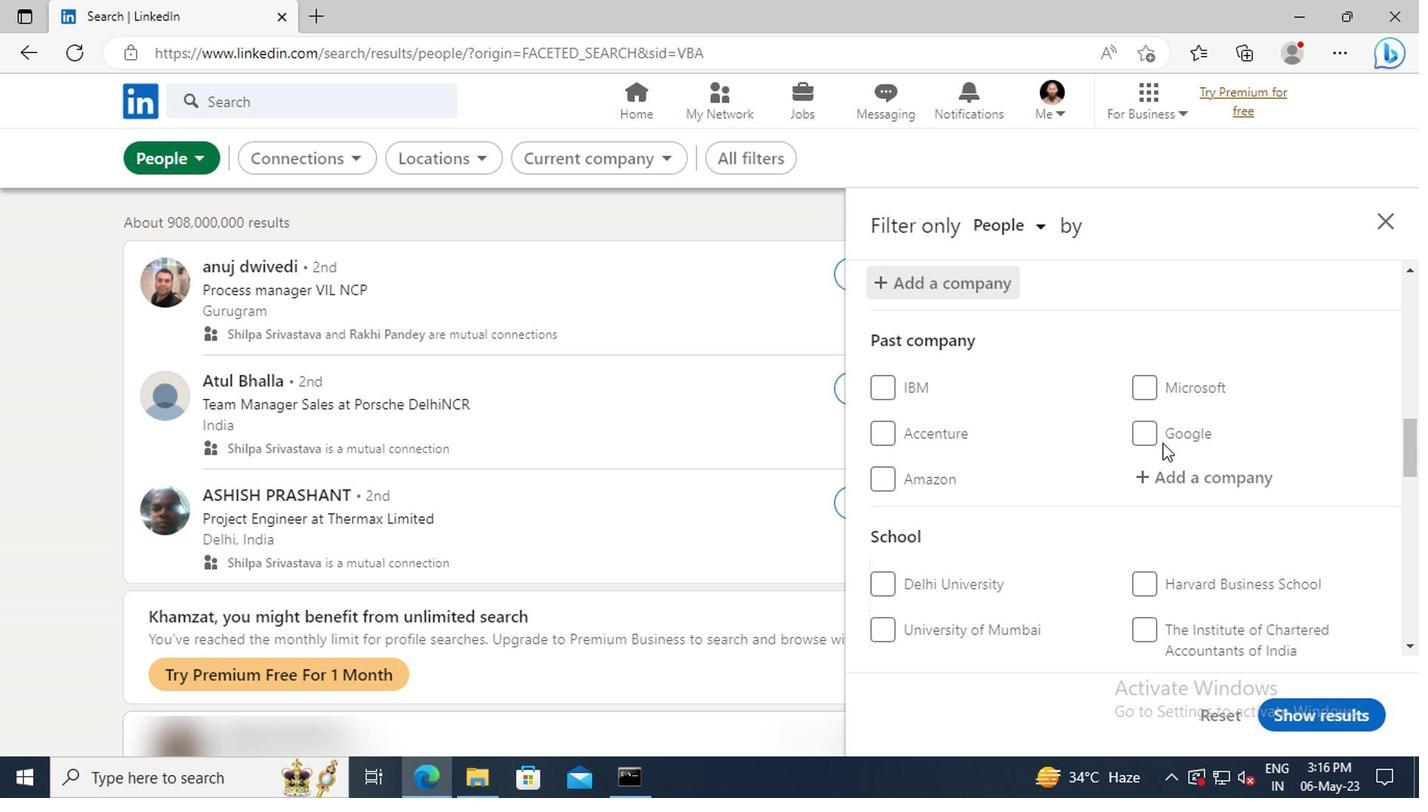 
Action: Mouse scrolled (1159, 441) with delta (0, 0)
Screenshot: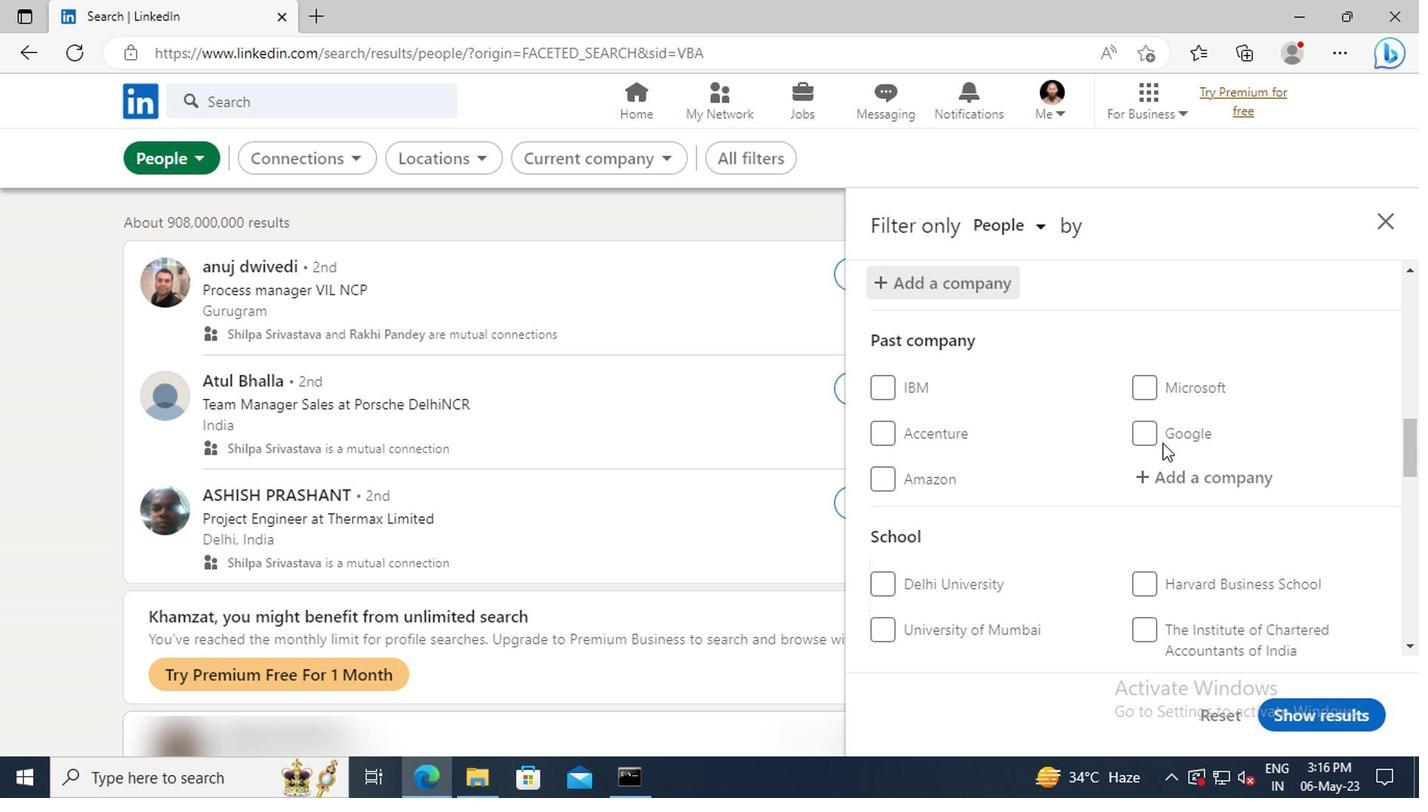 
Action: Mouse scrolled (1159, 441) with delta (0, 0)
Screenshot: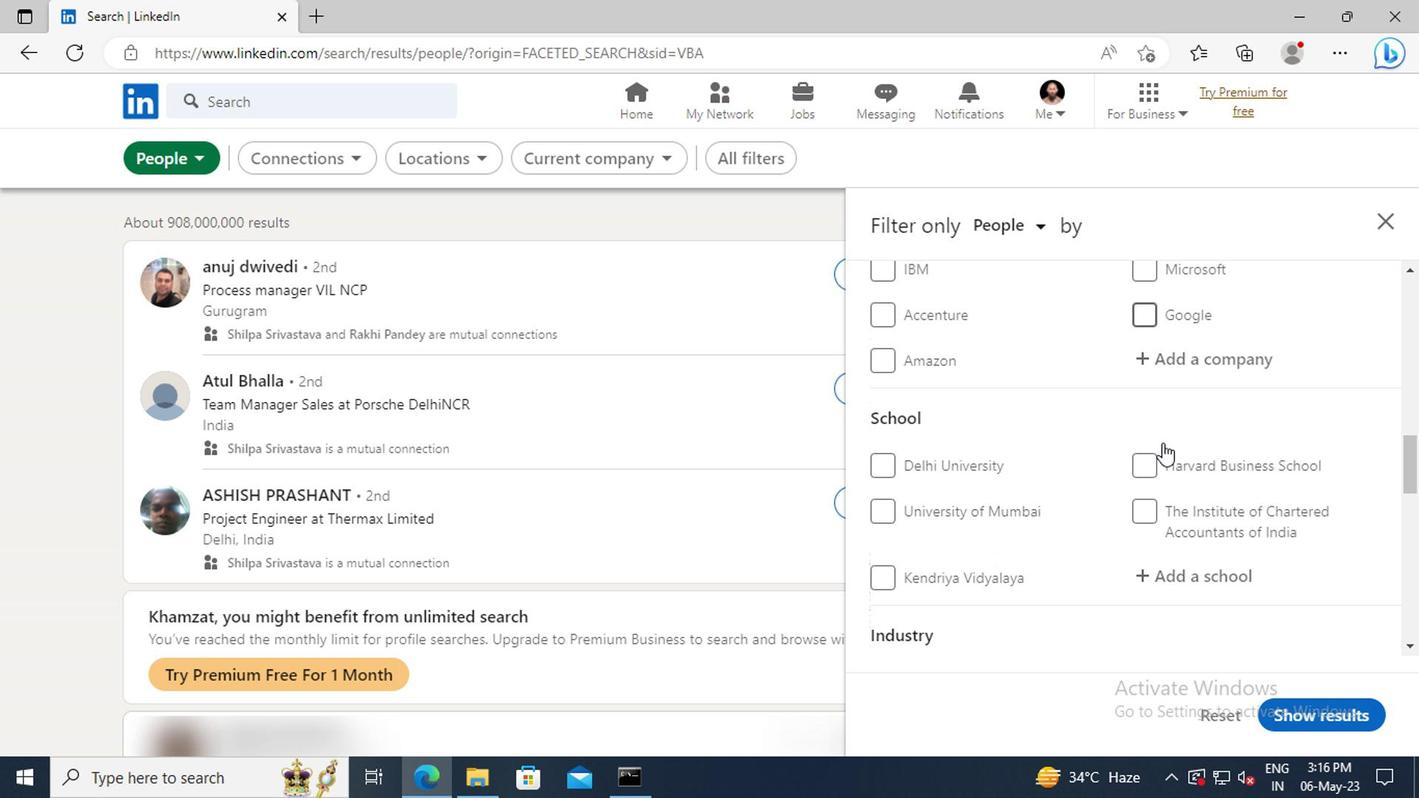 
Action: Mouse scrolled (1159, 441) with delta (0, 0)
Screenshot: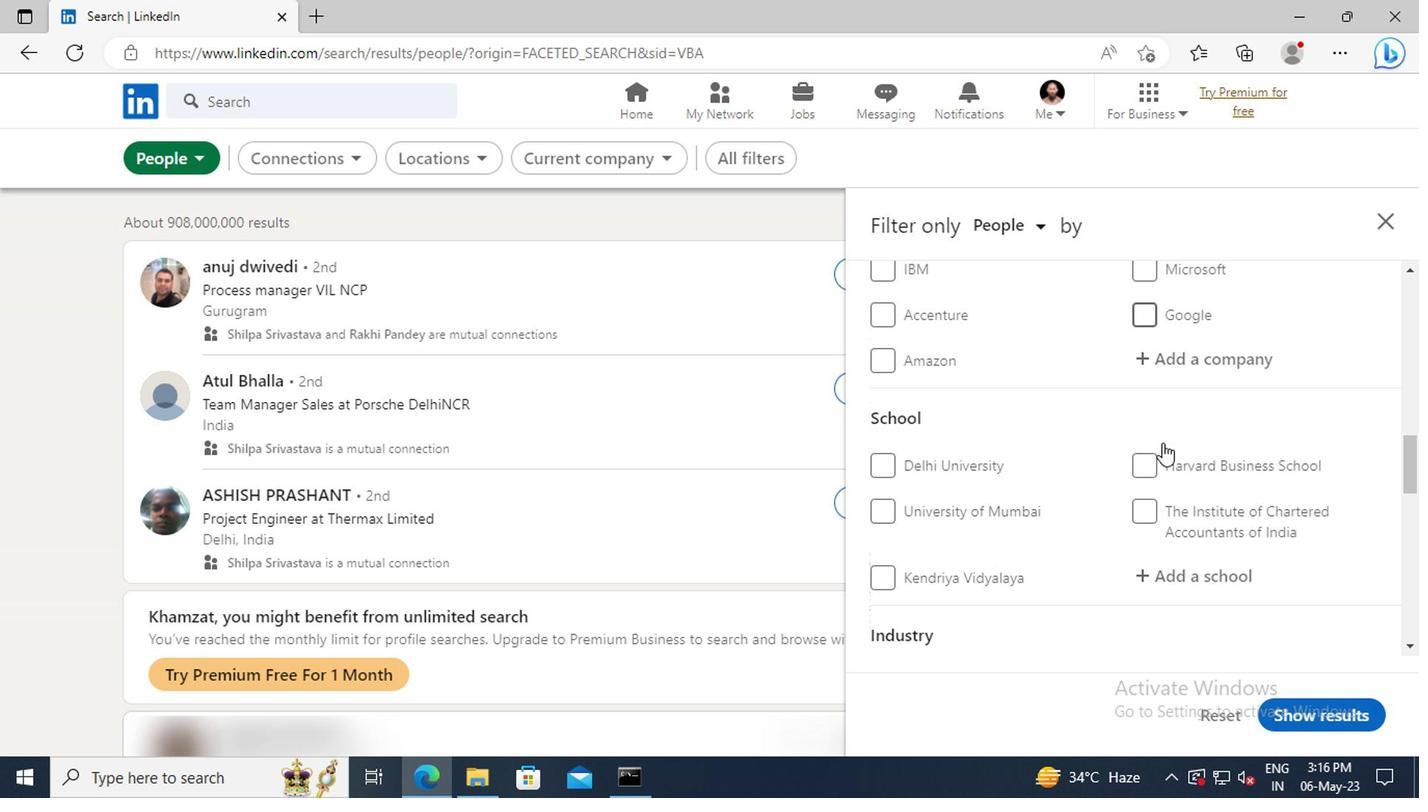 
Action: Mouse moved to (1160, 452)
Screenshot: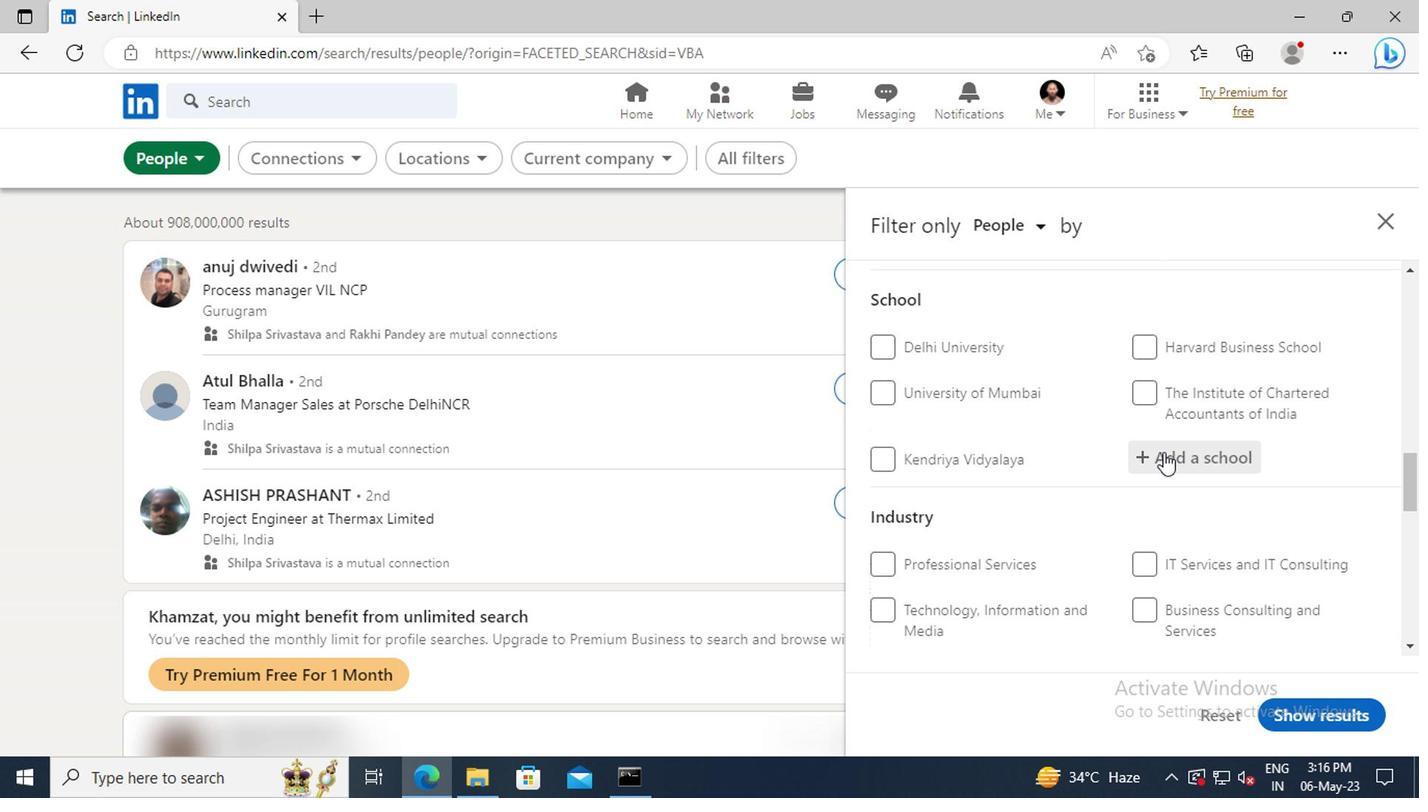 
Action: Mouse pressed left at (1160, 452)
Screenshot: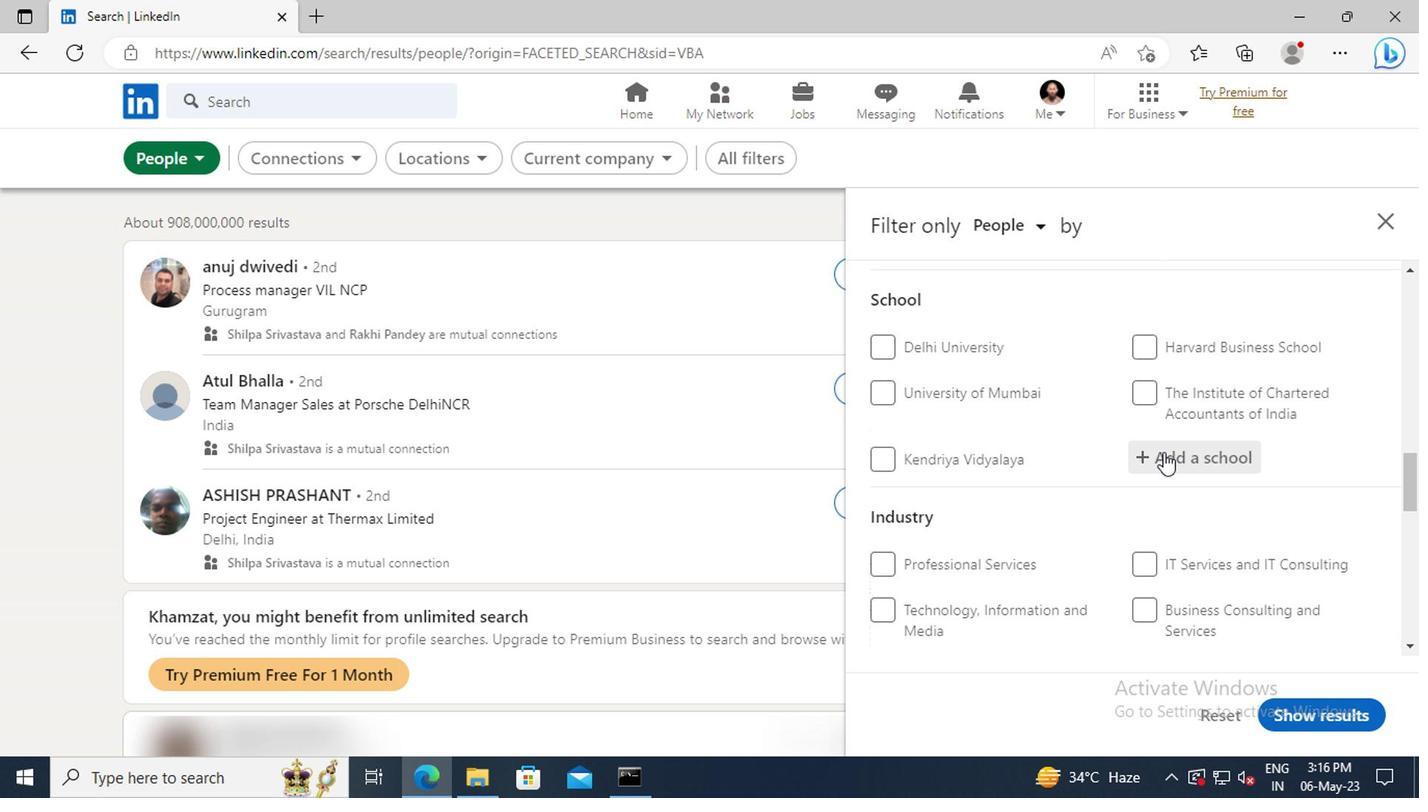 
Action: Key pressed <Key.shift>UNIVERSITY<Key.space>OF<Key.space><Key.shift>JAMMU,<Key.space><Key.shift>JA
Screenshot: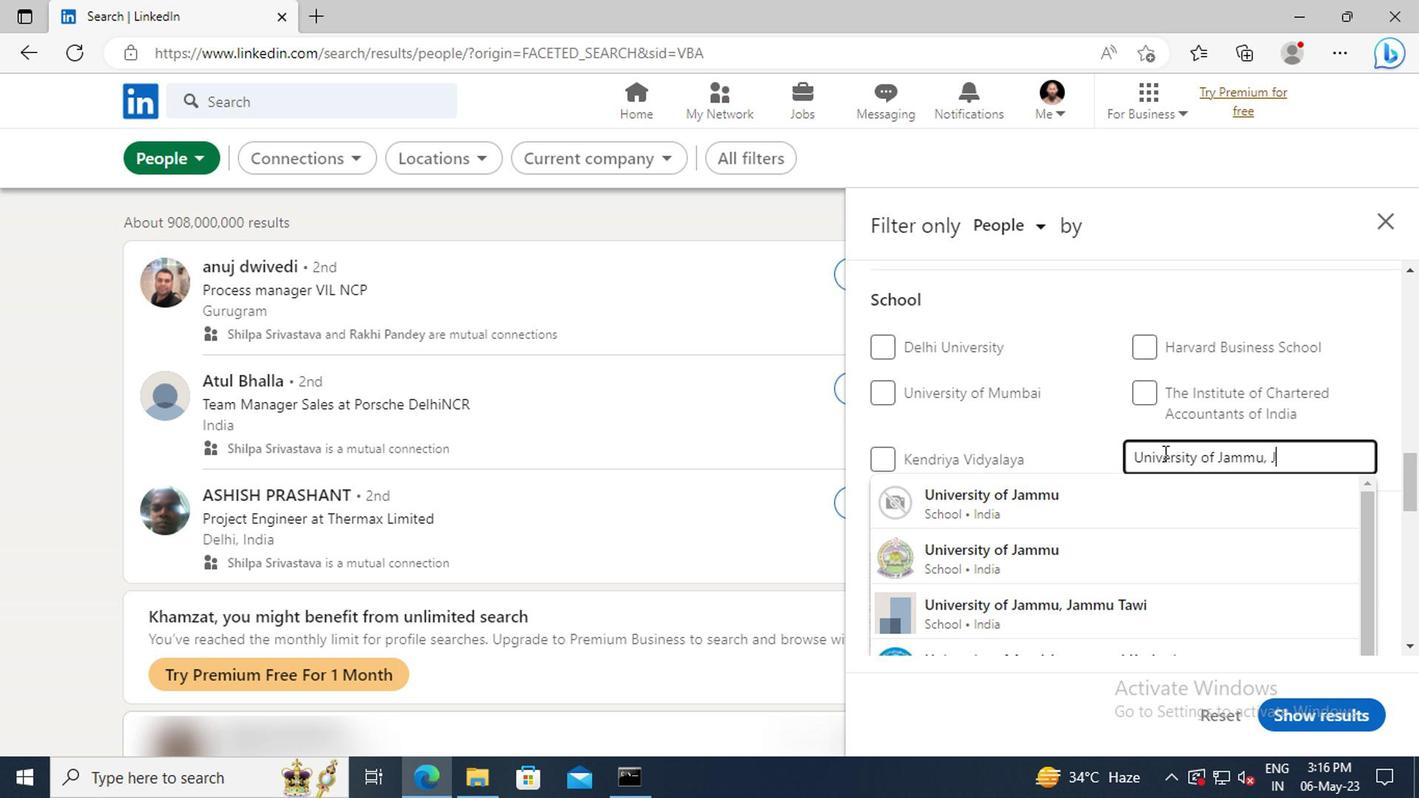 
Action: Mouse moved to (1176, 592)
Screenshot: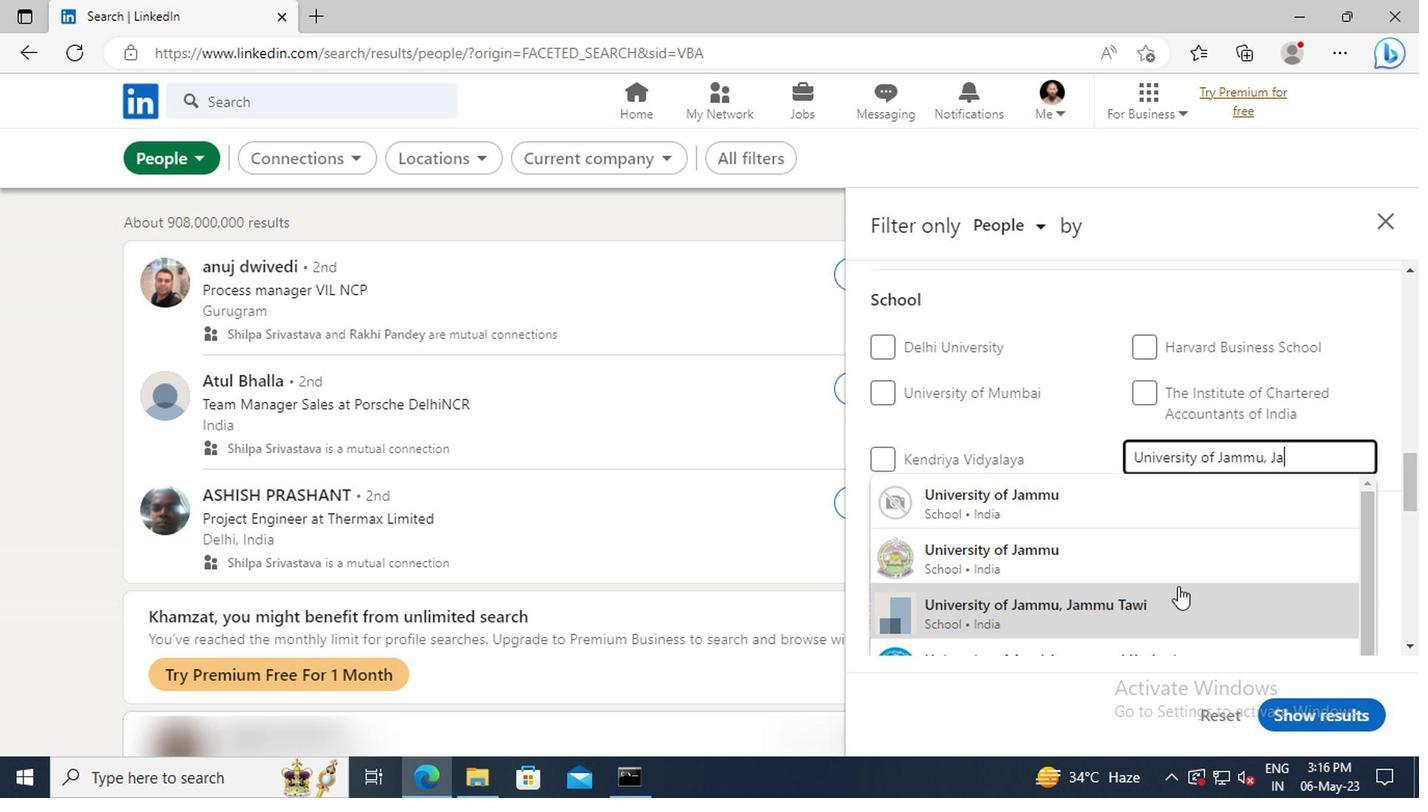 
Action: Mouse pressed left at (1176, 592)
Screenshot: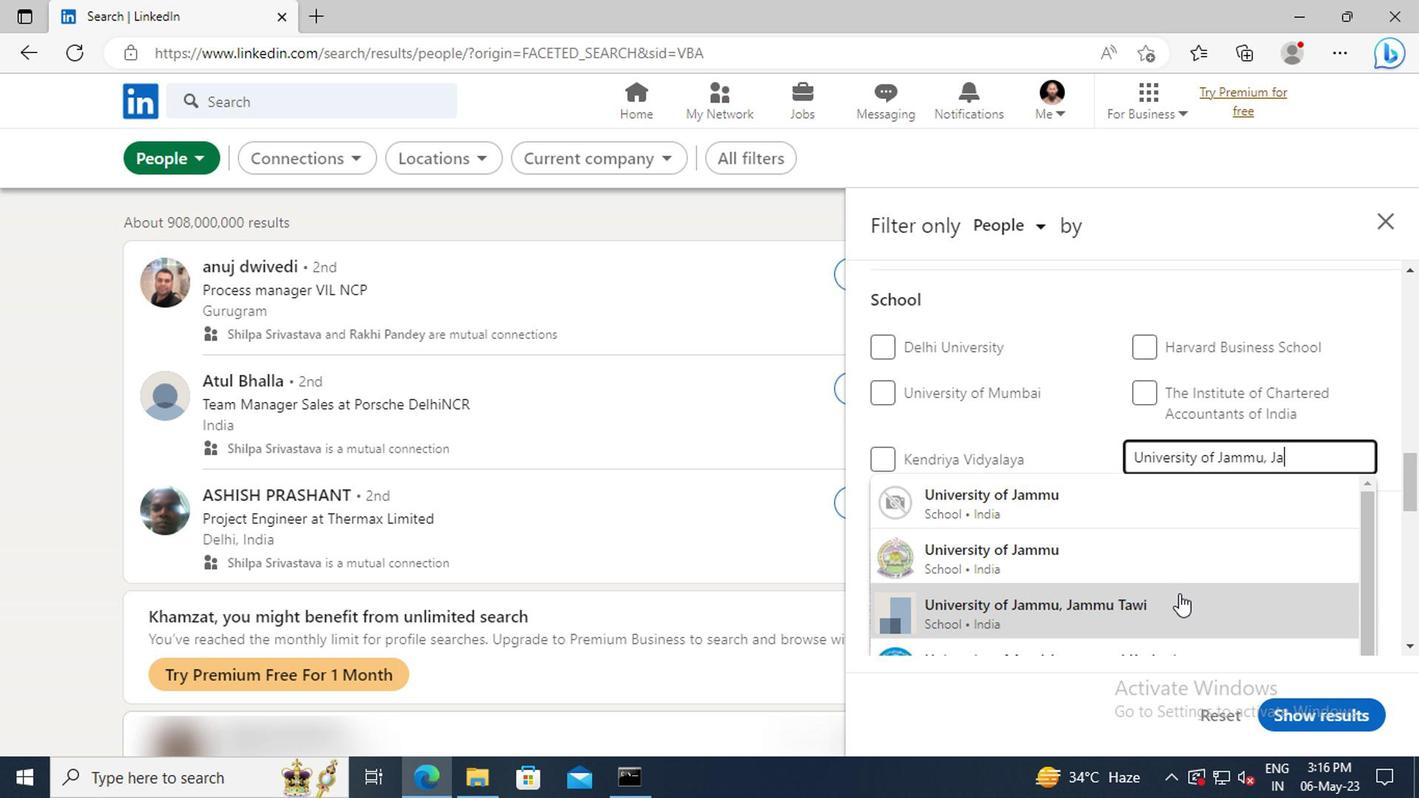 
Action: Mouse moved to (1174, 584)
Screenshot: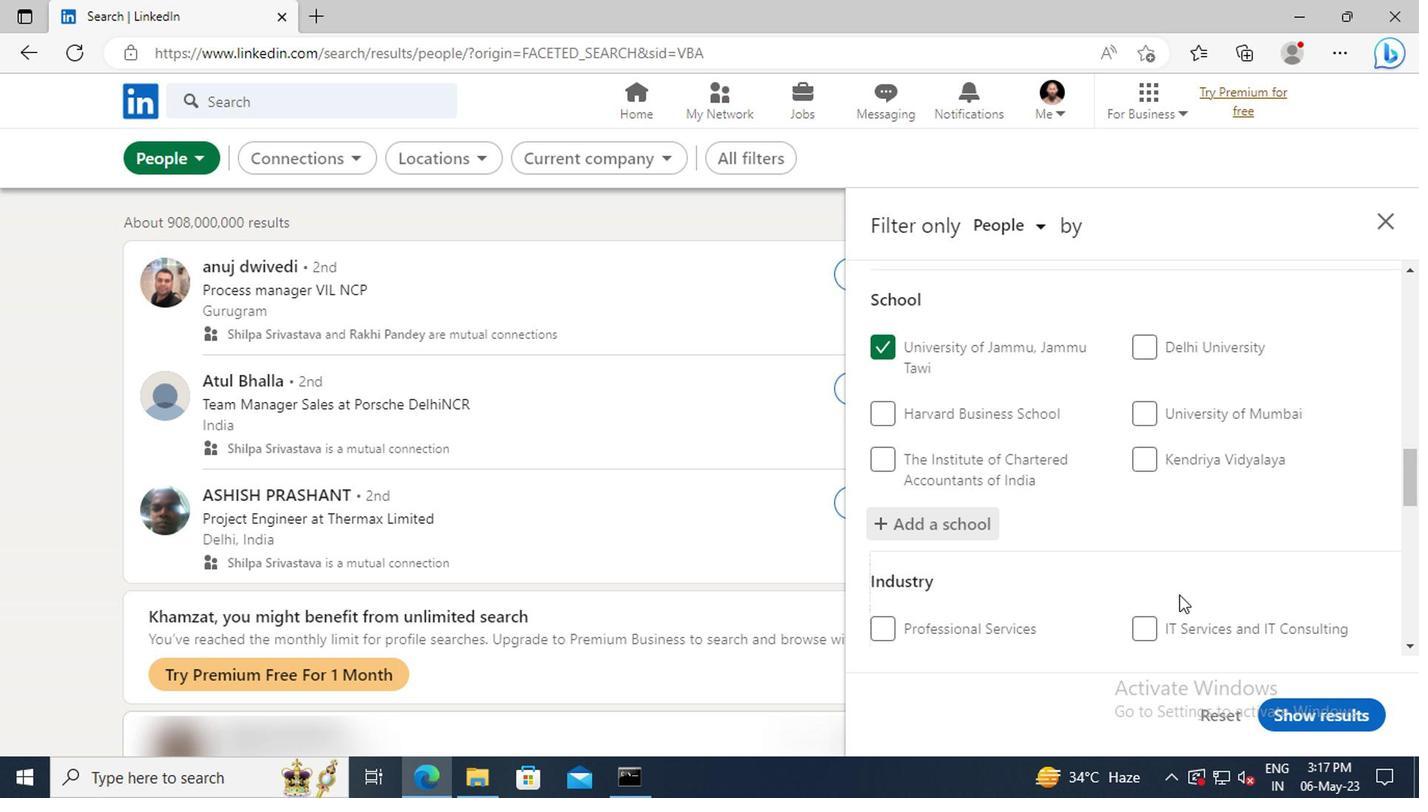 
Action: Mouse scrolled (1174, 582) with delta (0, -1)
Screenshot: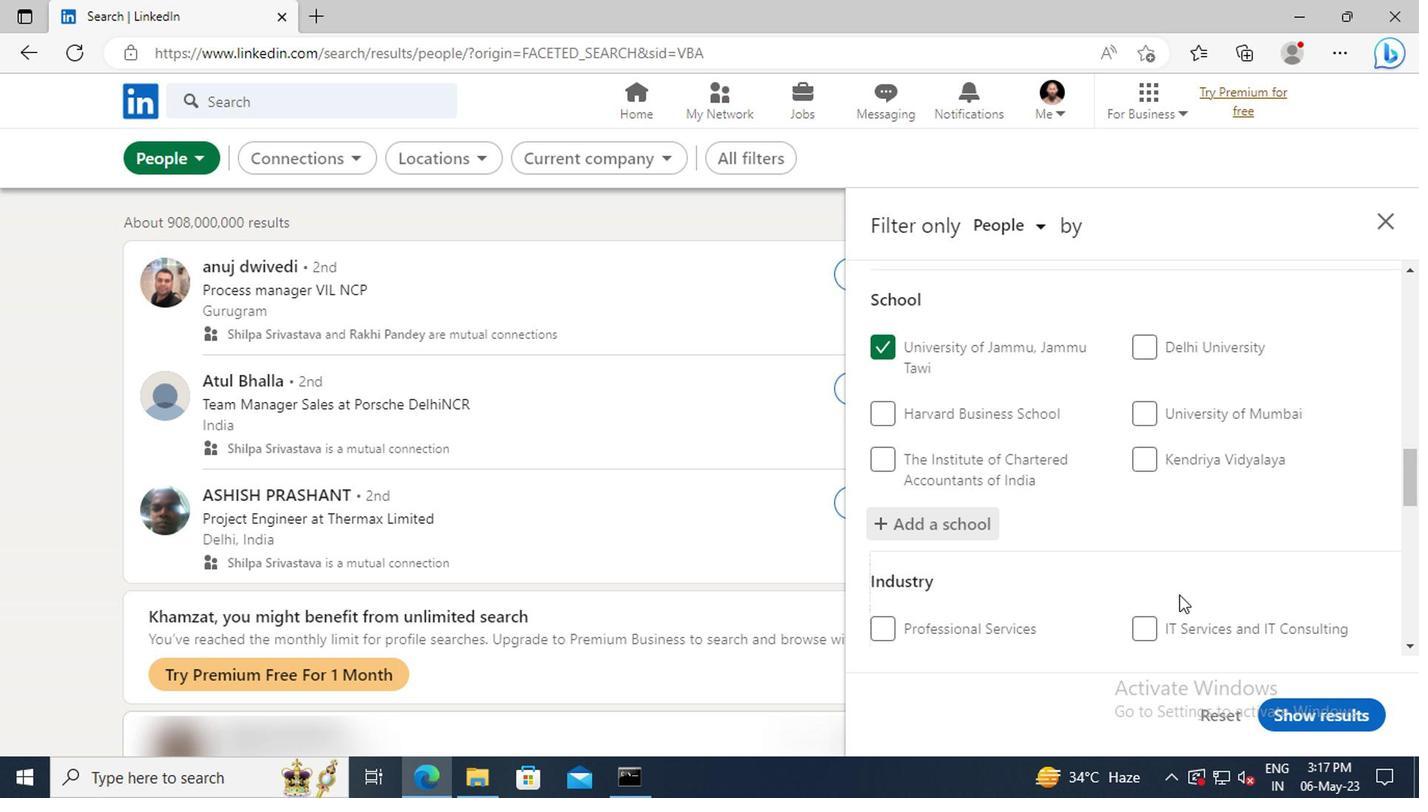 
Action: Mouse moved to (1173, 580)
Screenshot: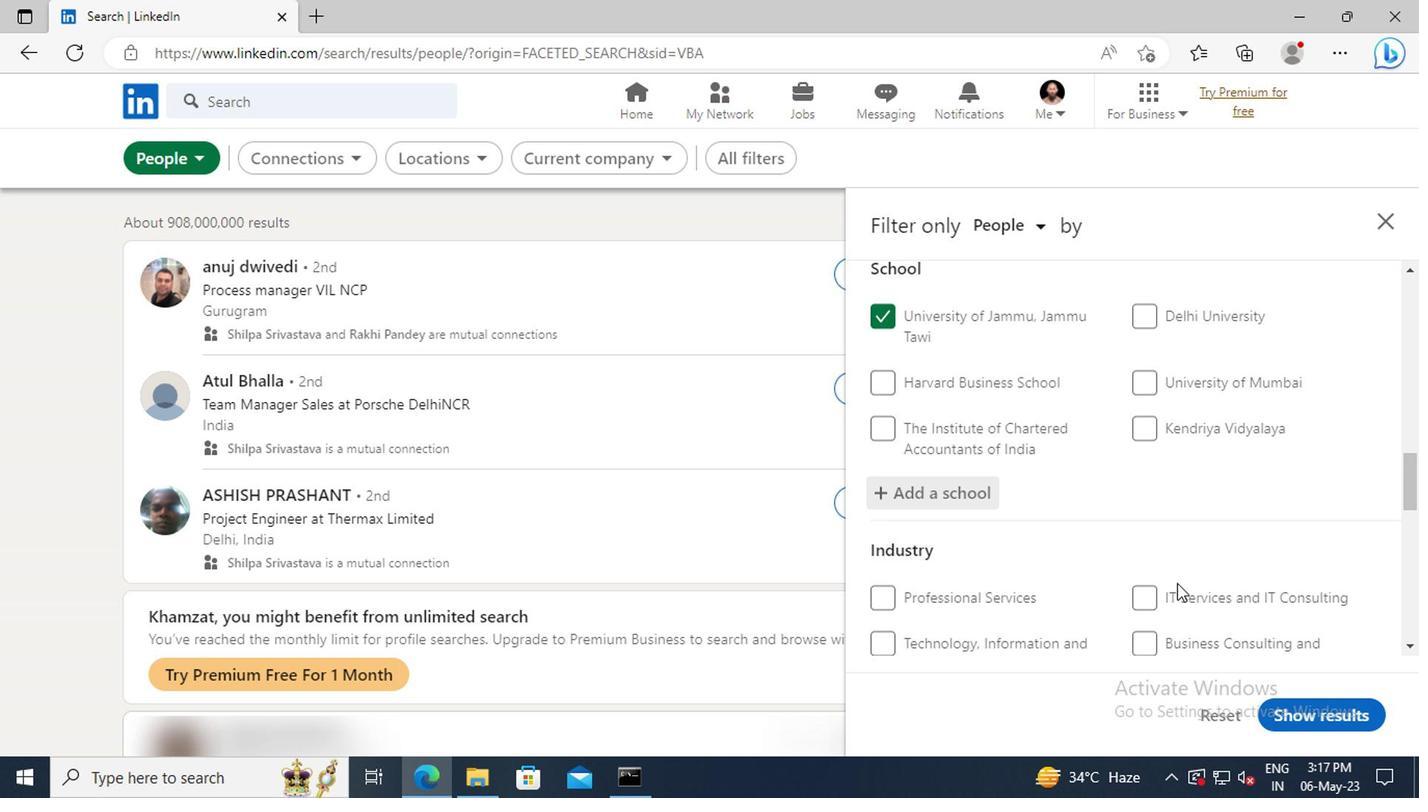 
Action: Mouse scrolled (1173, 579) with delta (0, 0)
Screenshot: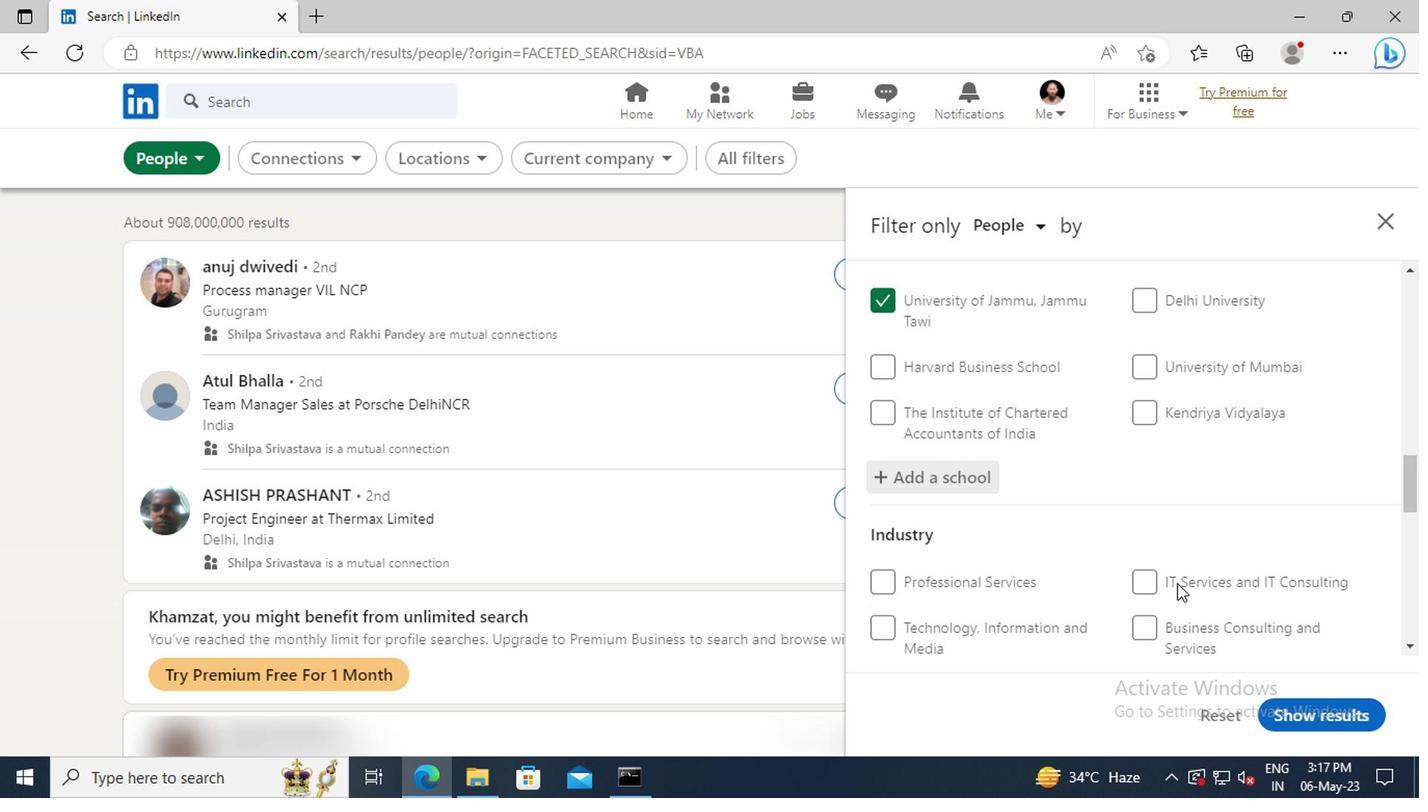 
Action: Mouse moved to (1170, 535)
Screenshot: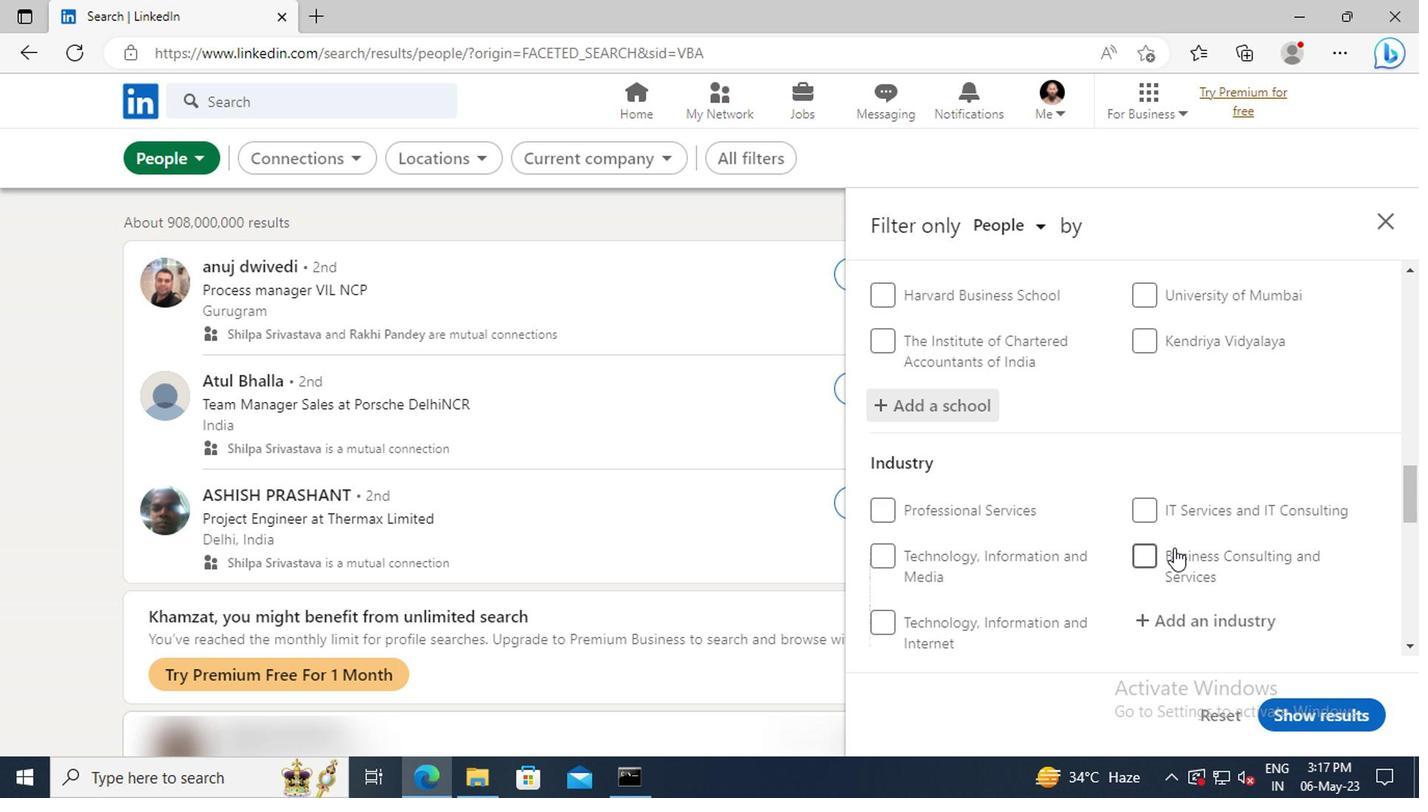 
Action: Mouse scrolled (1170, 534) with delta (0, 0)
Screenshot: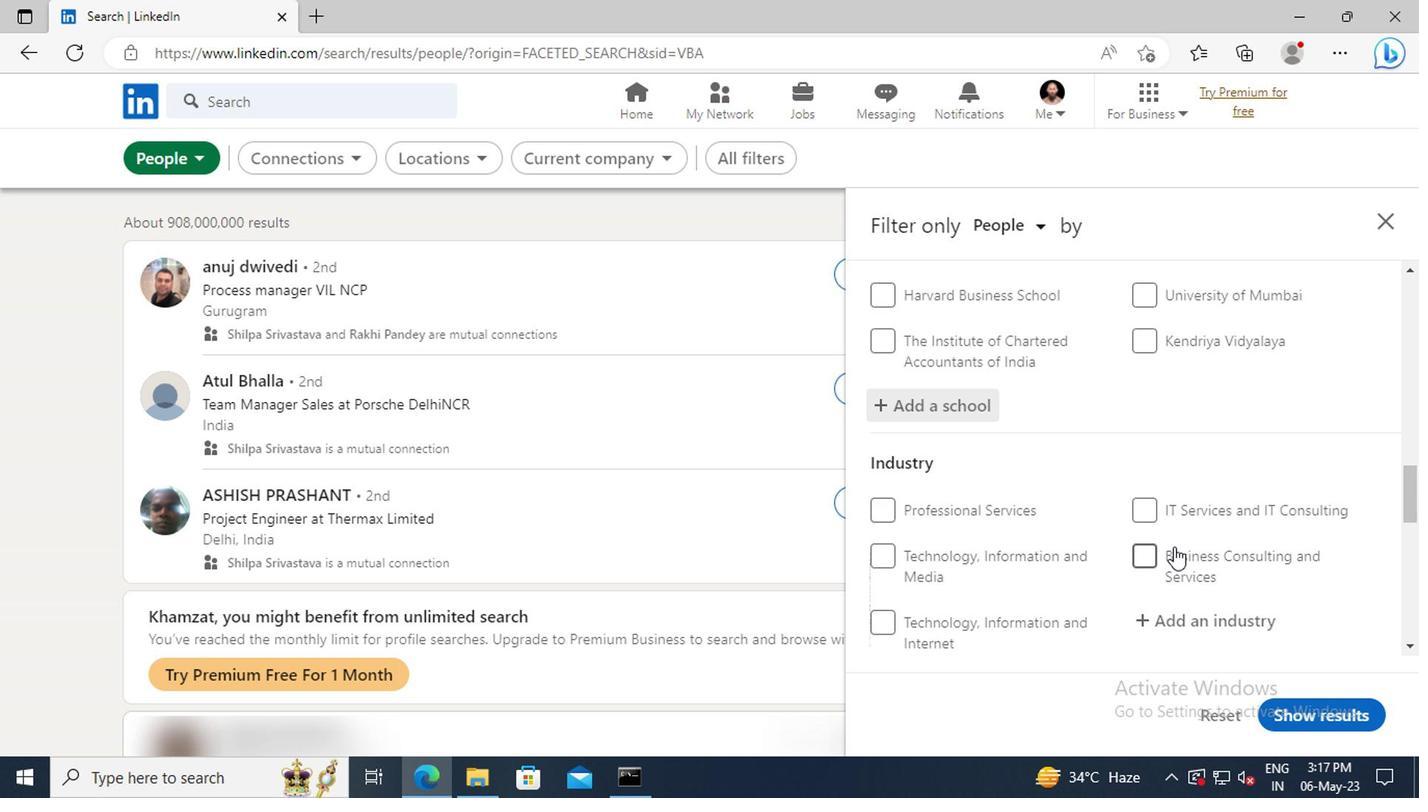 
Action: Mouse moved to (1174, 560)
Screenshot: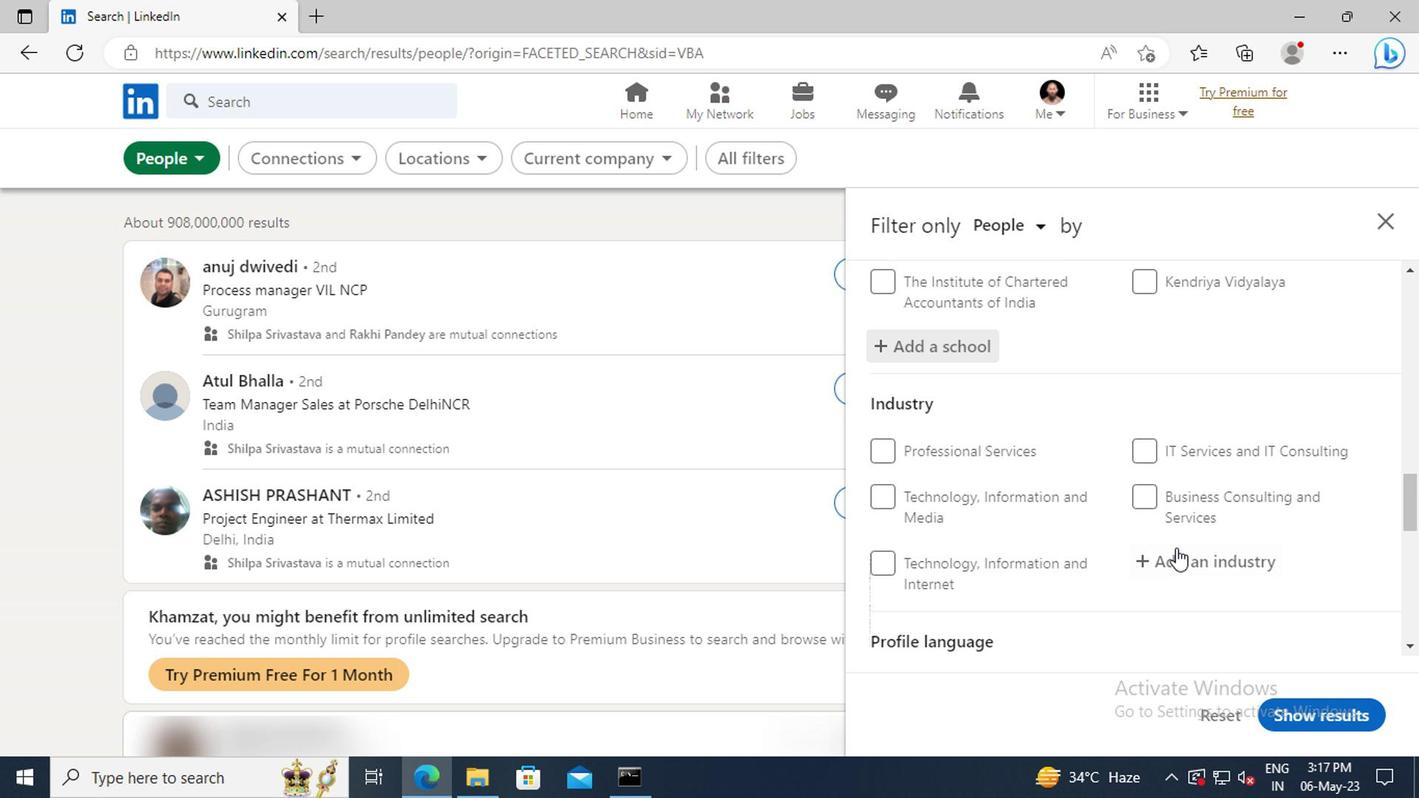
Action: Mouse pressed left at (1174, 560)
Screenshot: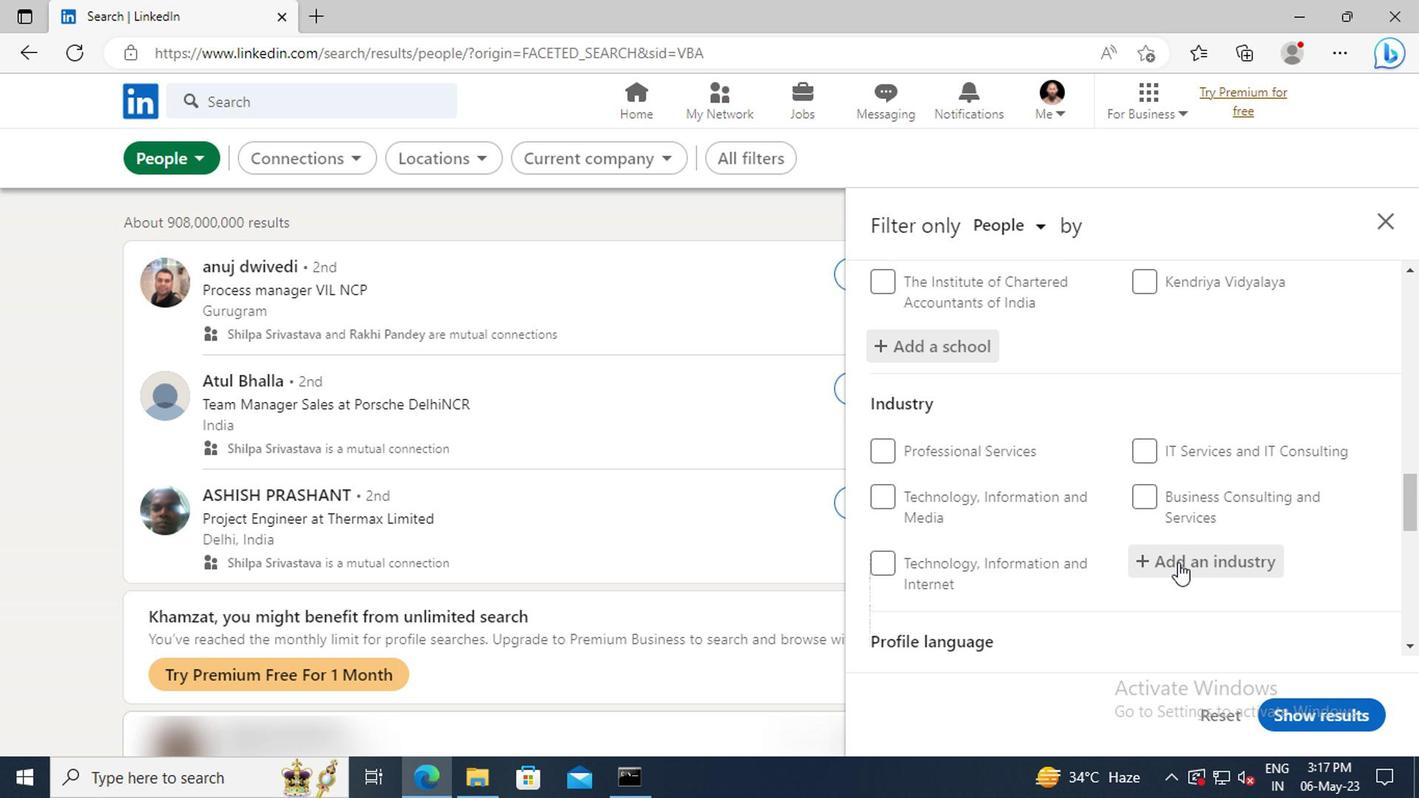 
Action: Mouse moved to (1176, 560)
Screenshot: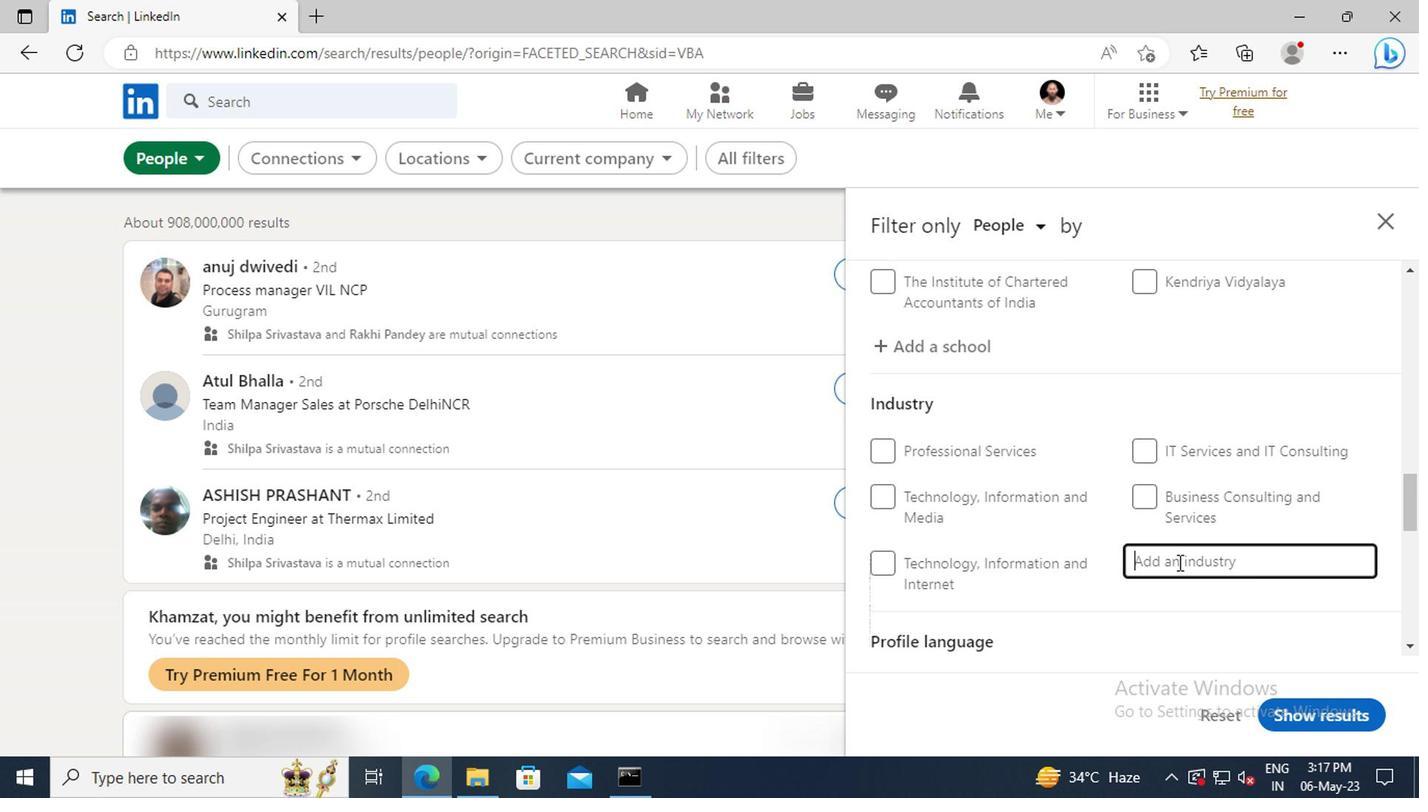 
Action: Key pressed <Key.shift>ANIMAL<Key.space><Key.shift>FEE
Screenshot: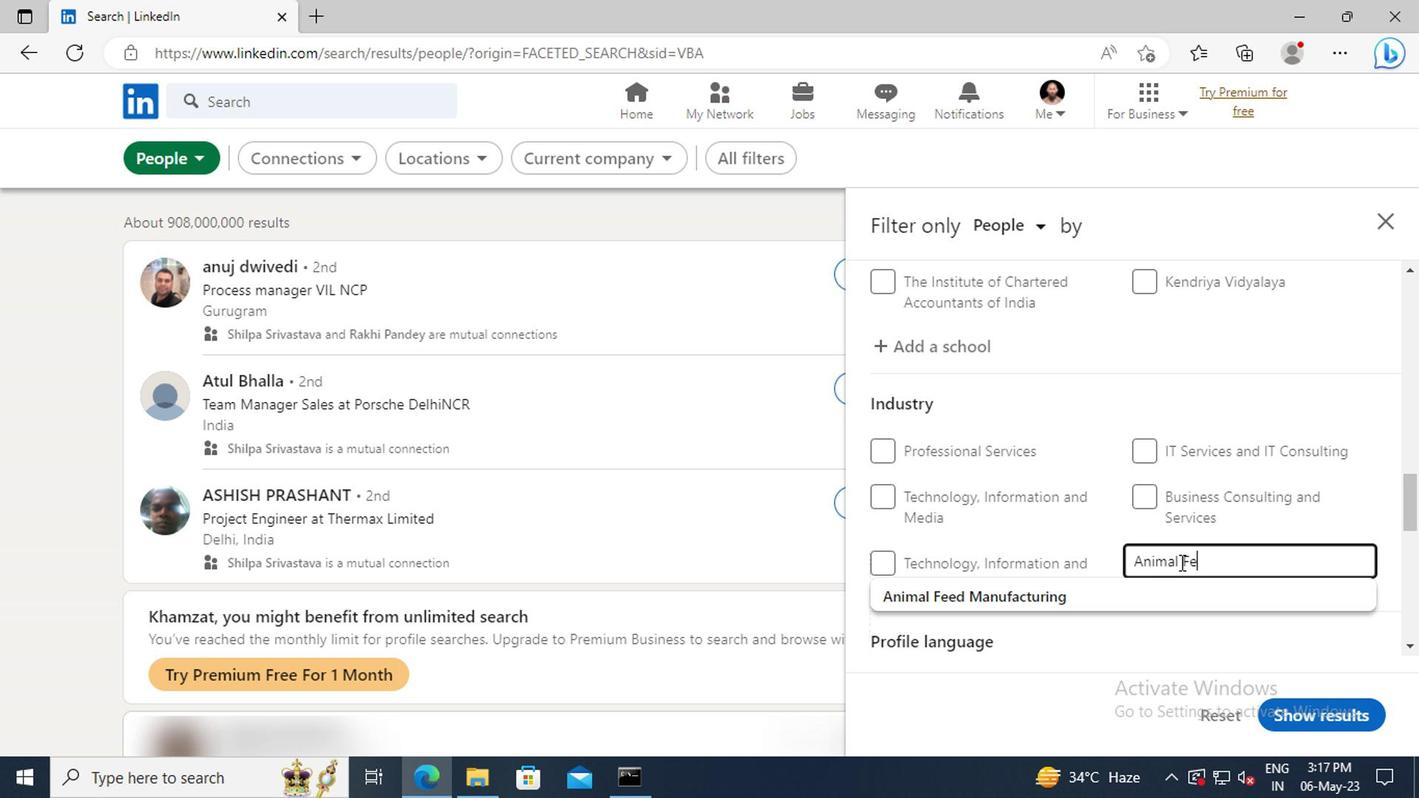 
Action: Mouse moved to (1181, 584)
Screenshot: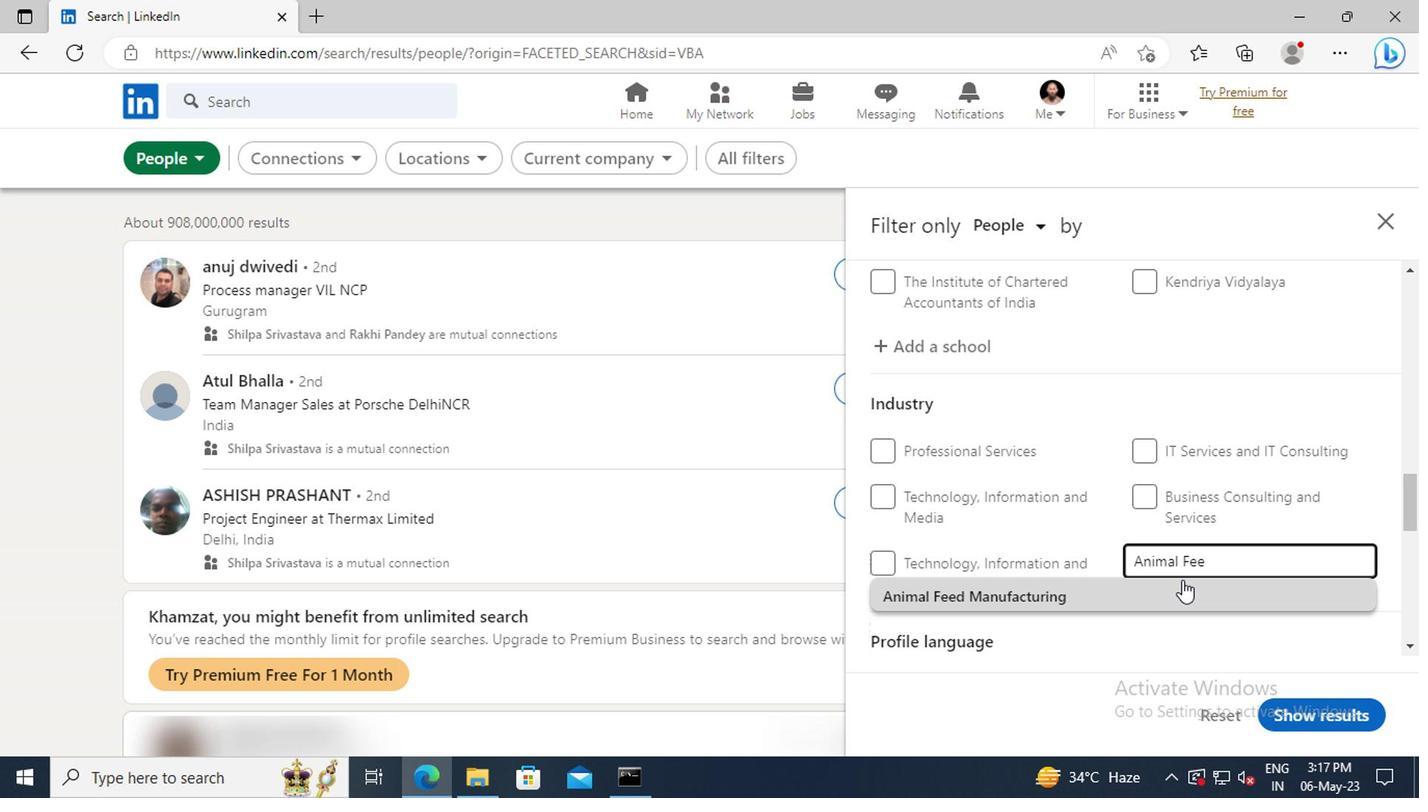 
Action: Mouse pressed left at (1181, 584)
Screenshot: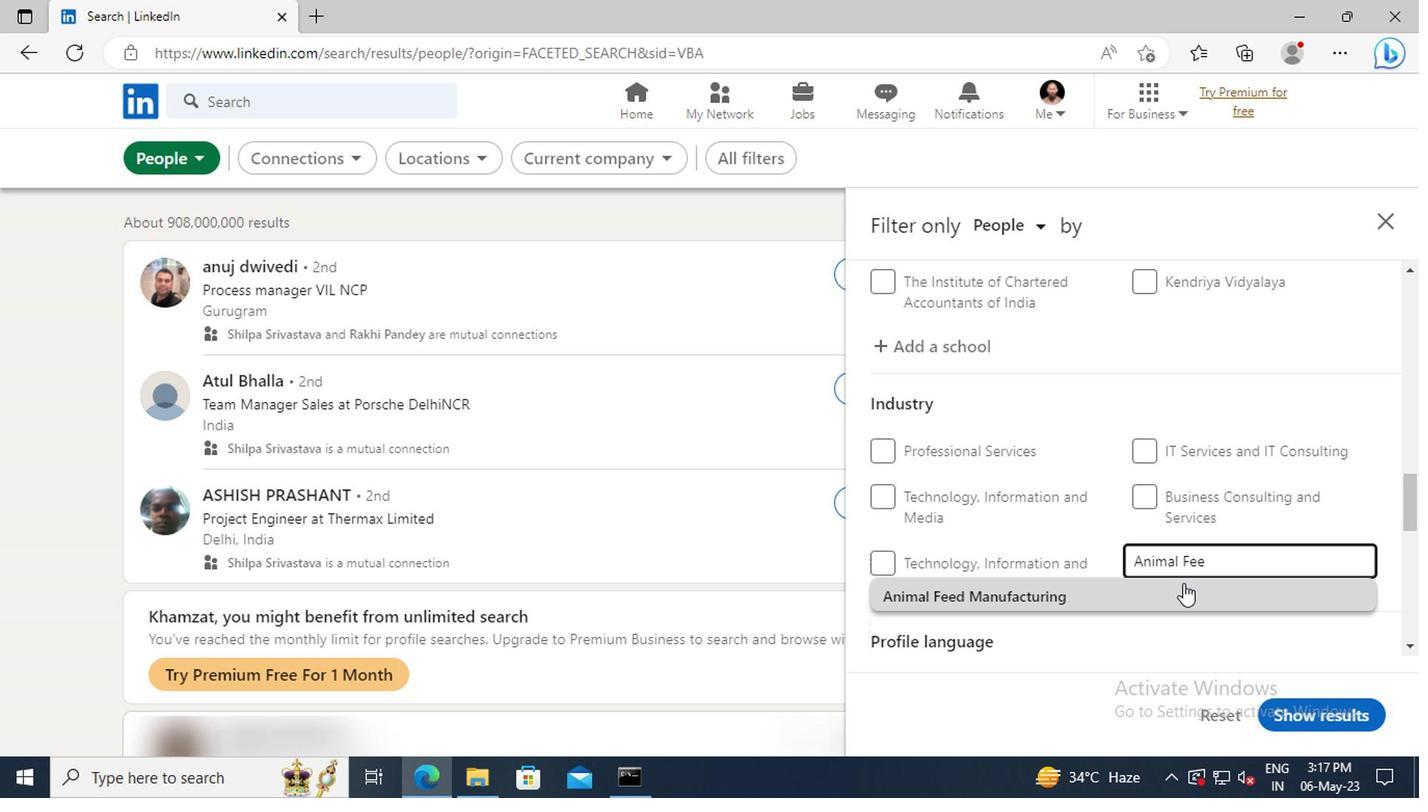 
Action: Mouse scrolled (1181, 582) with delta (0, -1)
Screenshot: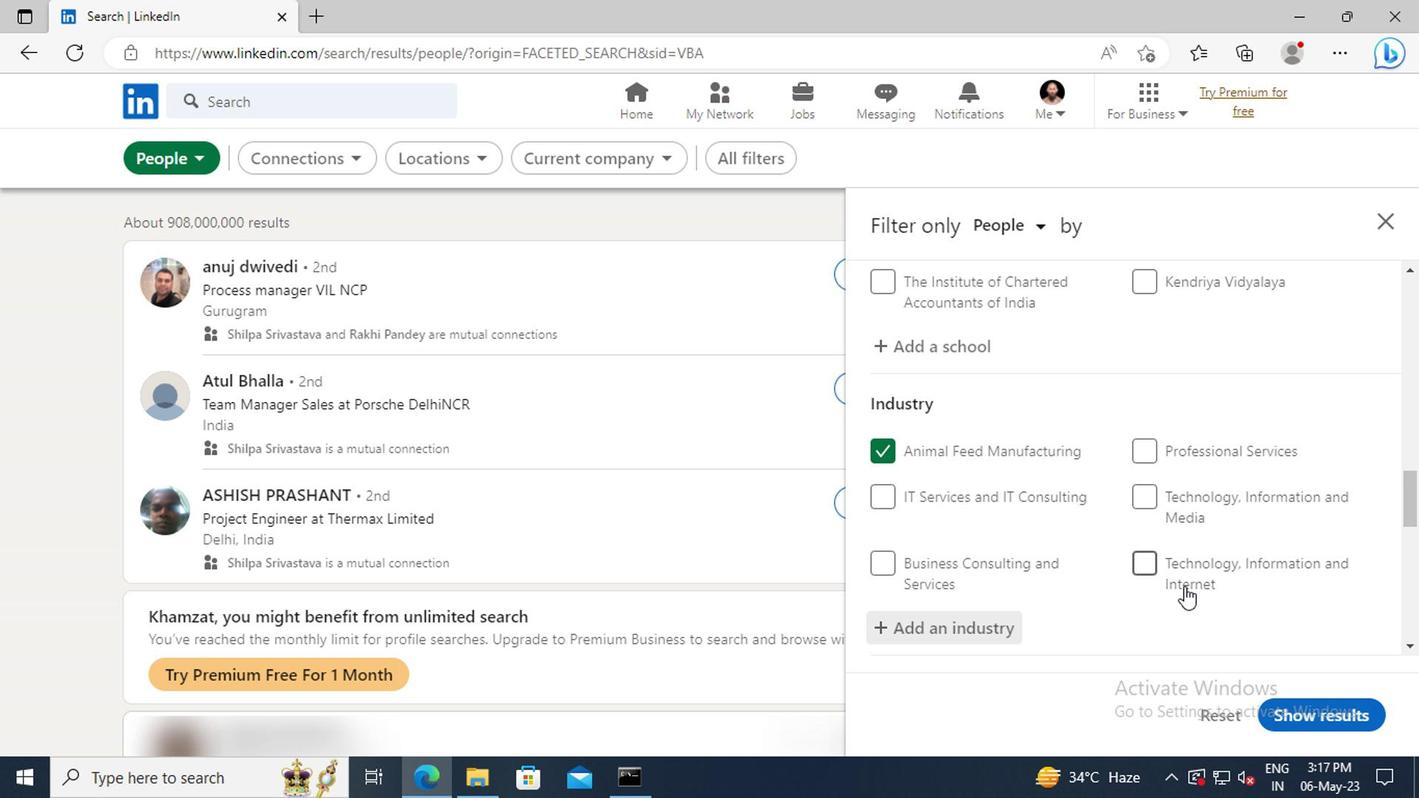 
Action: Mouse scrolled (1181, 582) with delta (0, -1)
Screenshot: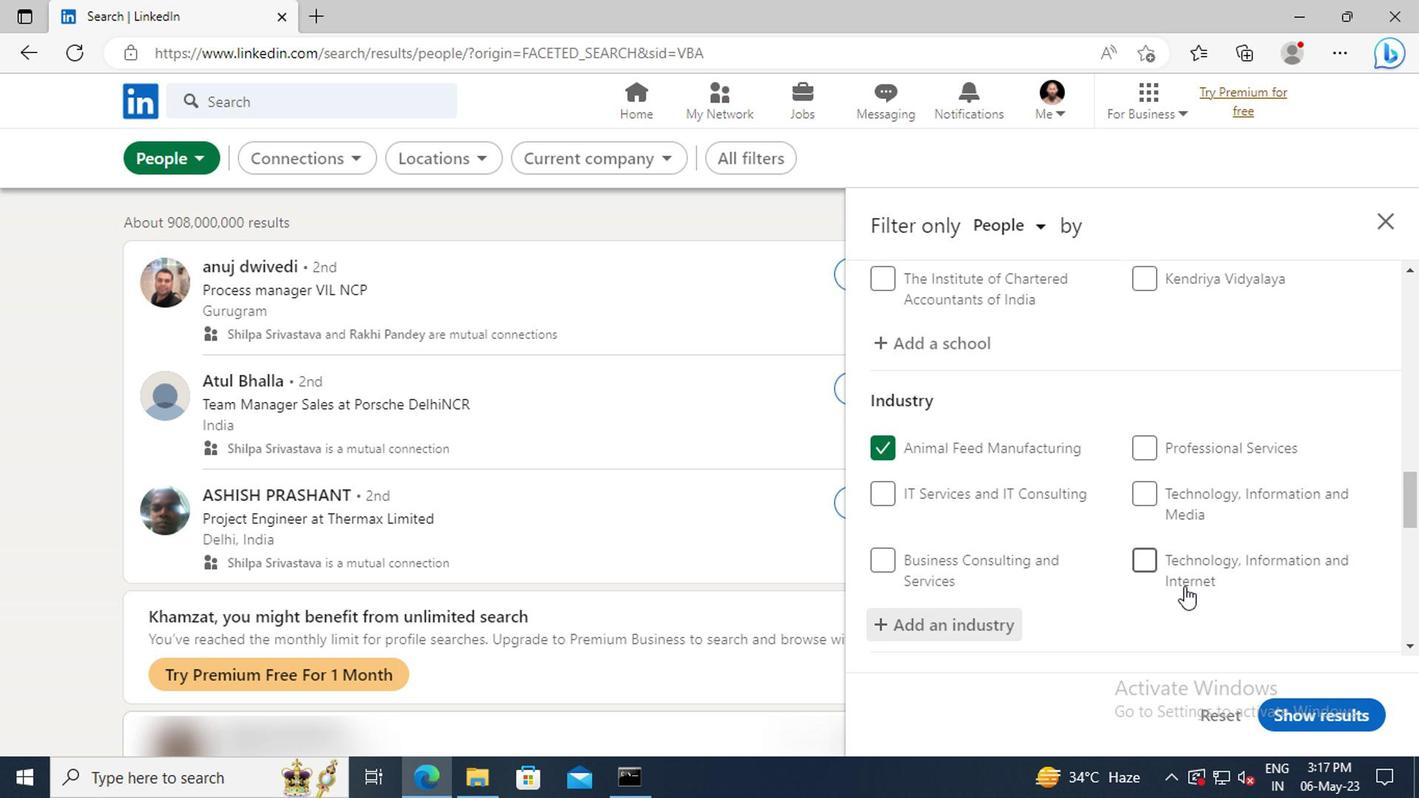 
Action: Mouse scrolled (1181, 582) with delta (0, -1)
Screenshot: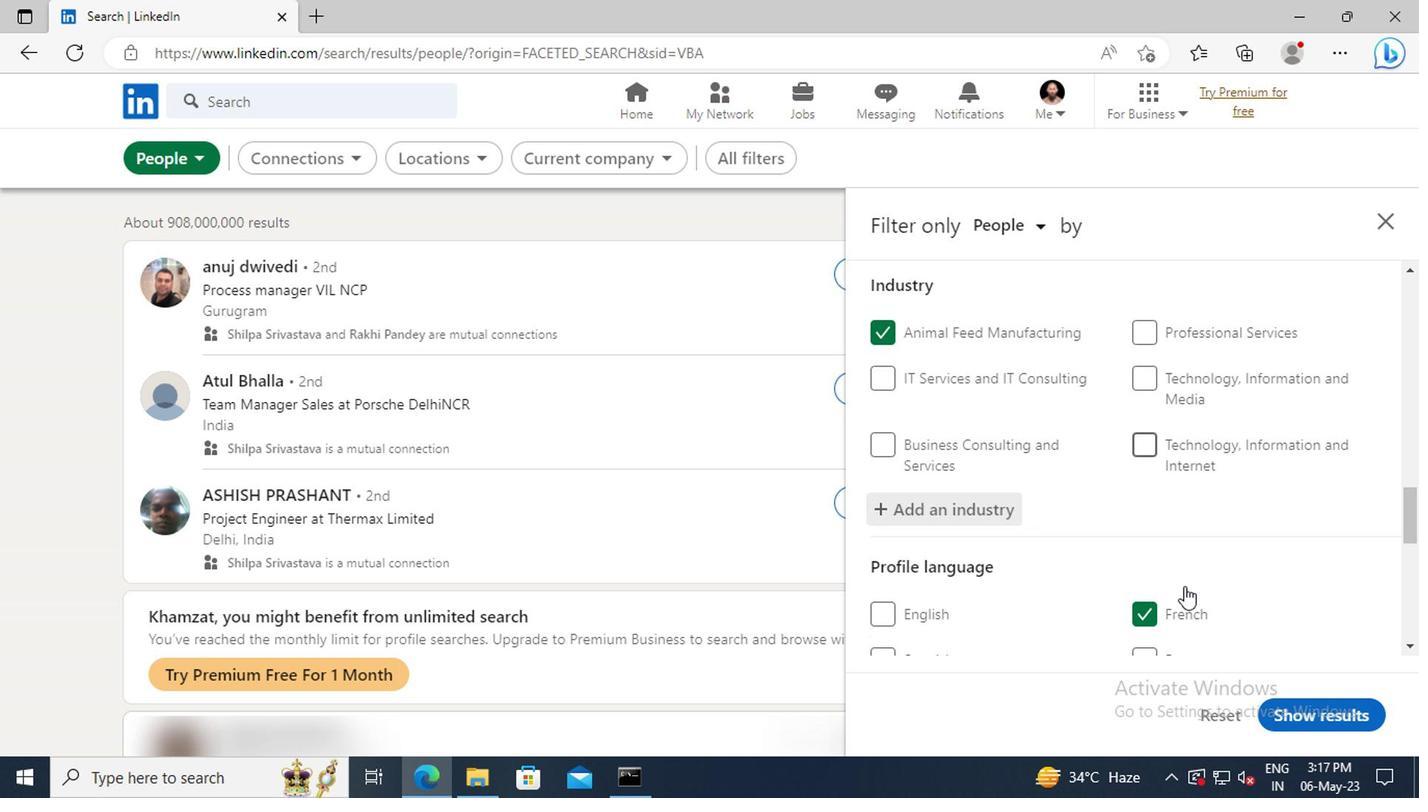 
Action: Mouse moved to (1181, 580)
Screenshot: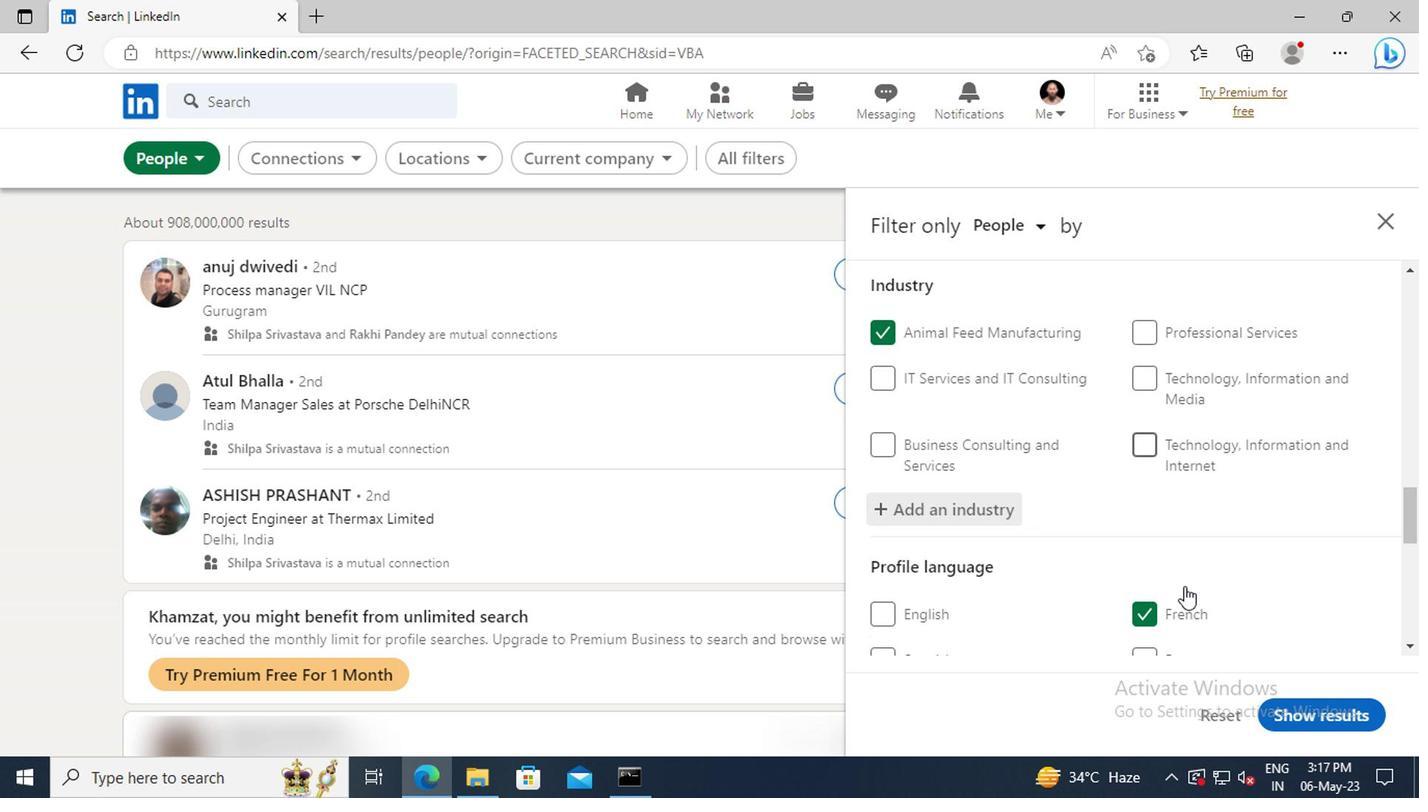 
Action: Mouse scrolled (1181, 579) with delta (0, 0)
Screenshot: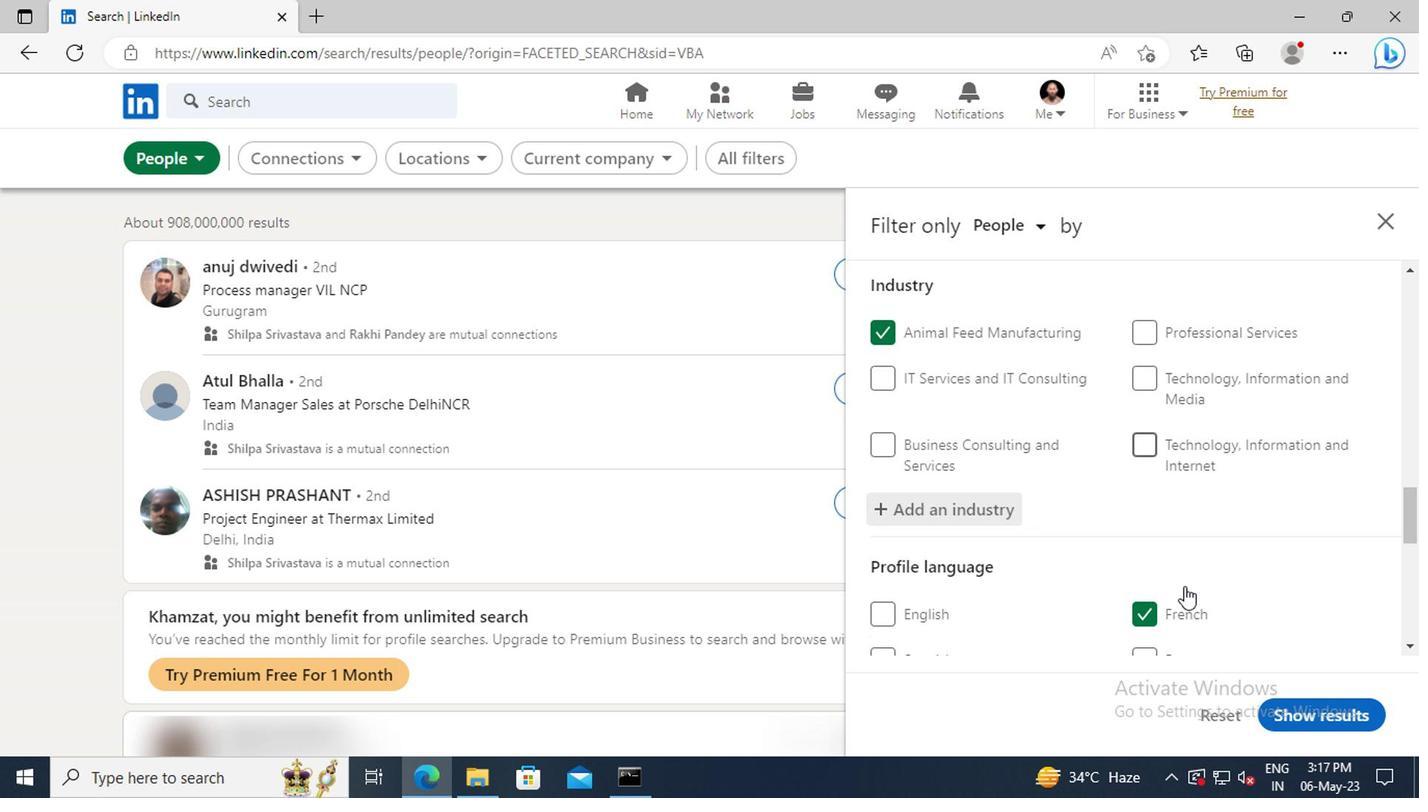 
Action: Mouse moved to (1178, 536)
Screenshot: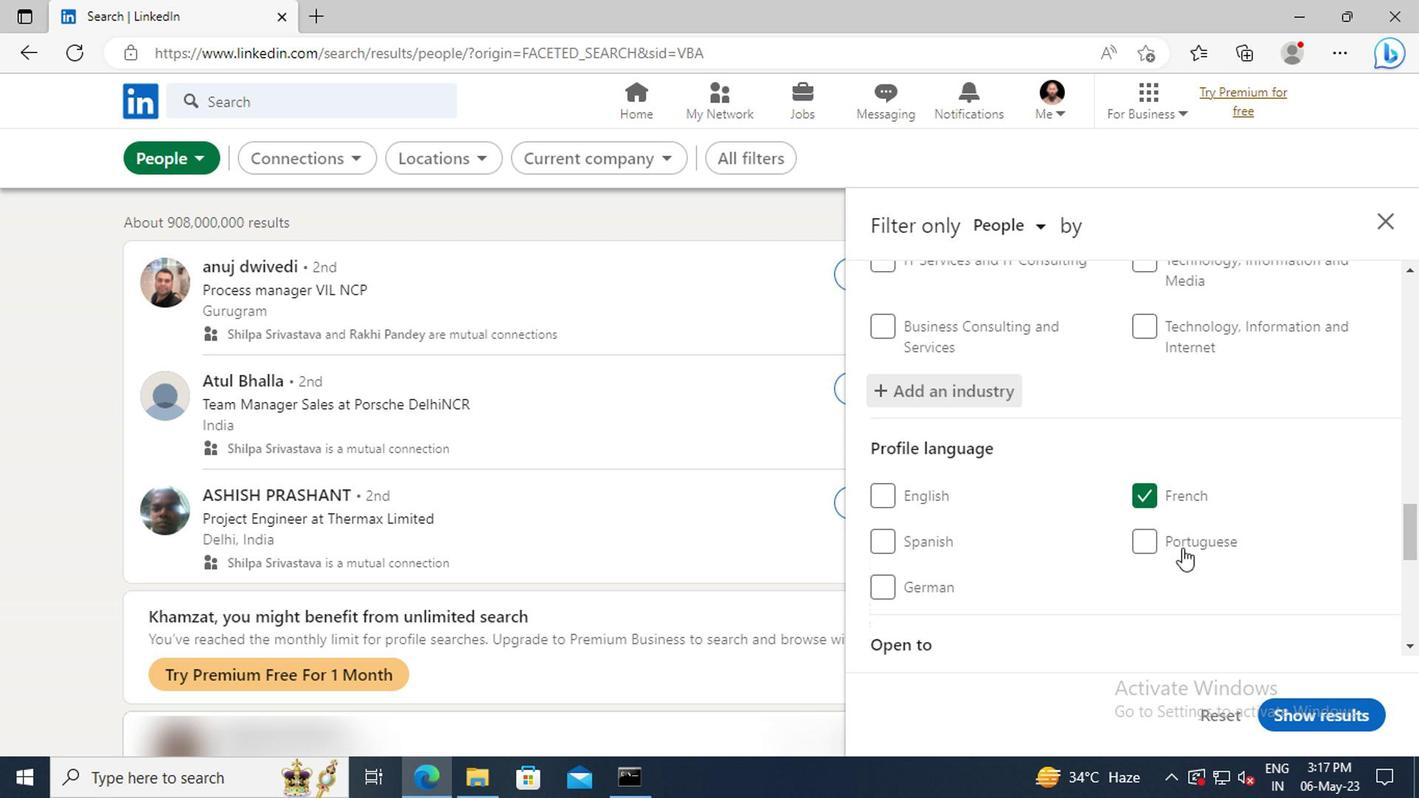 
Action: Mouse scrolled (1178, 535) with delta (0, -1)
Screenshot: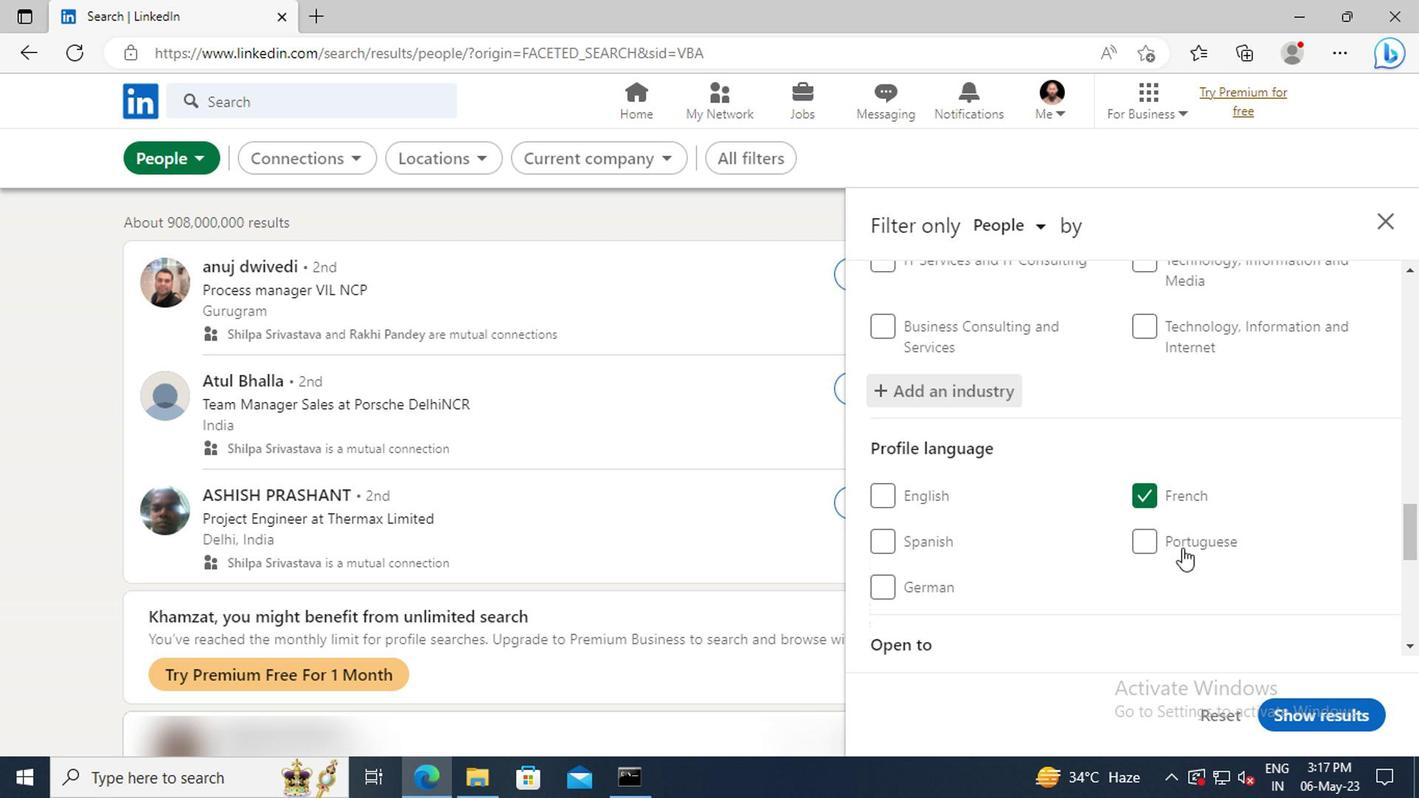 
Action: Mouse moved to (1176, 533)
Screenshot: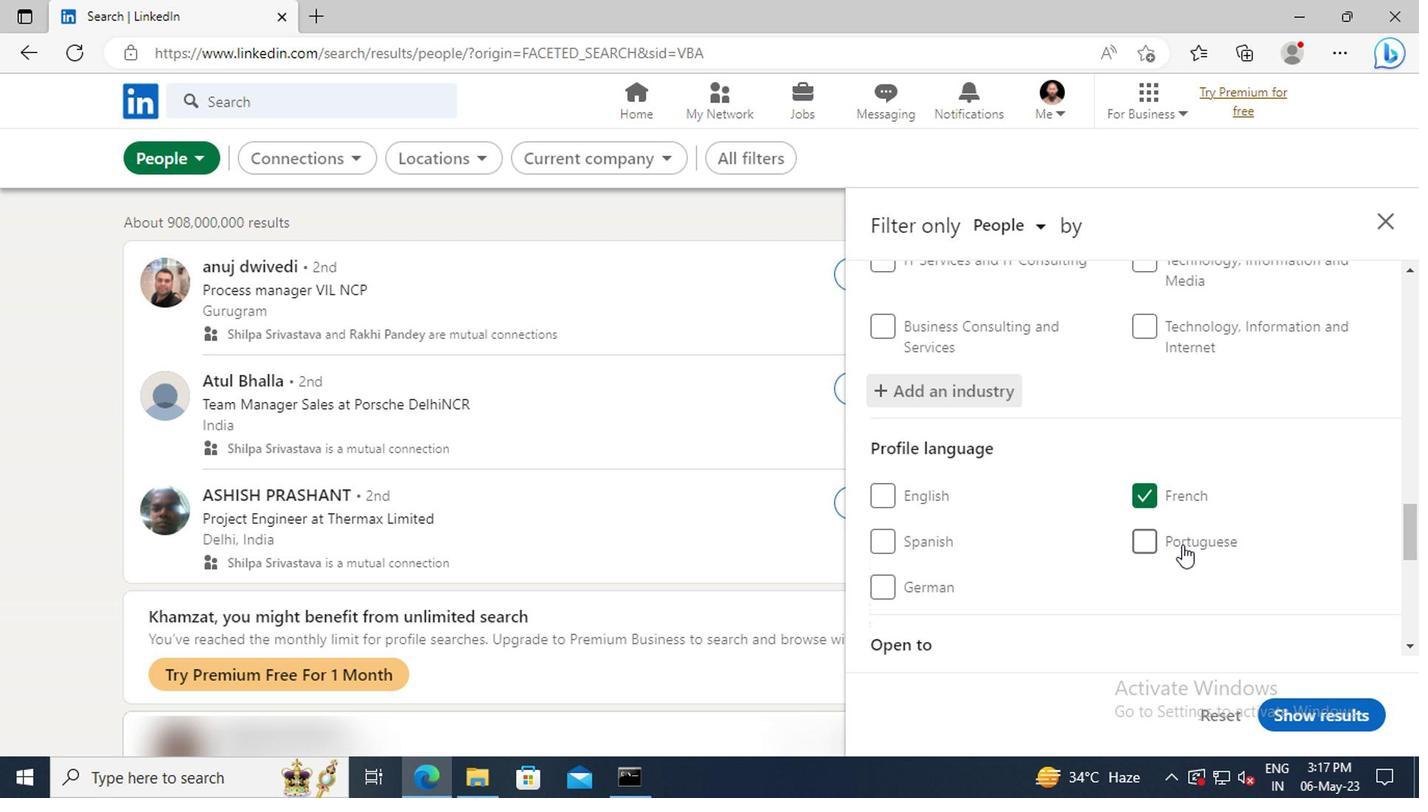
Action: Mouse scrolled (1176, 532) with delta (0, -1)
Screenshot: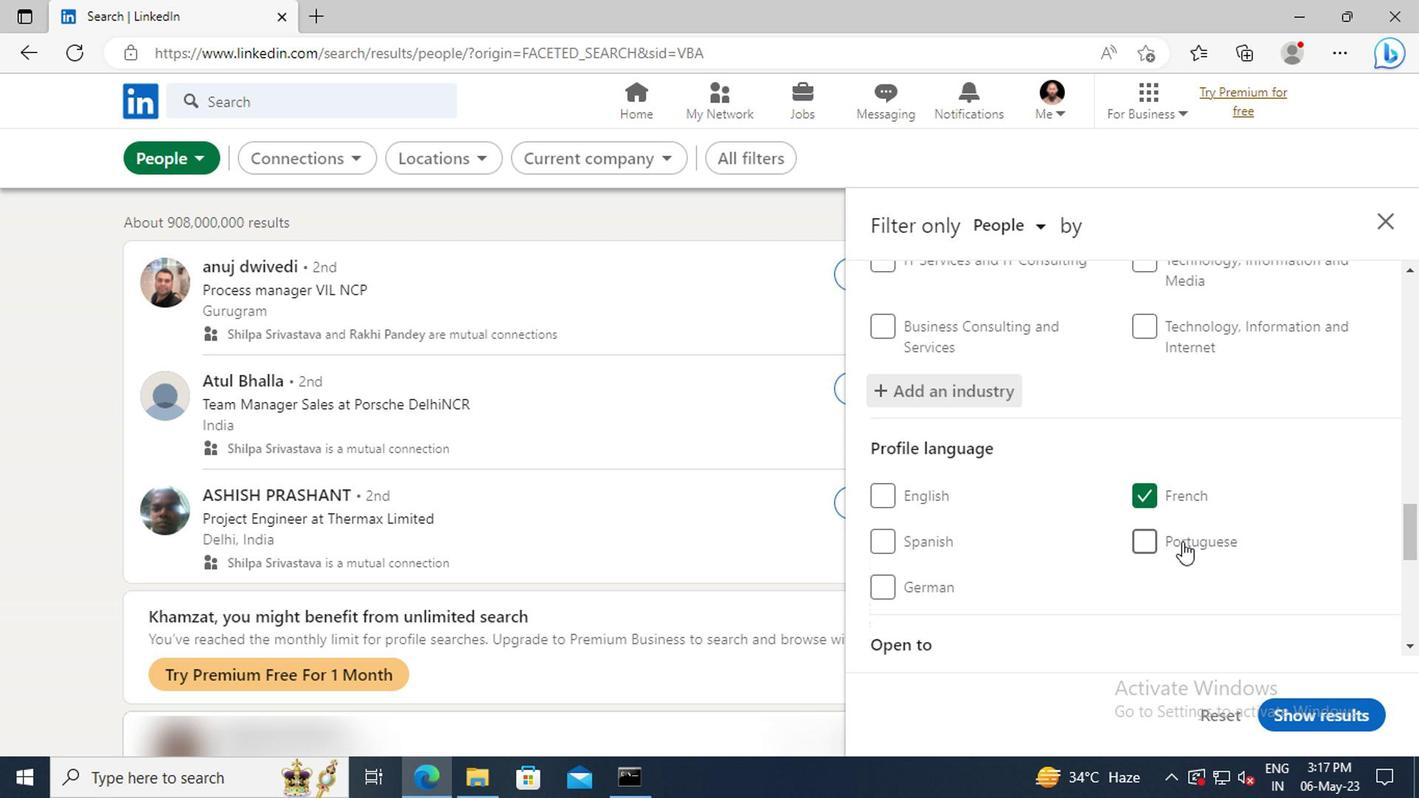
Action: Mouse moved to (1176, 496)
Screenshot: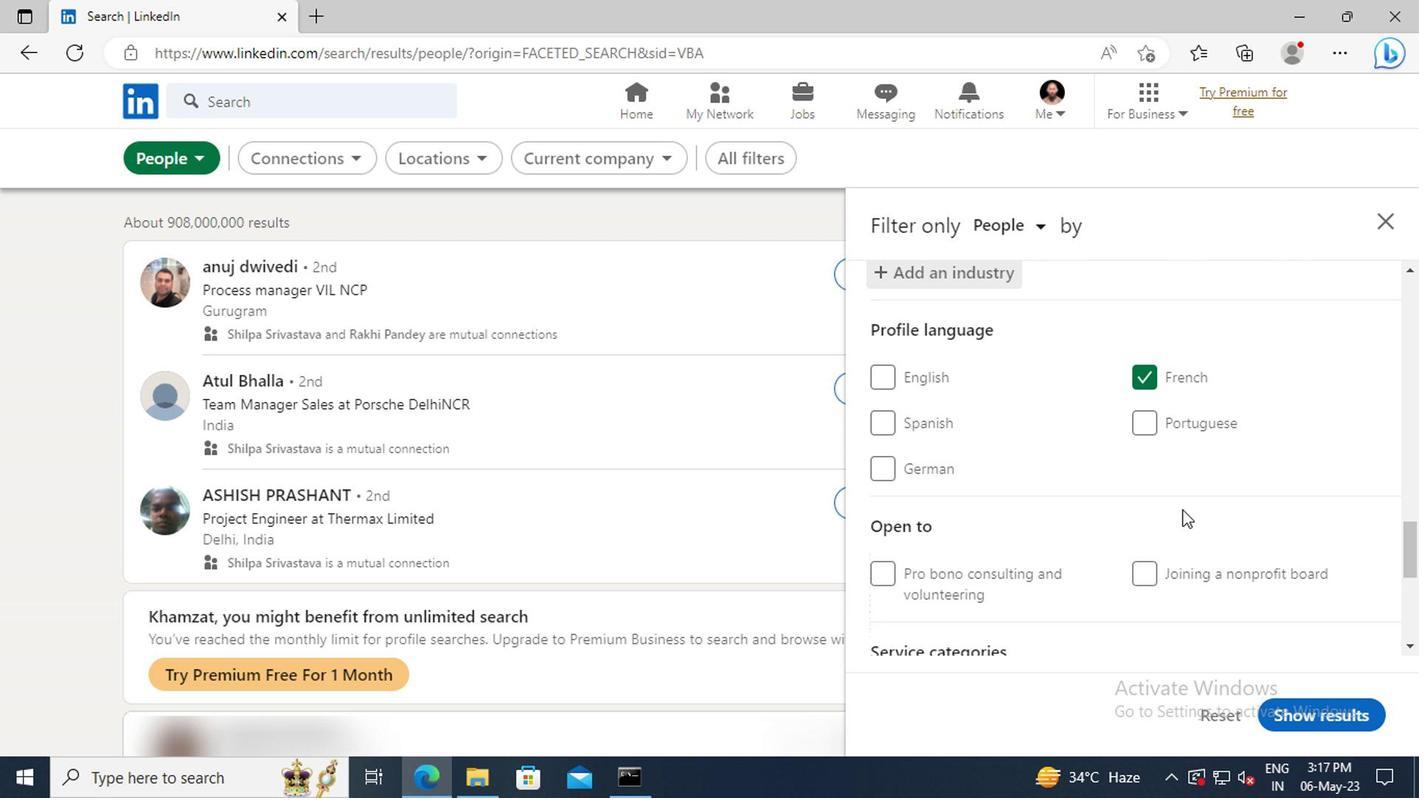 
Action: Mouse scrolled (1176, 495) with delta (0, -1)
Screenshot: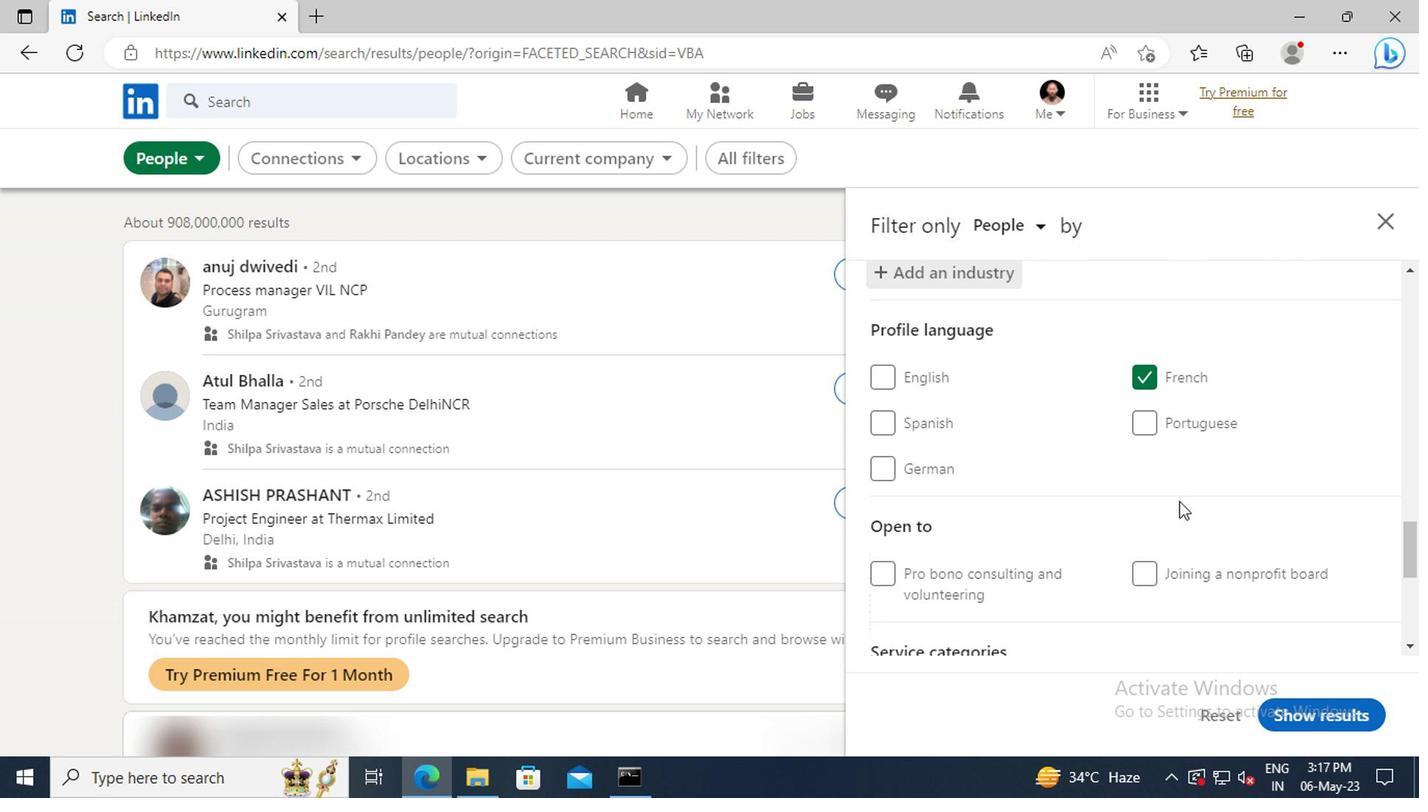 
Action: Mouse moved to (1174, 479)
Screenshot: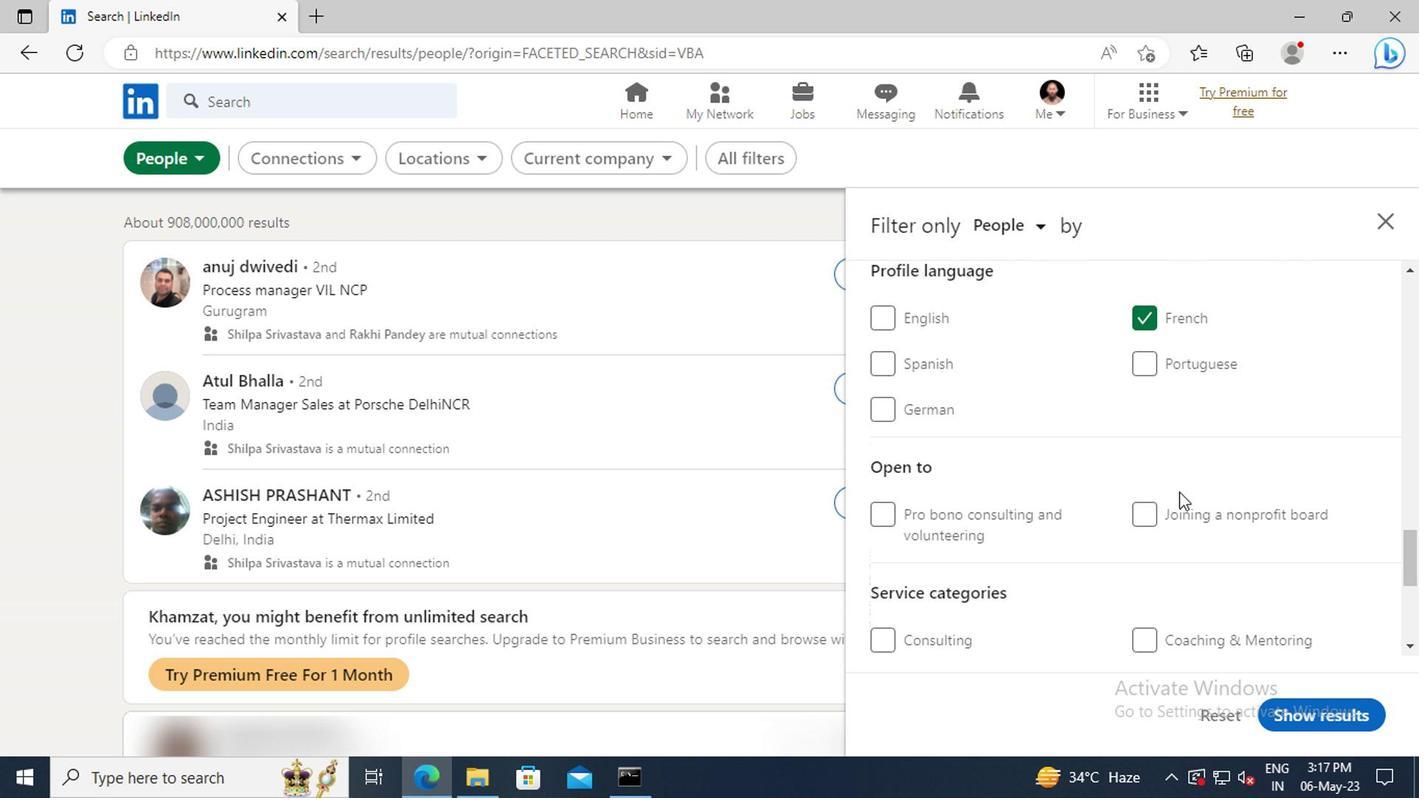 
Action: Mouse scrolled (1174, 478) with delta (0, 0)
Screenshot: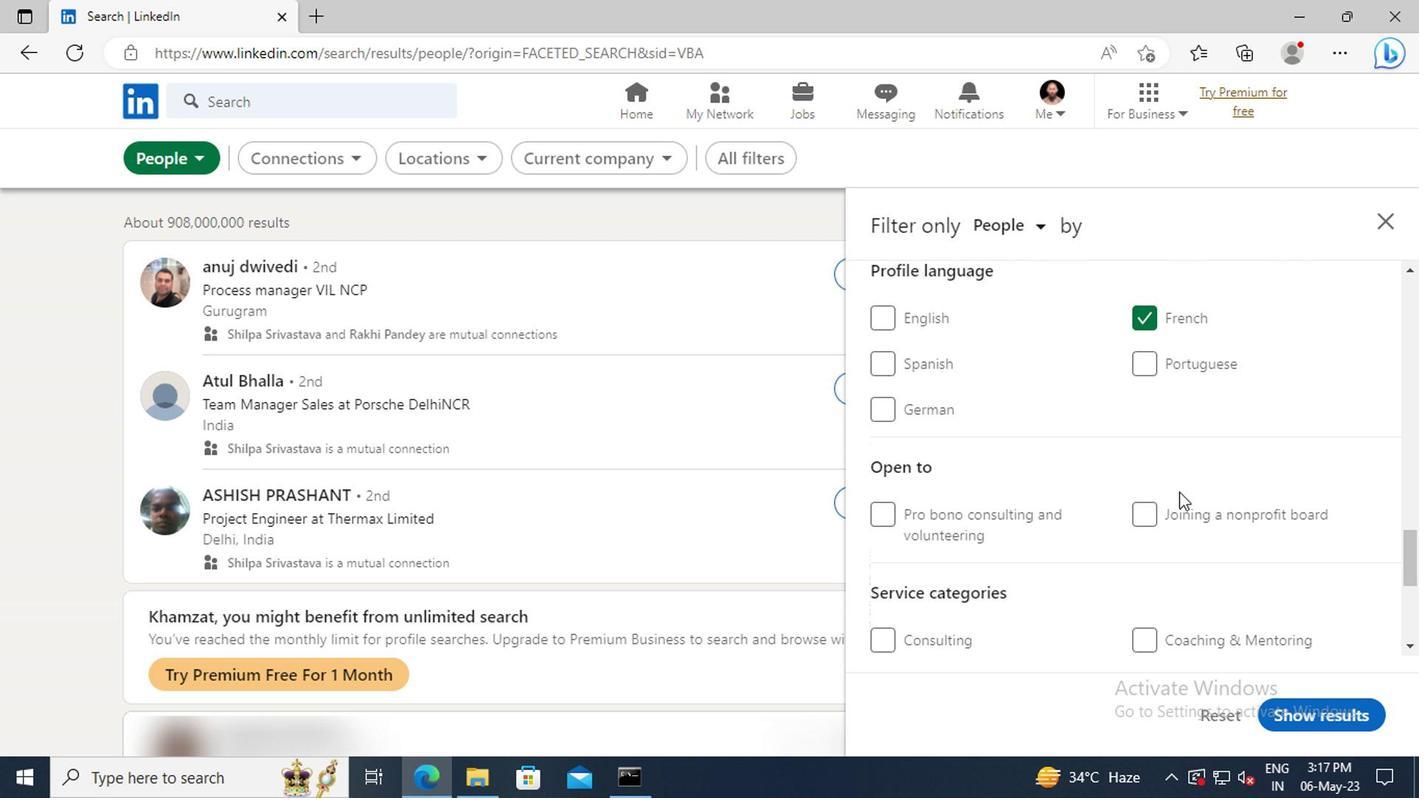 
Action: Mouse moved to (1173, 476)
Screenshot: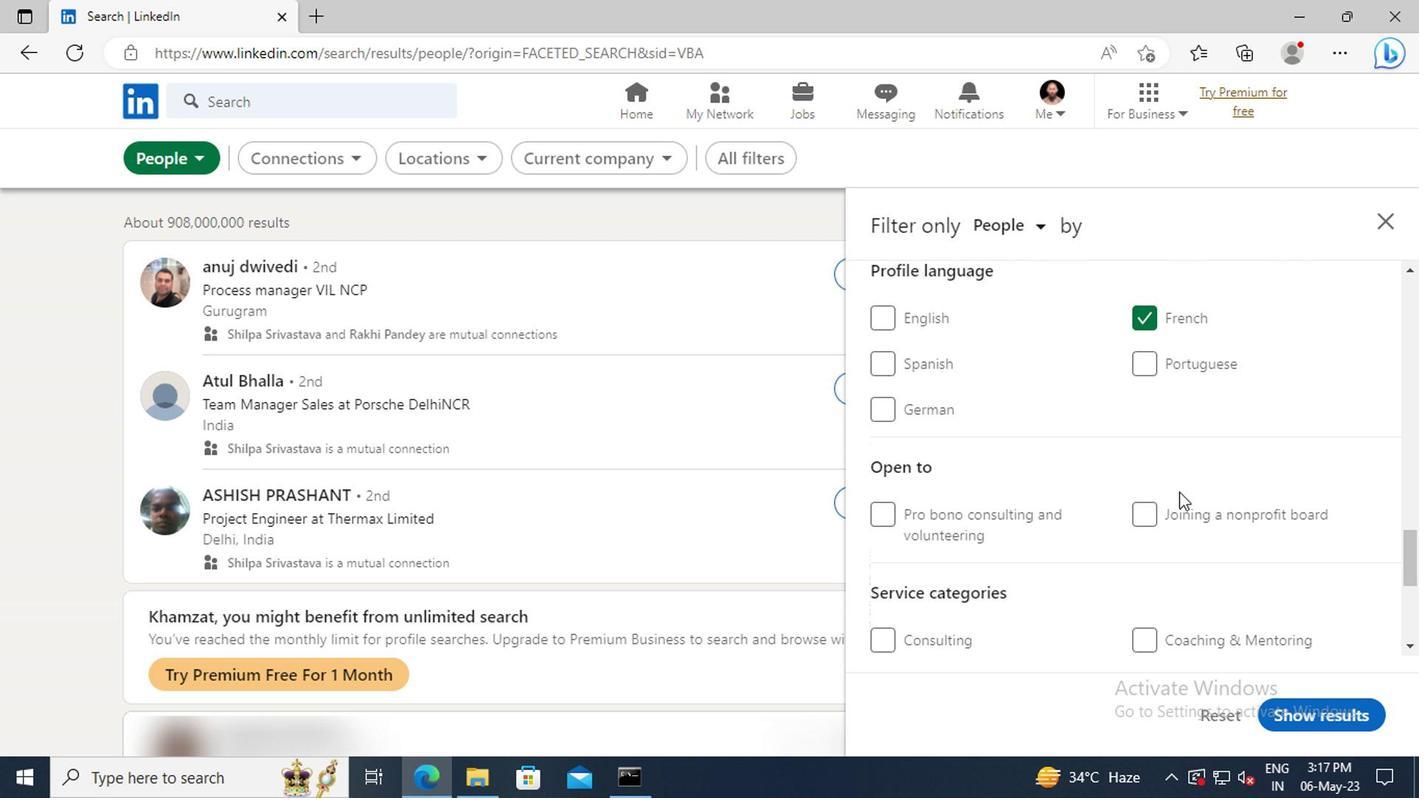 
Action: Mouse scrolled (1173, 475) with delta (0, 0)
Screenshot: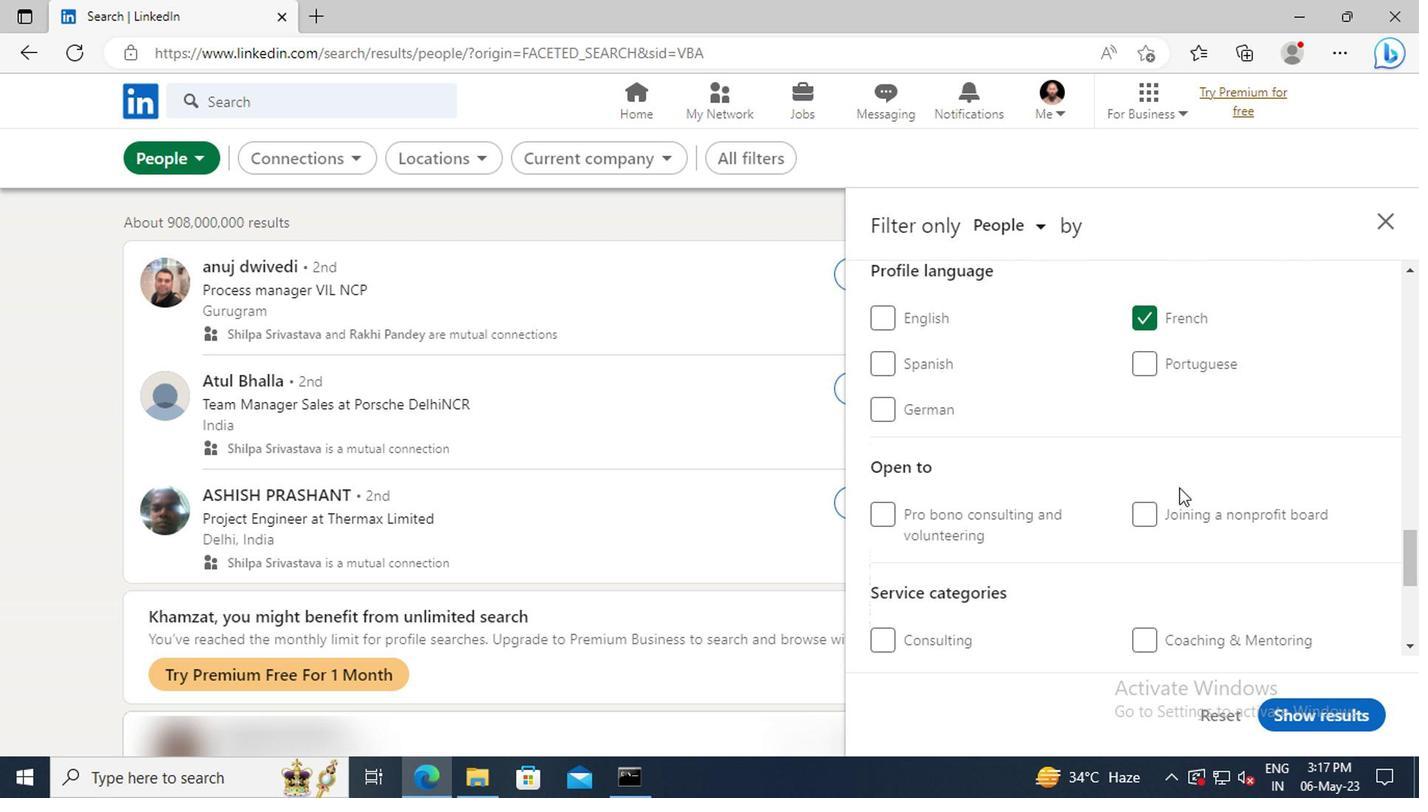 
Action: Mouse scrolled (1173, 475) with delta (0, 0)
Screenshot: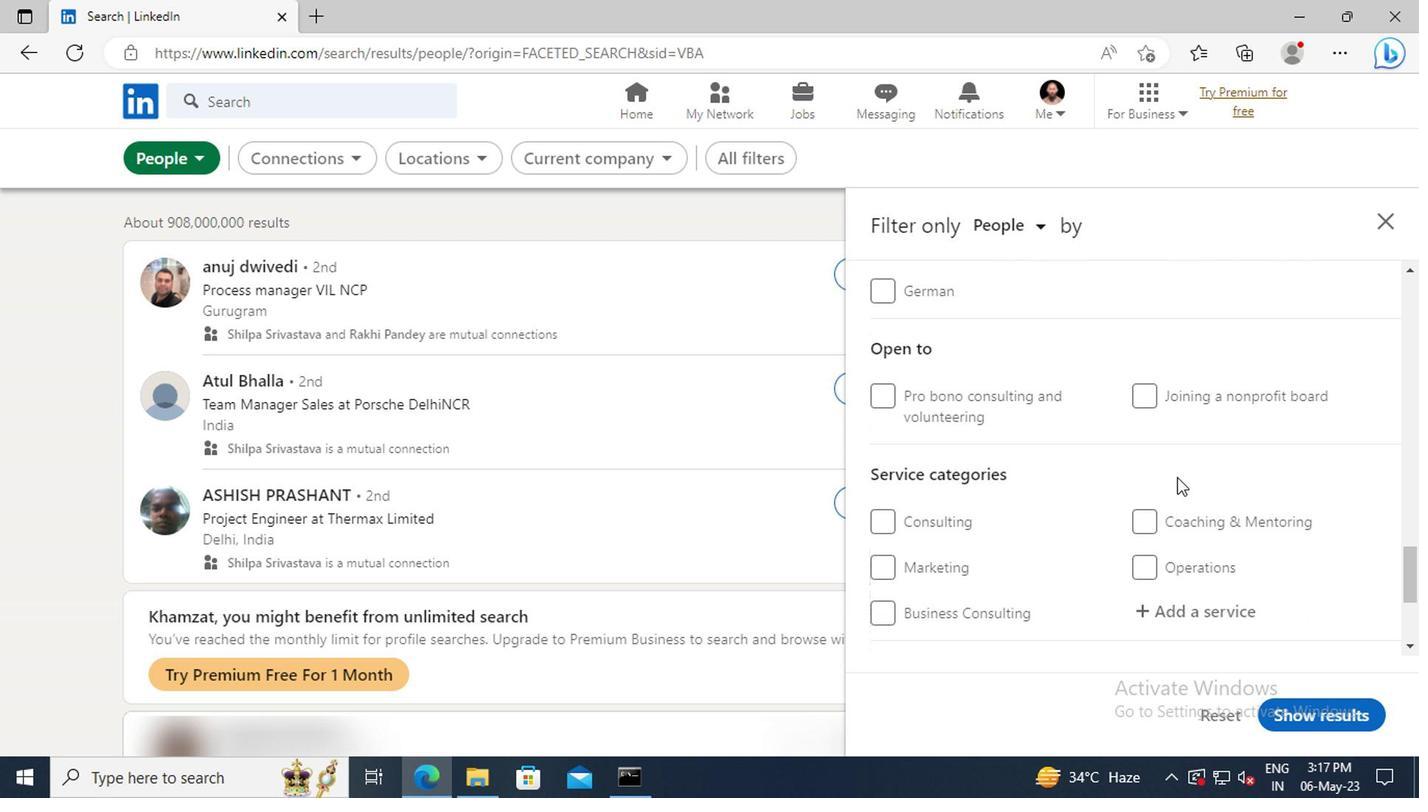 
Action: Mouse scrolled (1173, 475) with delta (0, 0)
Screenshot: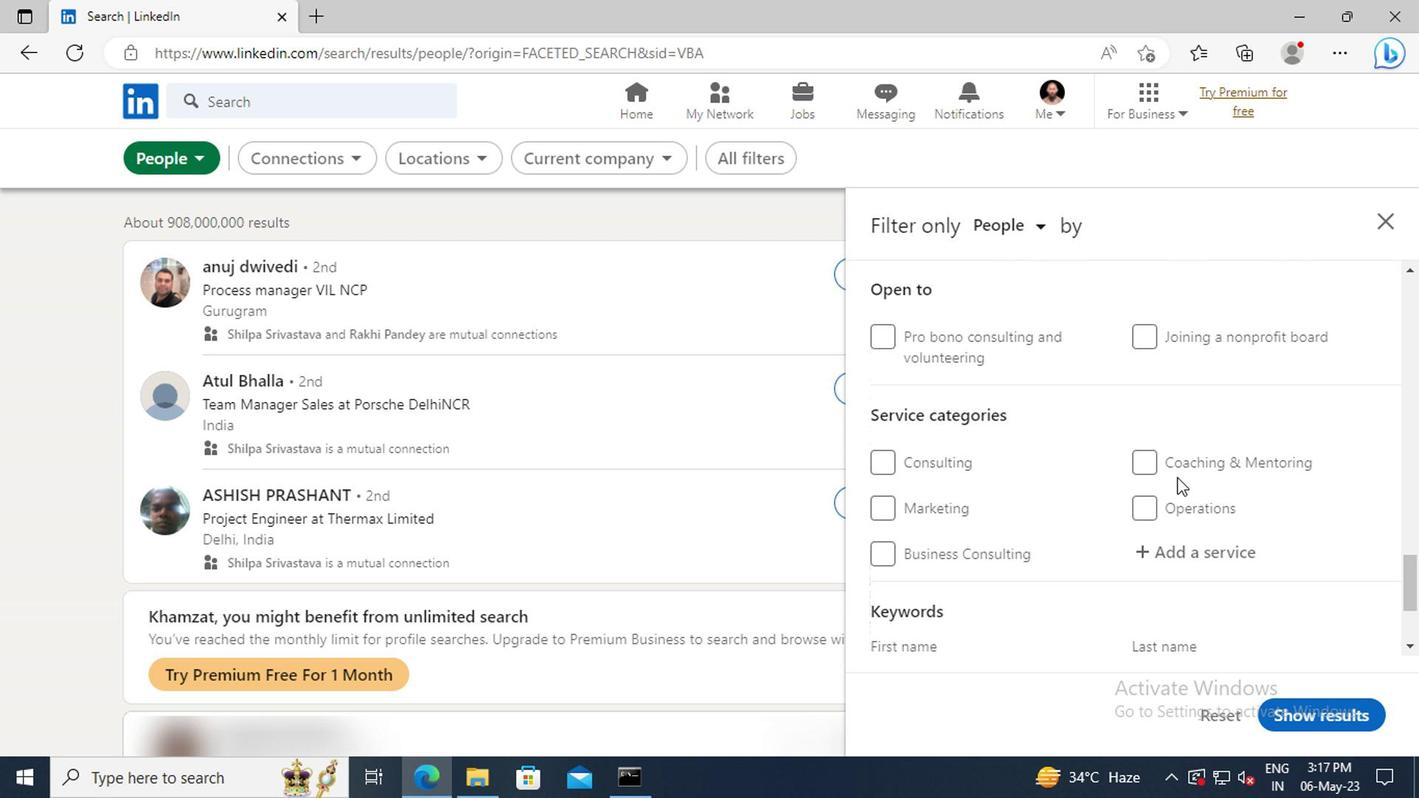 
Action: Mouse moved to (1171, 481)
Screenshot: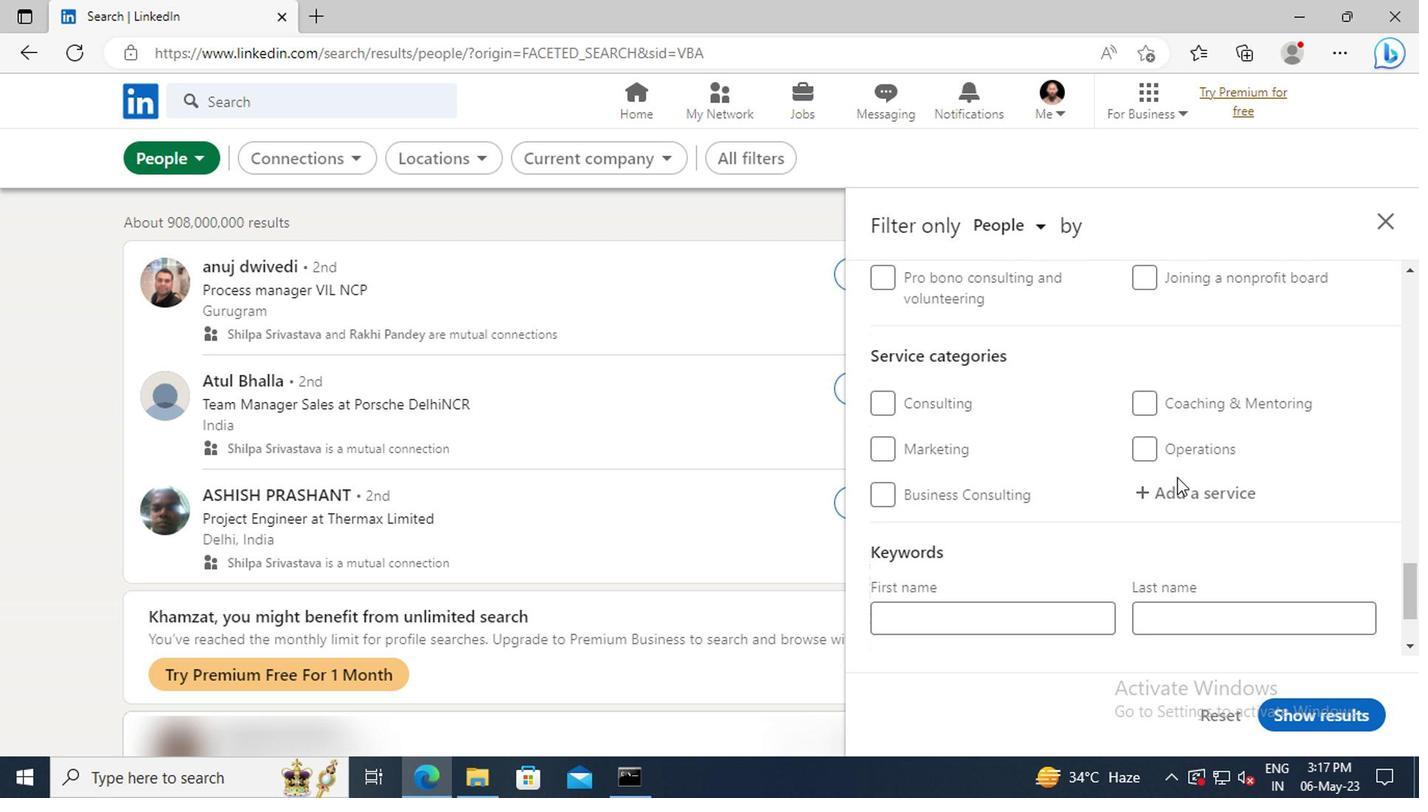 
Action: Mouse pressed left at (1171, 481)
Screenshot: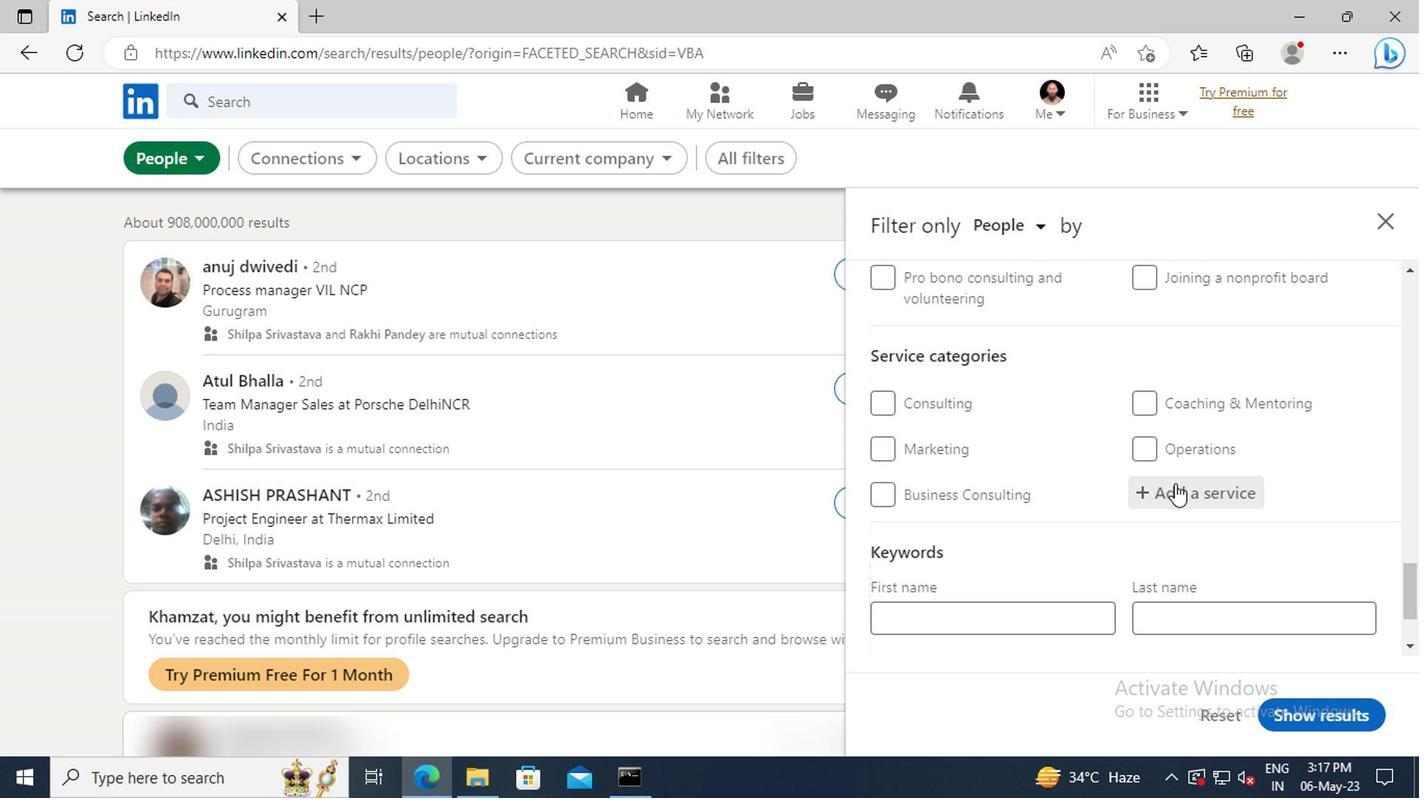 
Action: Key pressed <Key.shift>COMPUTER<Key.space><Key.shift>NE
Screenshot: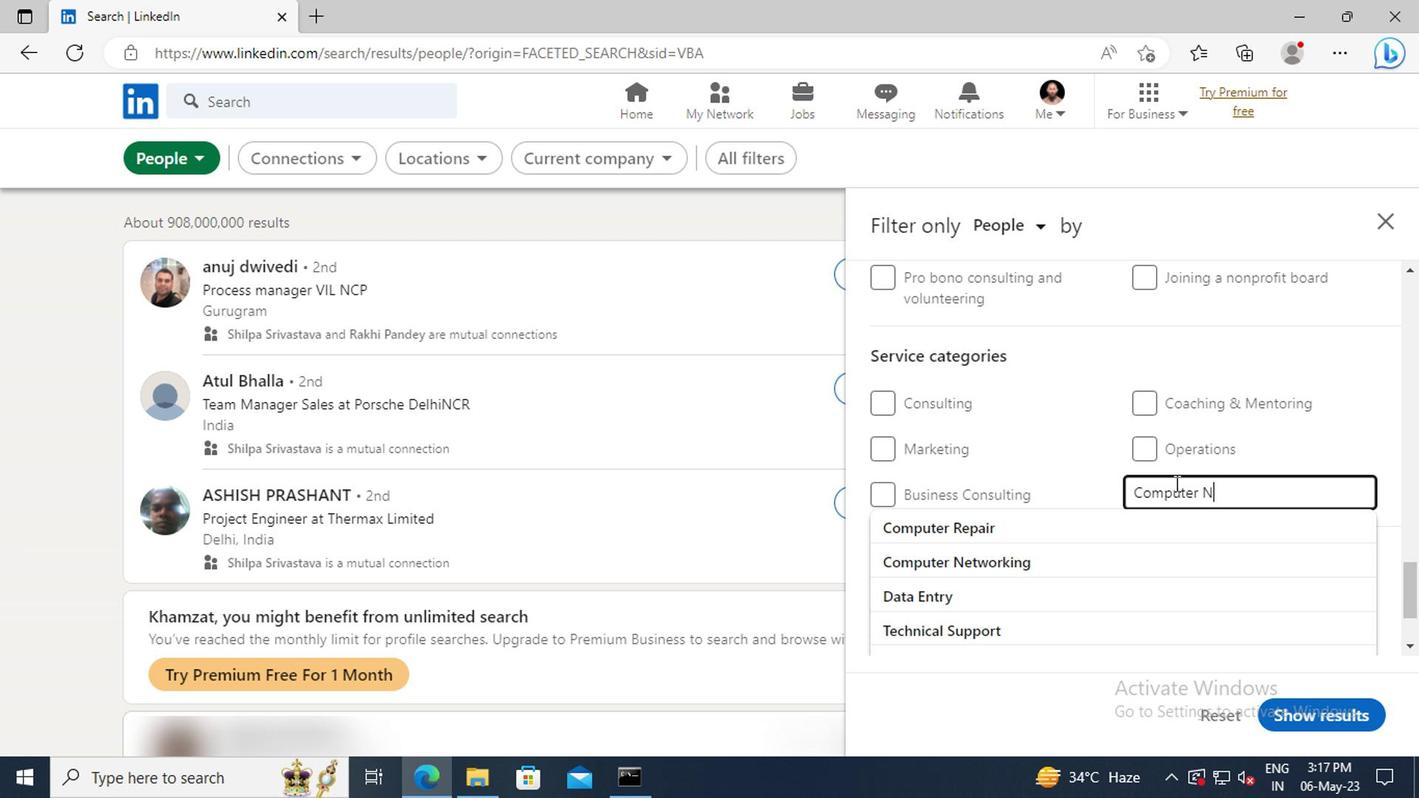 
Action: Mouse moved to (1169, 515)
Screenshot: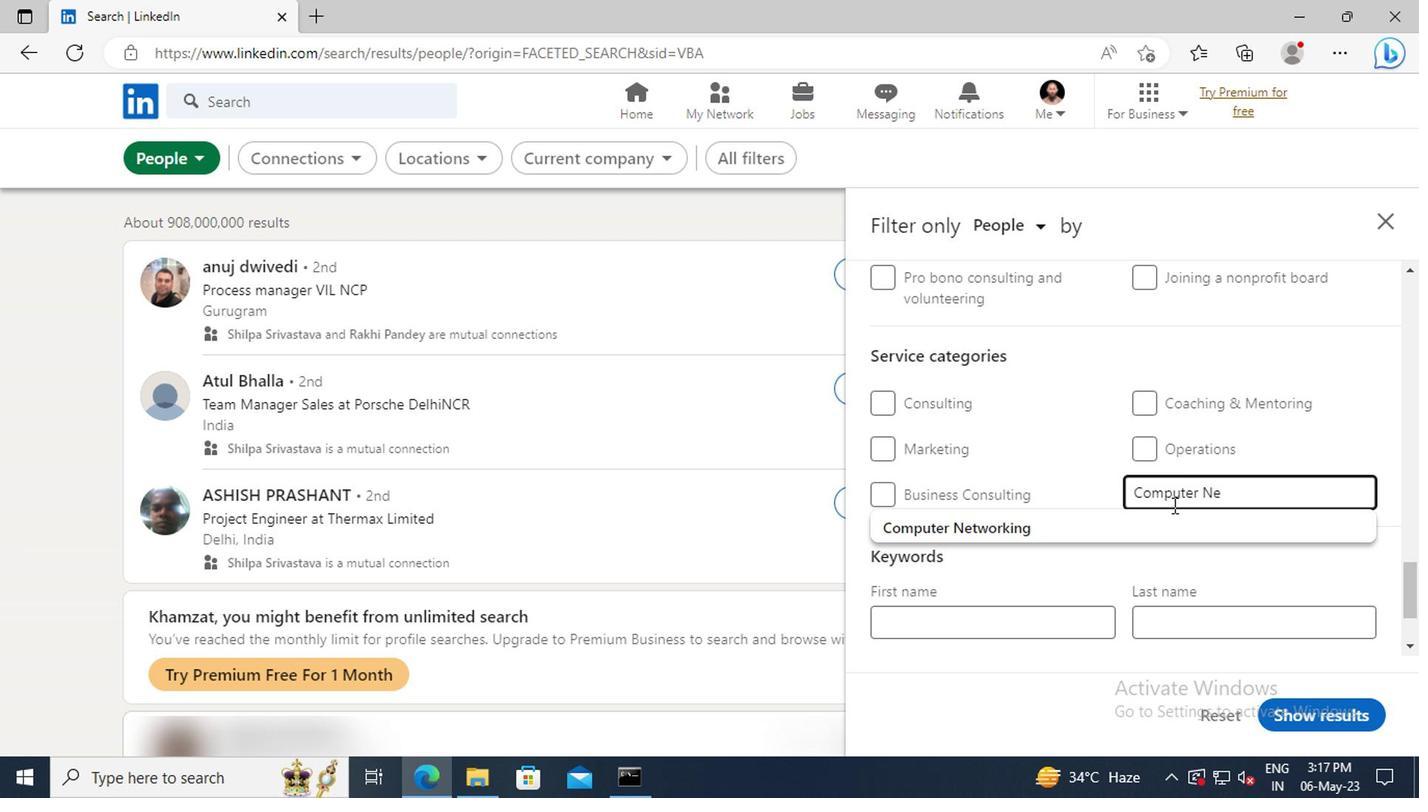 
Action: Mouse pressed left at (1169, 515)
Screenshot: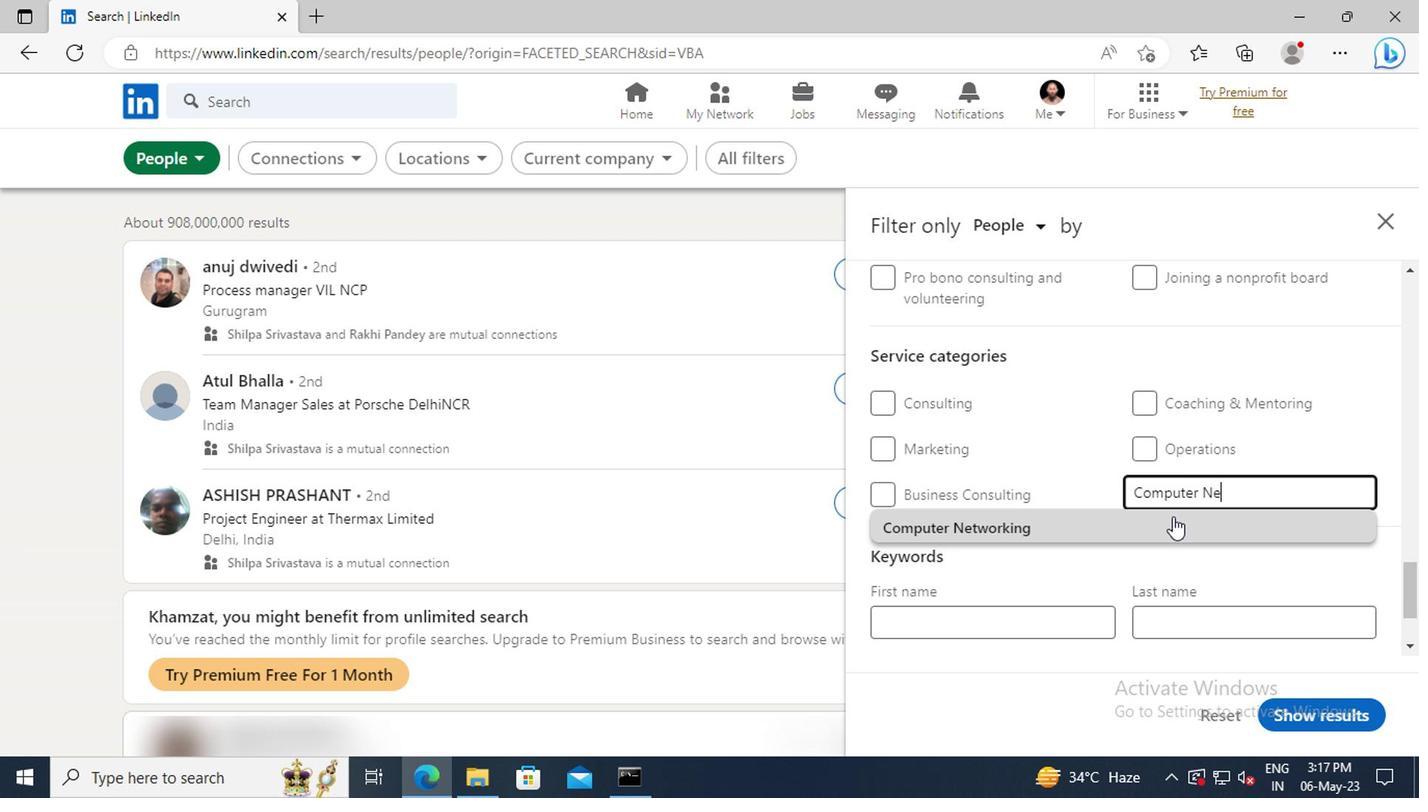 
Action: Mouse scrolled (1169, 513) with delta (0, -1)
Screenshot: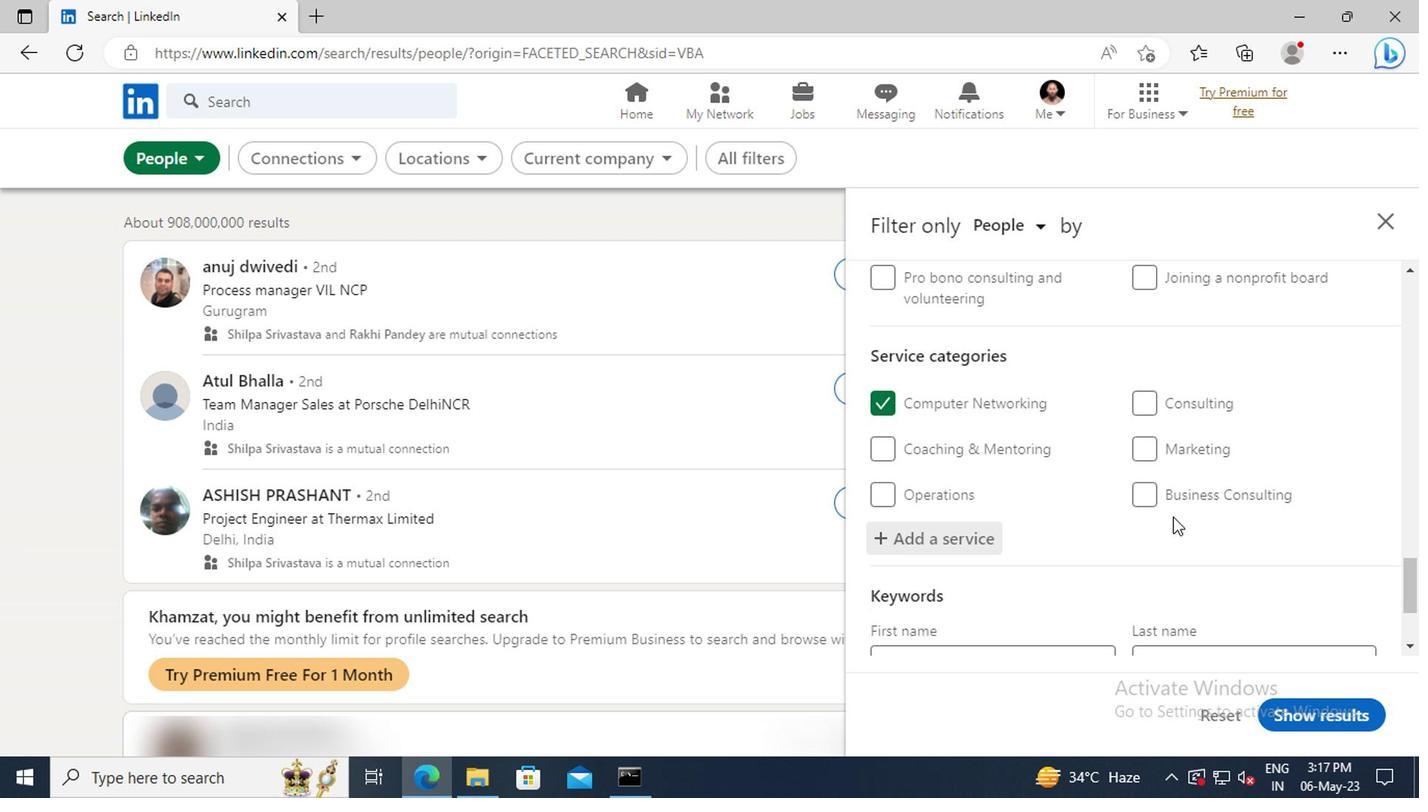 
Action: Mouse scrolled (1169, 513) with delta (0, -1)
Screenshot: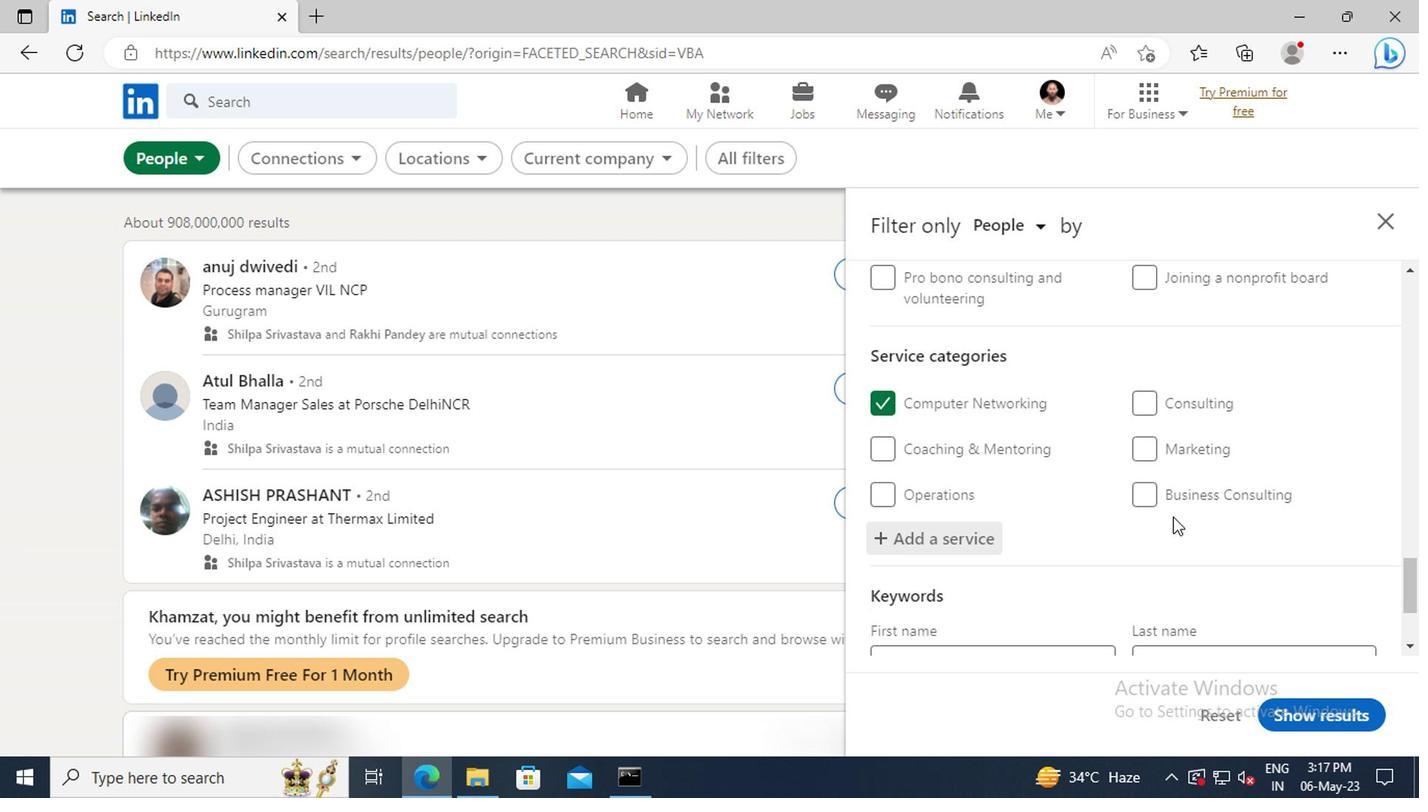 
Action: Mouse scrolled (1169, 513) with delta (0, -1)
Screenshot: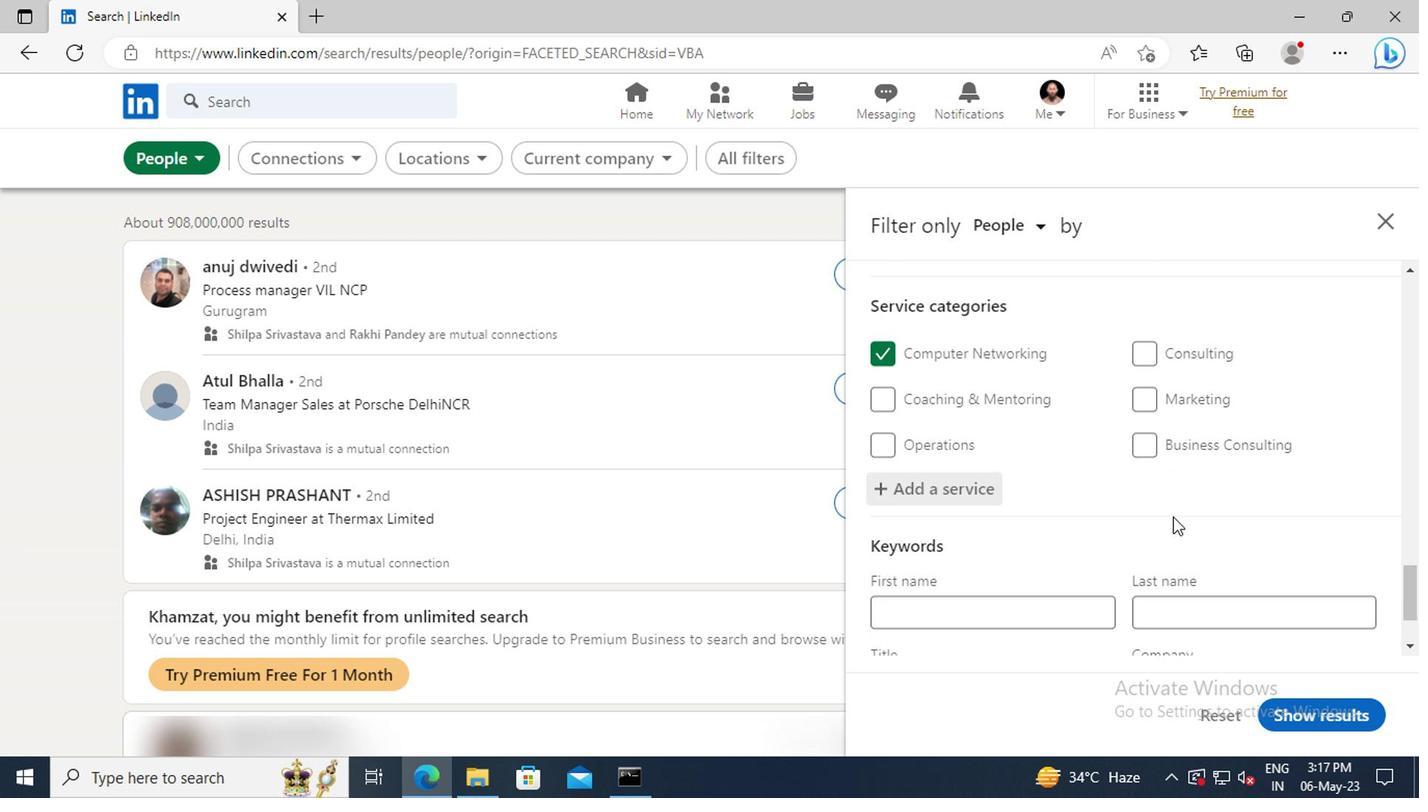 
Action: Mouse moved to (1062, 563)
Screenshot: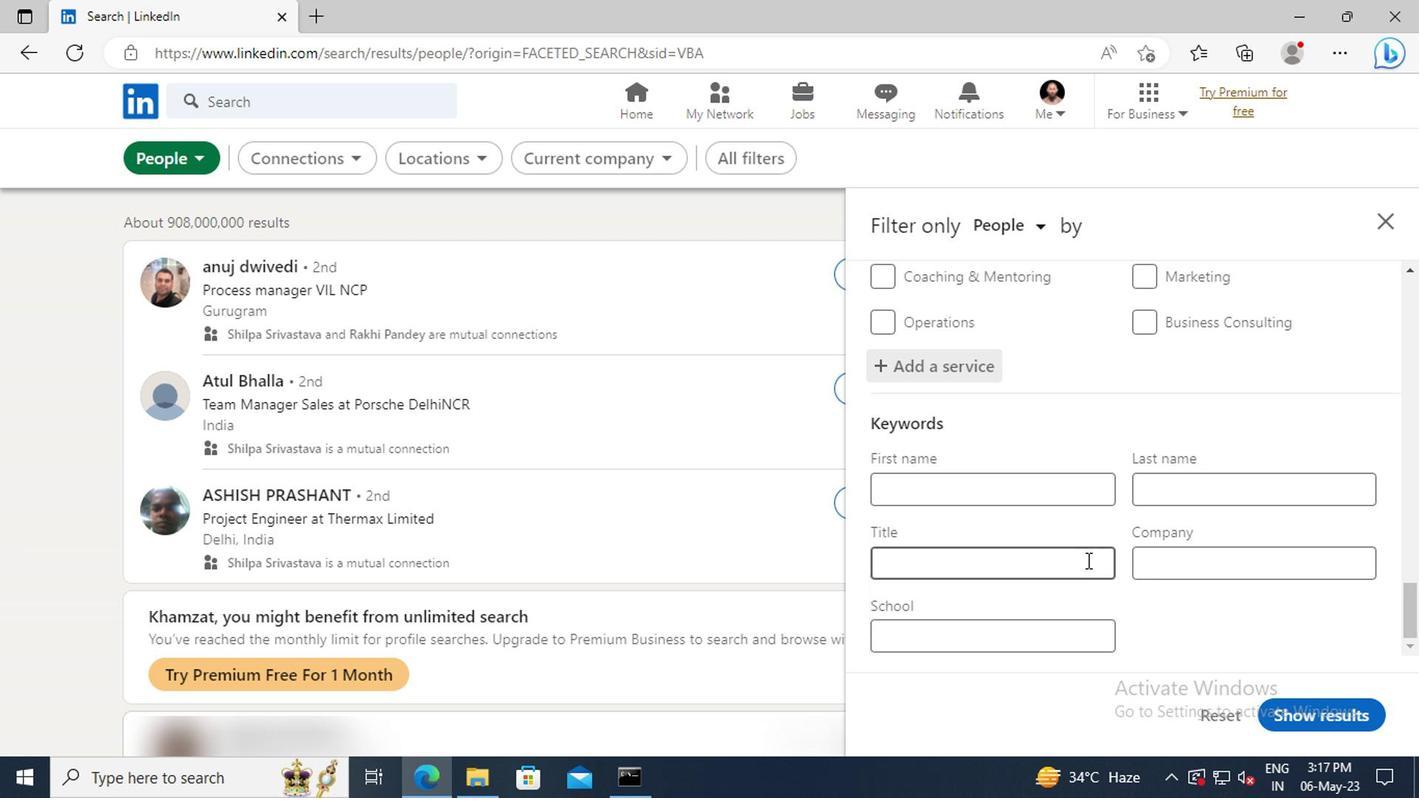 
Action: Mouse pressed left at (1062, 563)
Screenshot: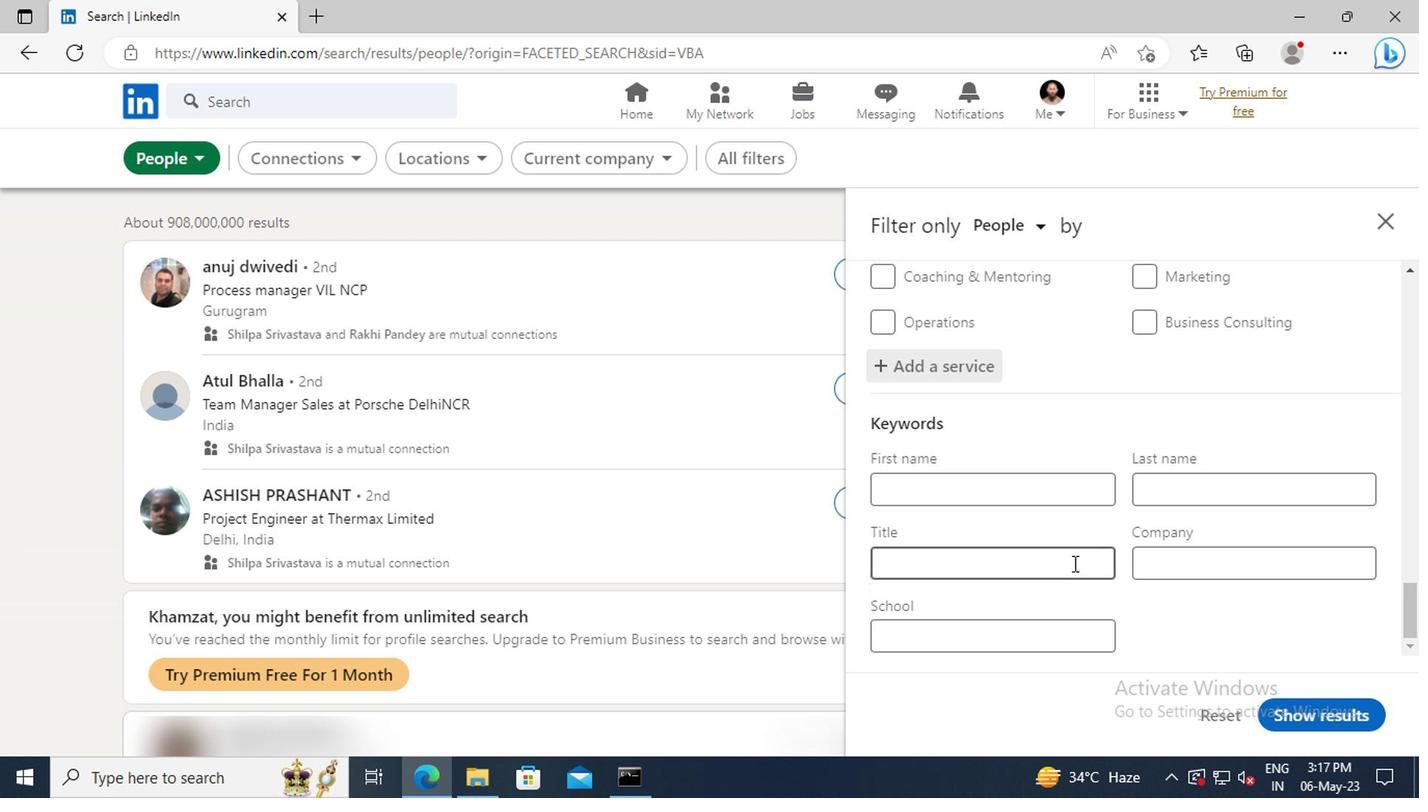
Action: Mouse moved to (1063, 563)
Screenshot: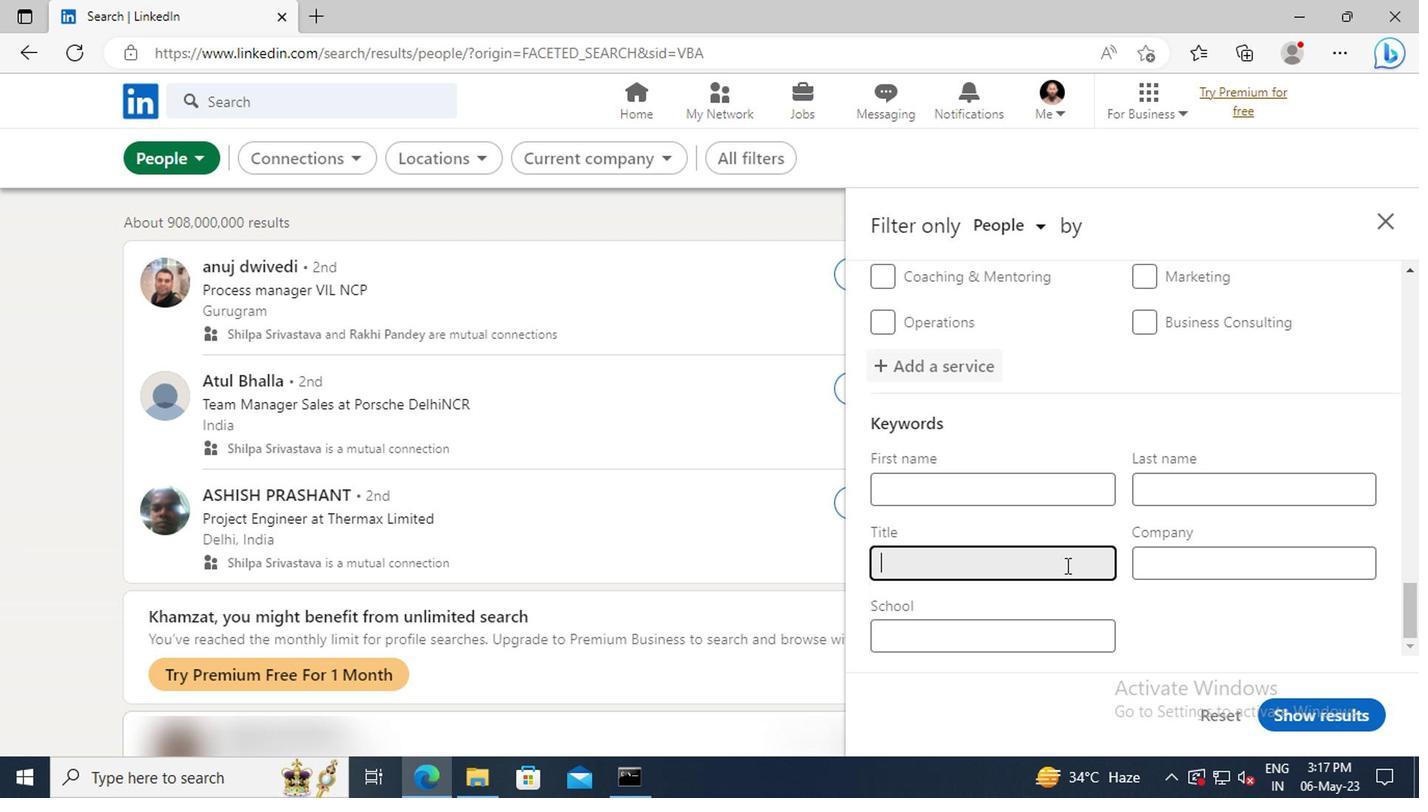 
Action: Key pressed <Key.shift>CUSTOMER<Key.space><Key.shift_r>SUPPORT<Key.enter>
Screenshot: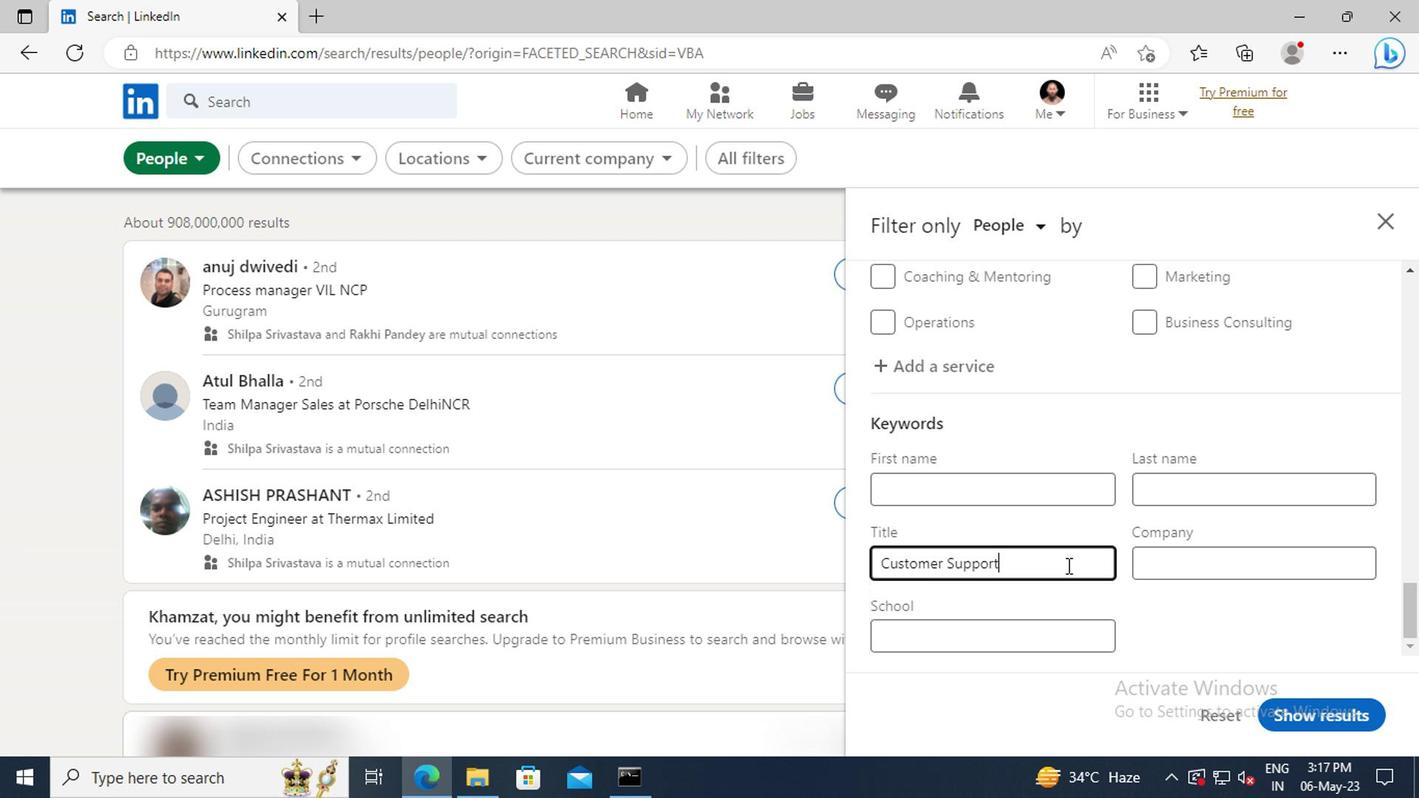 
Action: Mouse moved to (1294, 718)
Screenshot: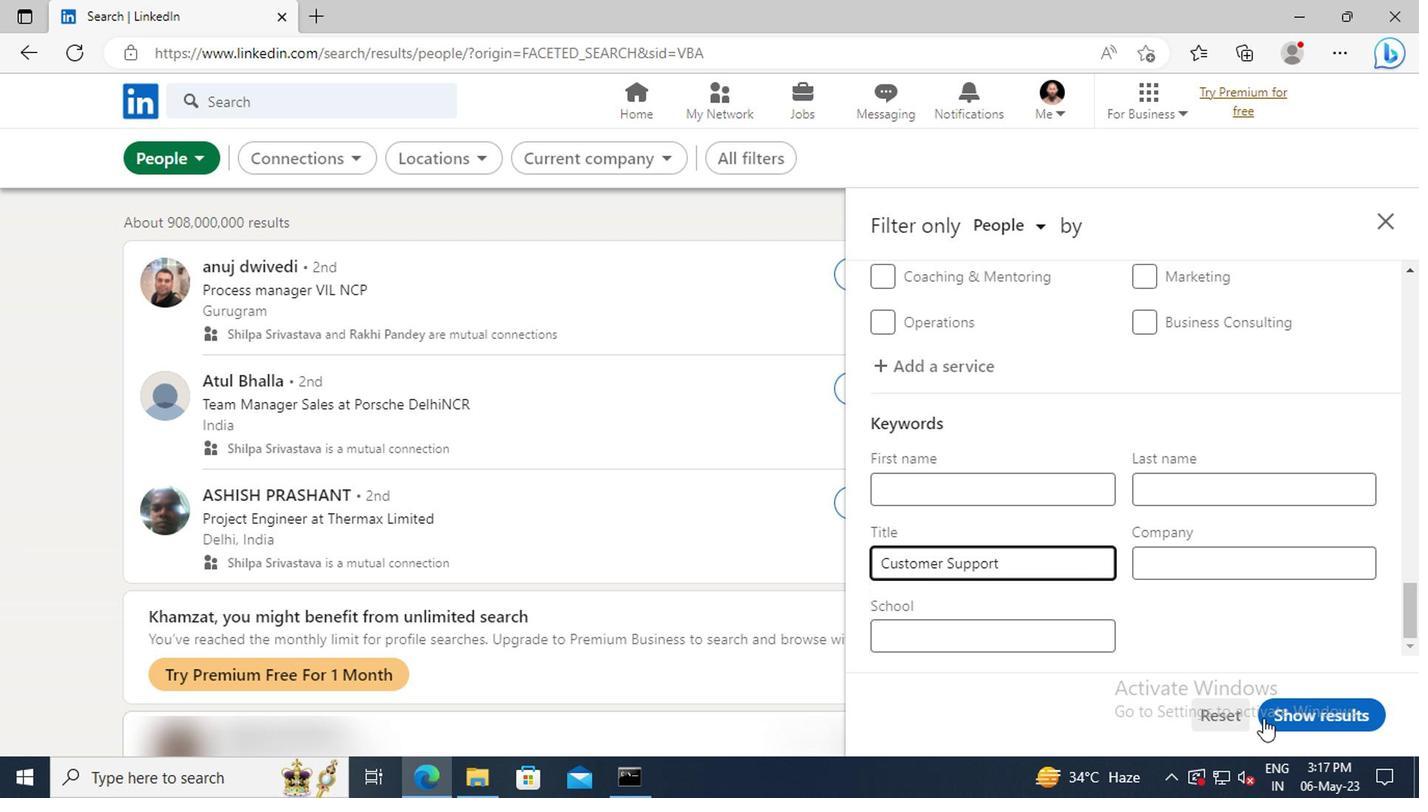 
Action: Mouse pressed left at (1294, 718)
Screenshot: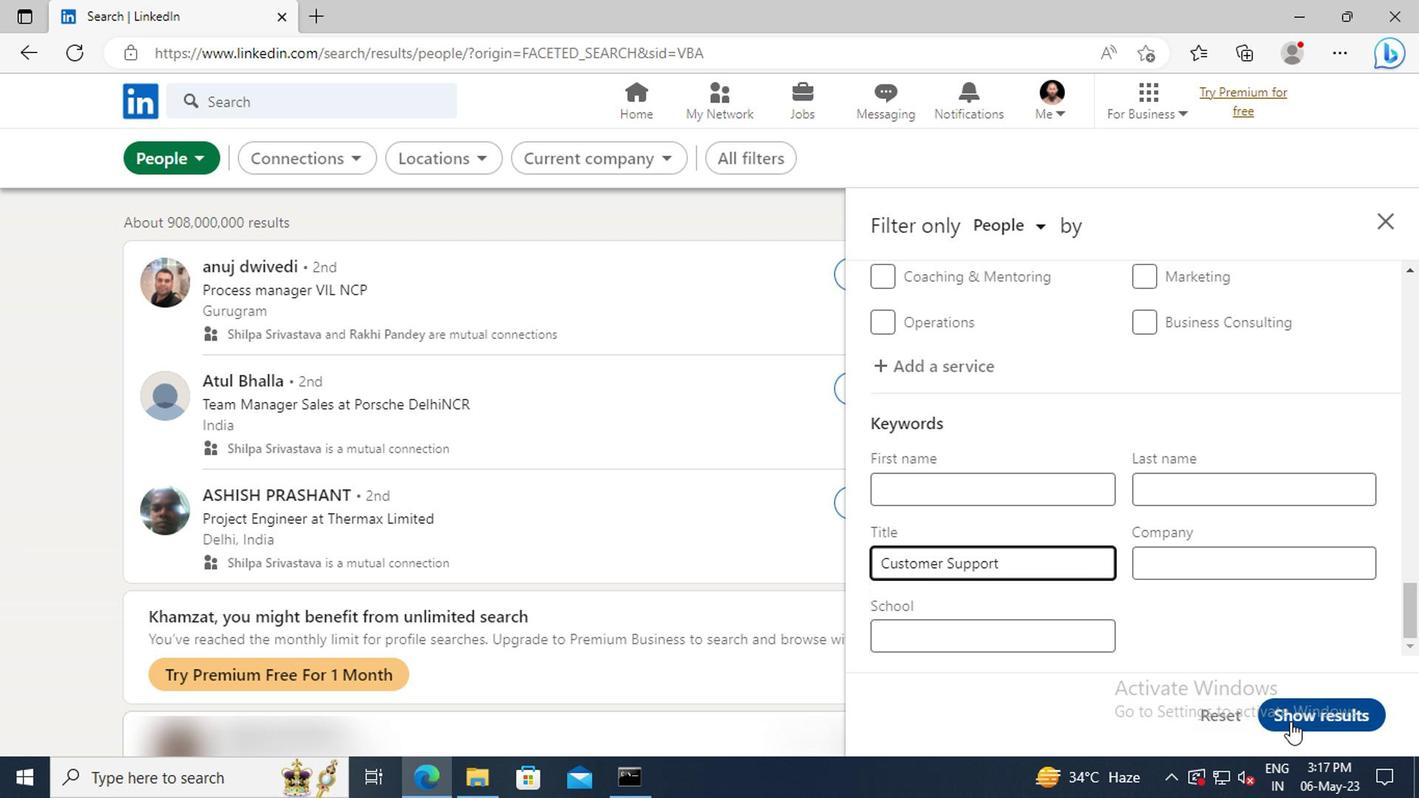 
